 Task: Buy 3 Measuring Spoon Sets from Measuring Tools & Scales section under best seller category for shipping address: Lisa Hernandez, 299 Lake Floyd Circle, Hockessin, Delaware 19707, Cell Number 3022398079. Pay from credit card ending with 7965, CVV 549
Action: Mouse moved to (185, 86)
Screenshot: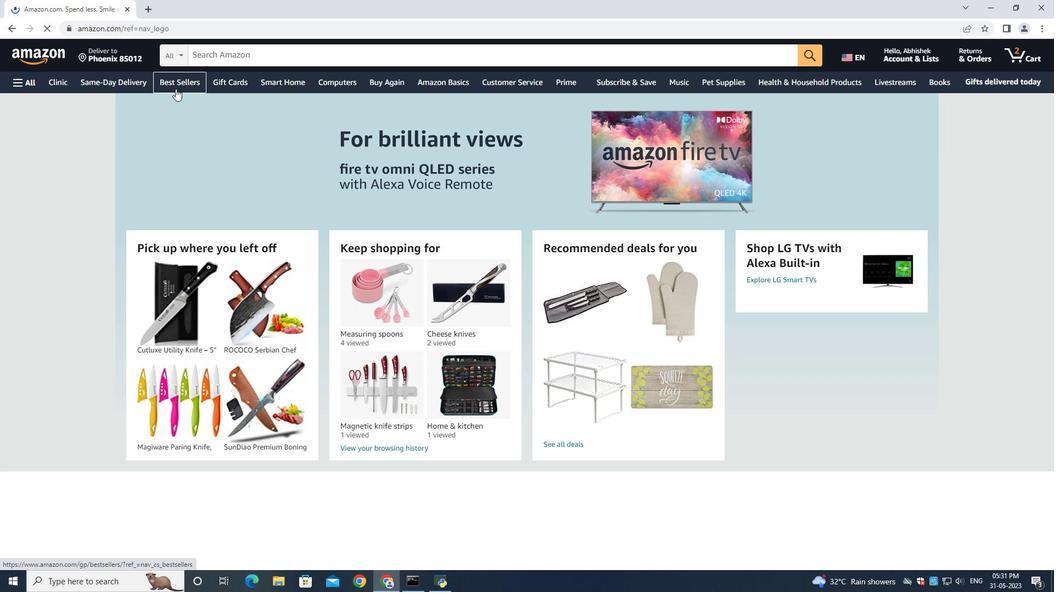 
Action: Mouse pressed left at (185, 86)
Screenshot: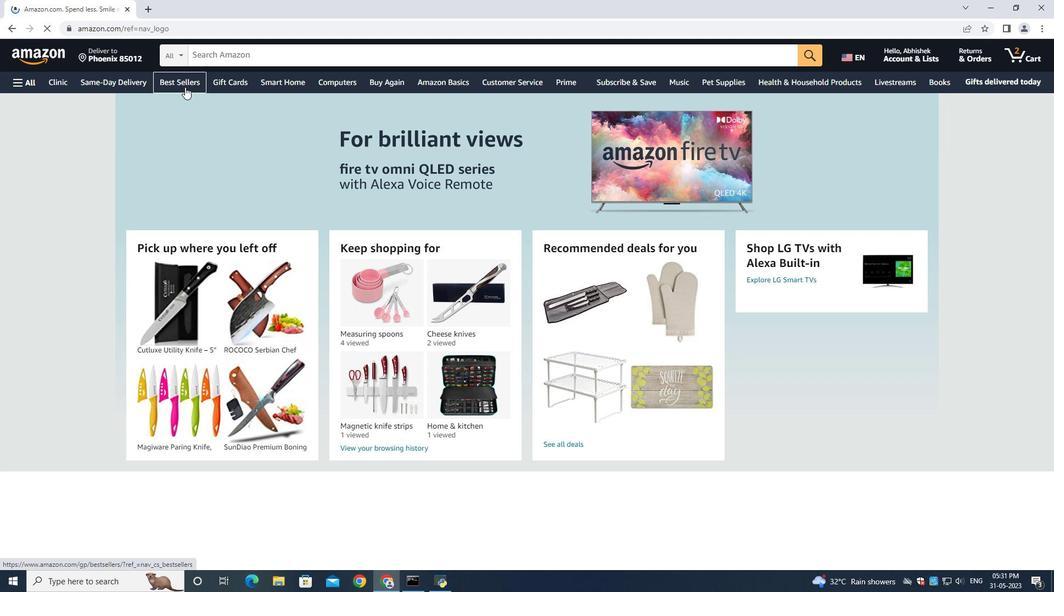 
Action: Mouse moved to (191, 75)
Screenshot: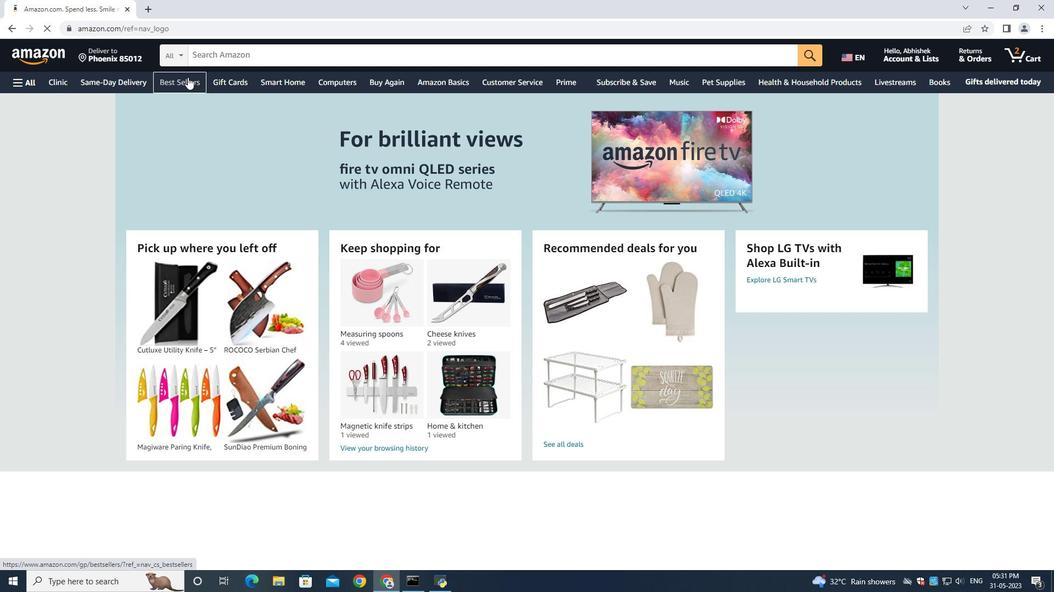 
Action: Mouse pressed left at (191, 75)
Screenshot: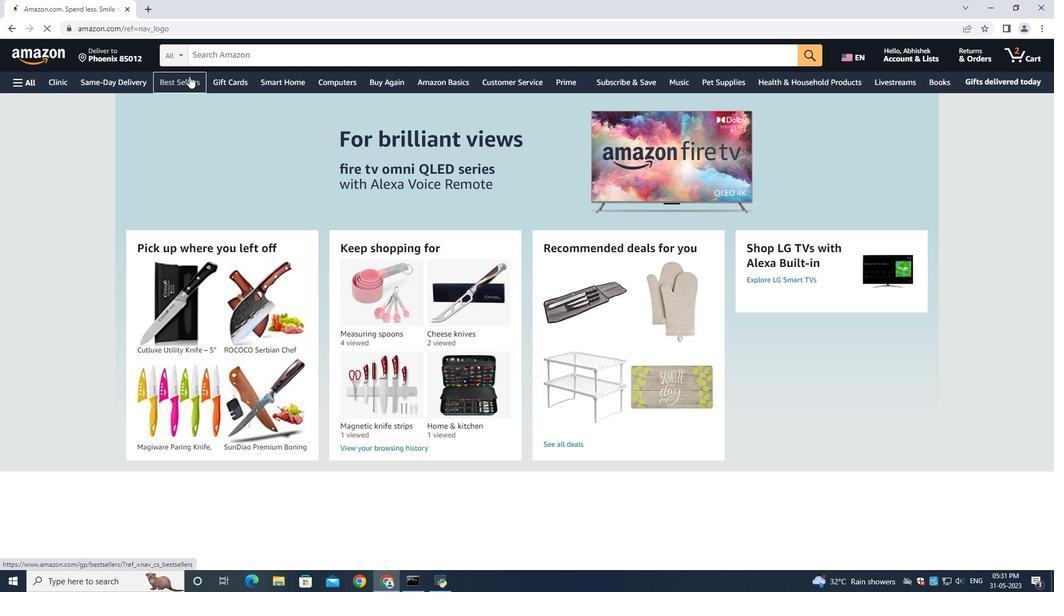 
Action: Mouse moved to (250, 57)
Screenshot: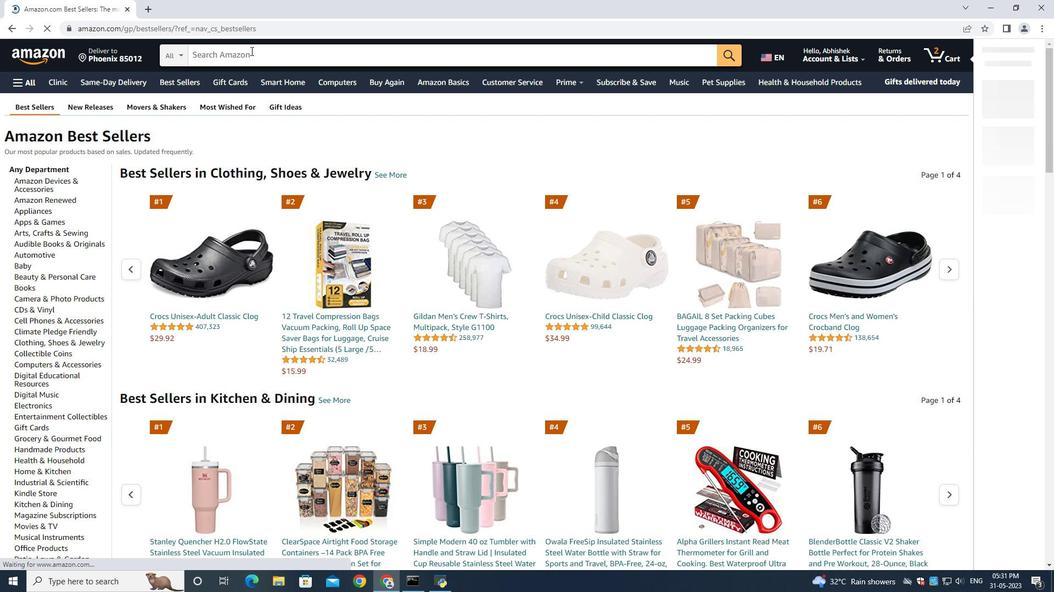 
Action: Mouse pressed left at (250, 57)
Screenshot: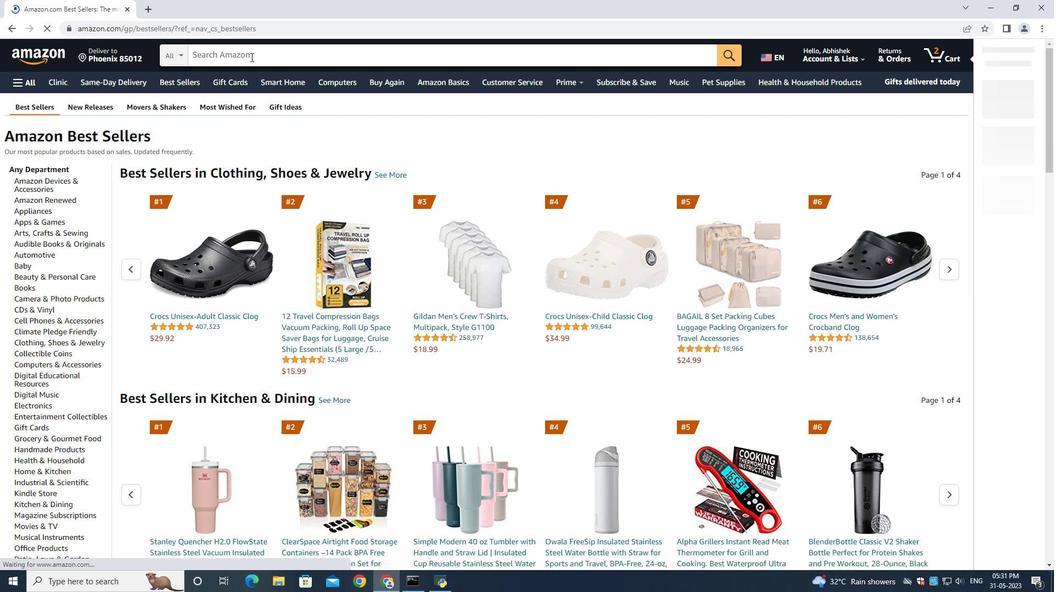 
Action: Key pressed <Key.shift>Measuring<Key.space><Key.shift>Spoon<Key.space>sets<Key.enter>
Screenshot: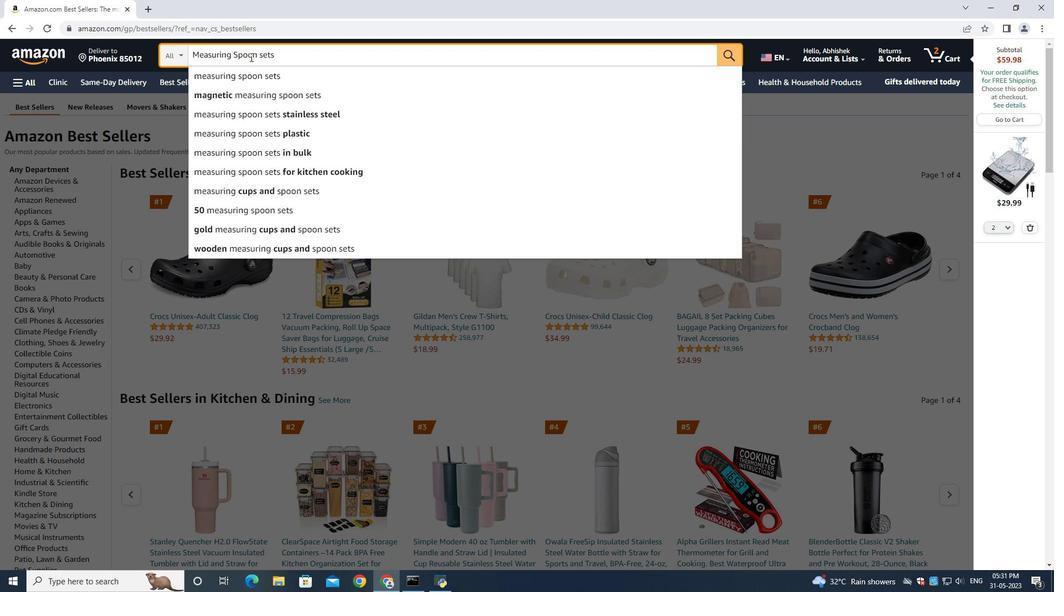 
Action: Mouse moved to (1029, 226)
Screenshot: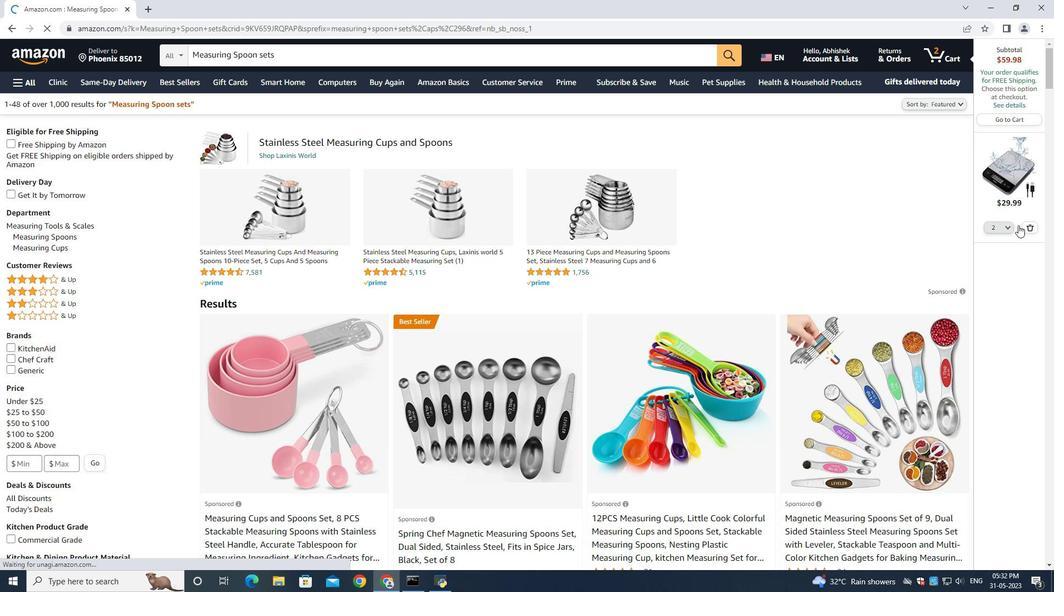 
Action: Mouse pressed left at (1029, 226)
Screenshot: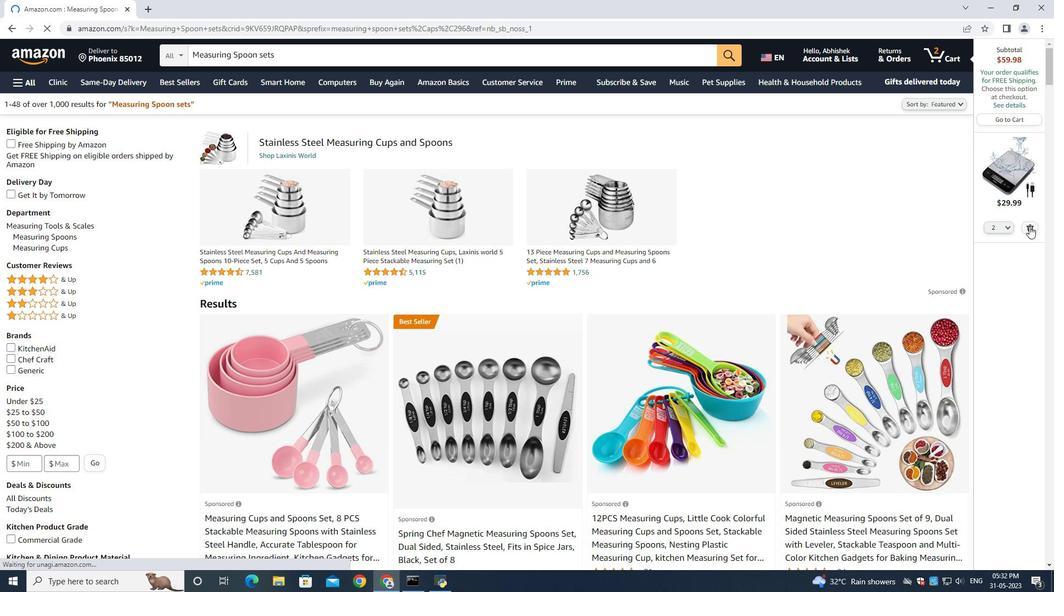 
Action: Mouse moved to (924, 330)
Screenshot: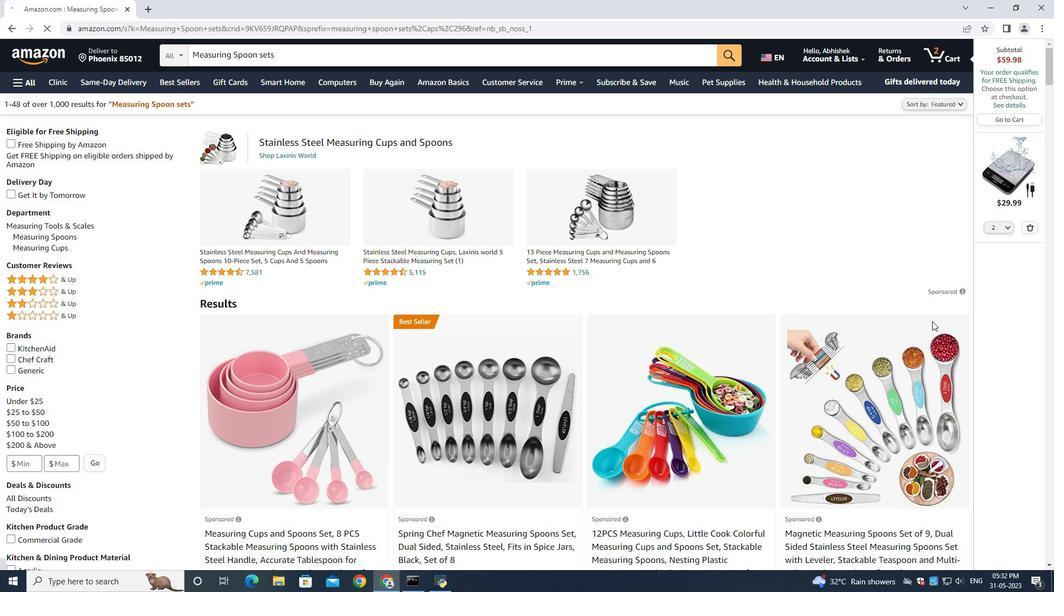 
Action: Mouse scrolled (924, 329) with delta (0, 0)
Screenshot: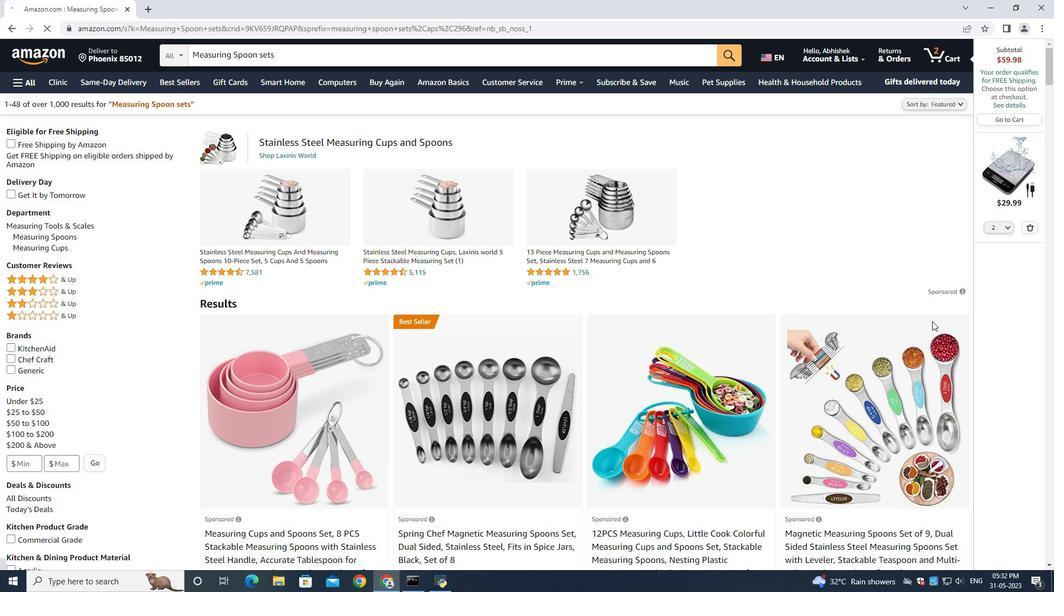 
Action: Mouse scrolled (924, 329) with delta (0, 0)
Screenshot: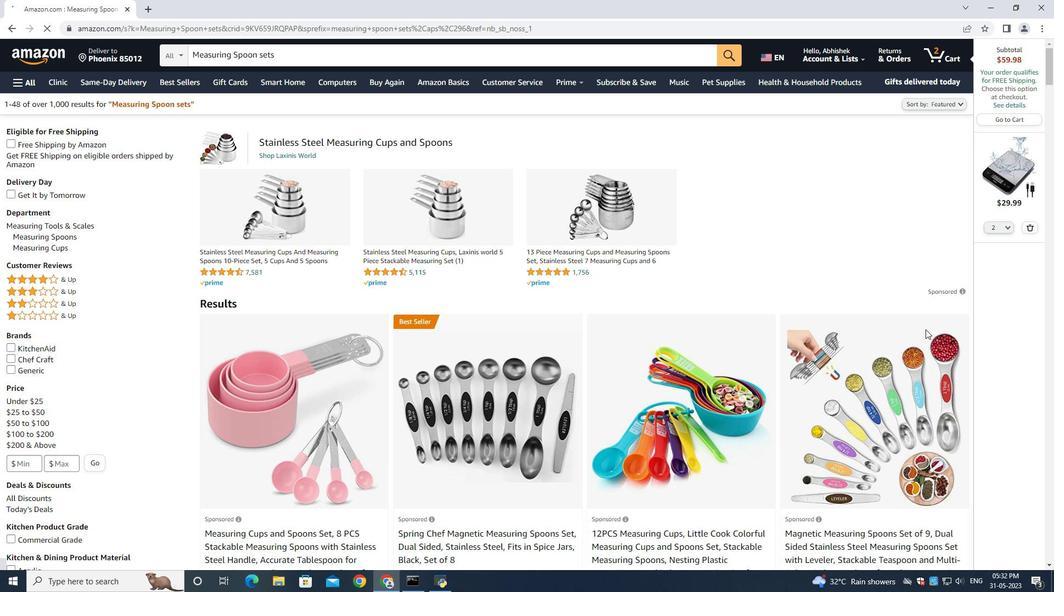 
Action: Mouse moved to (924, 331)
Screenshot: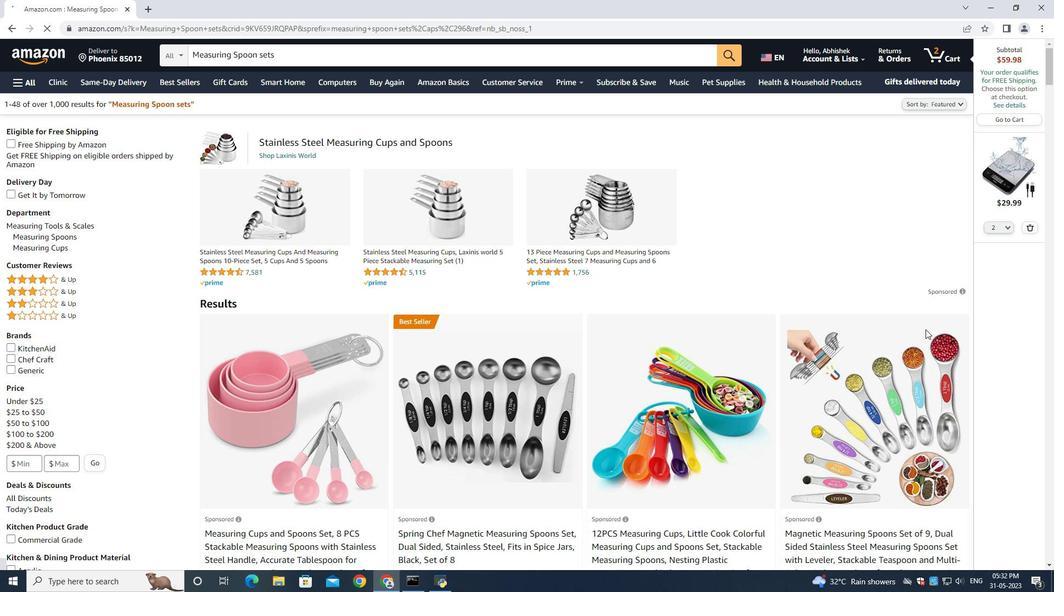 
Action: Mouse scrolled (924, 330) with delta (0, 0)
Screenshot: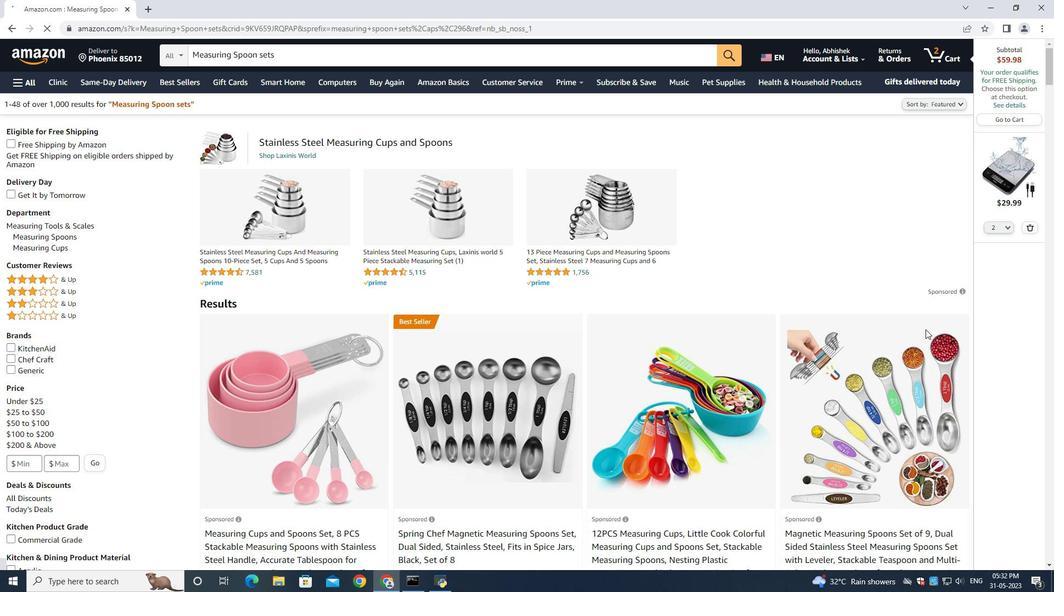 
Action: Mouse scrolled (924, 330) with delta (0, 0)
Screenshot: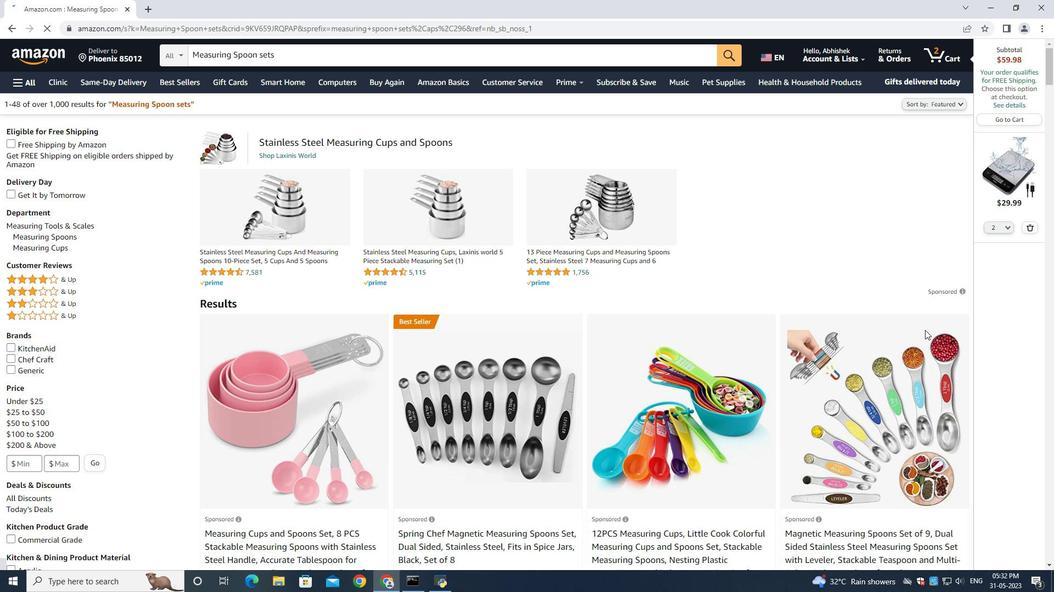 
Action: Mouse moved to (1028, 230)
Screenshot: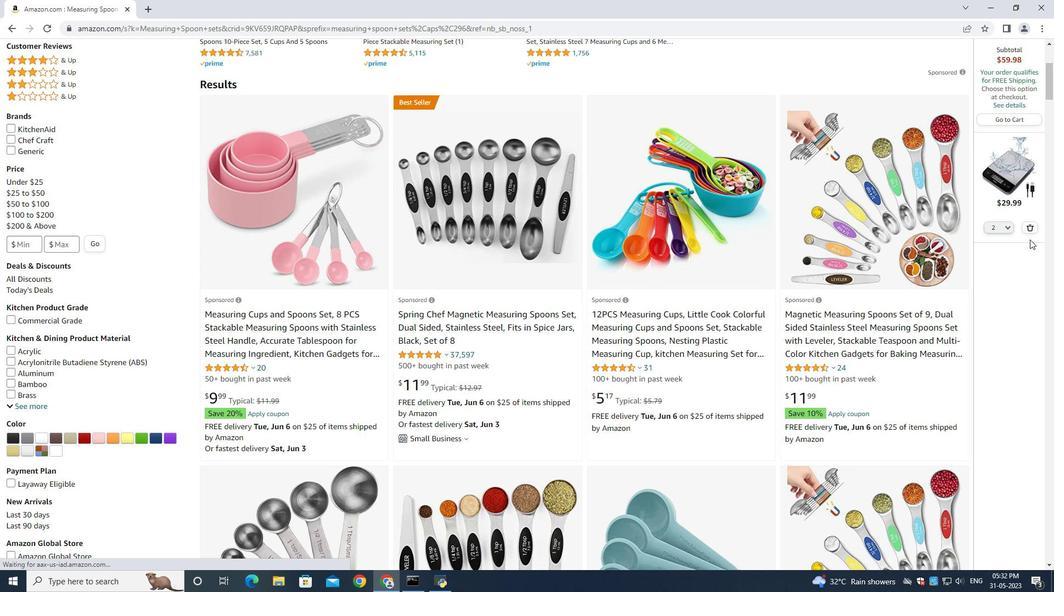 
Action: Mouse pressed left at (1028, 230)
Screenshot: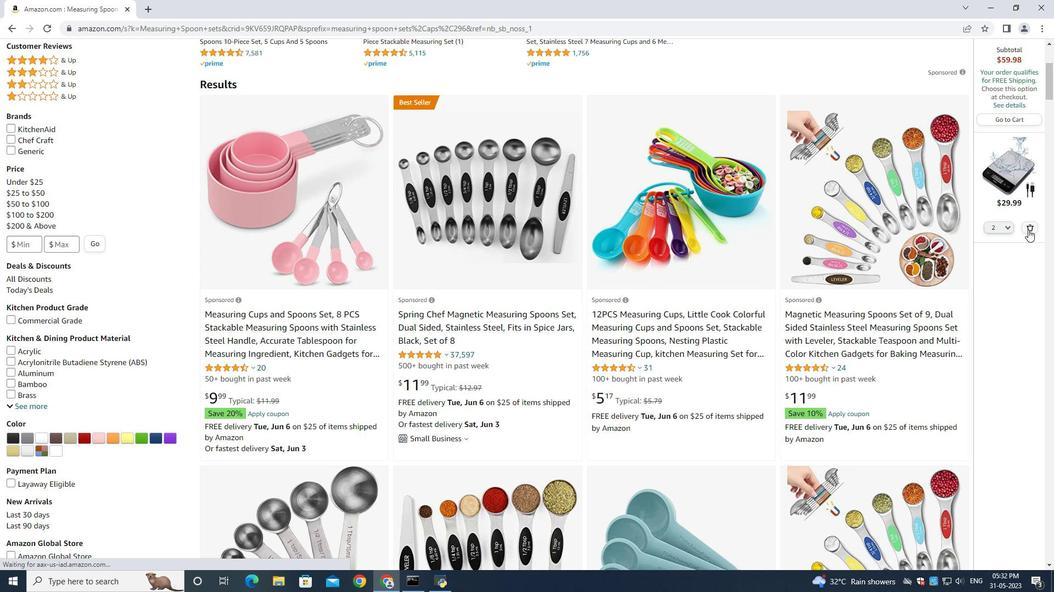 
Action: Mouse moved to (707, 306)
Screenshot: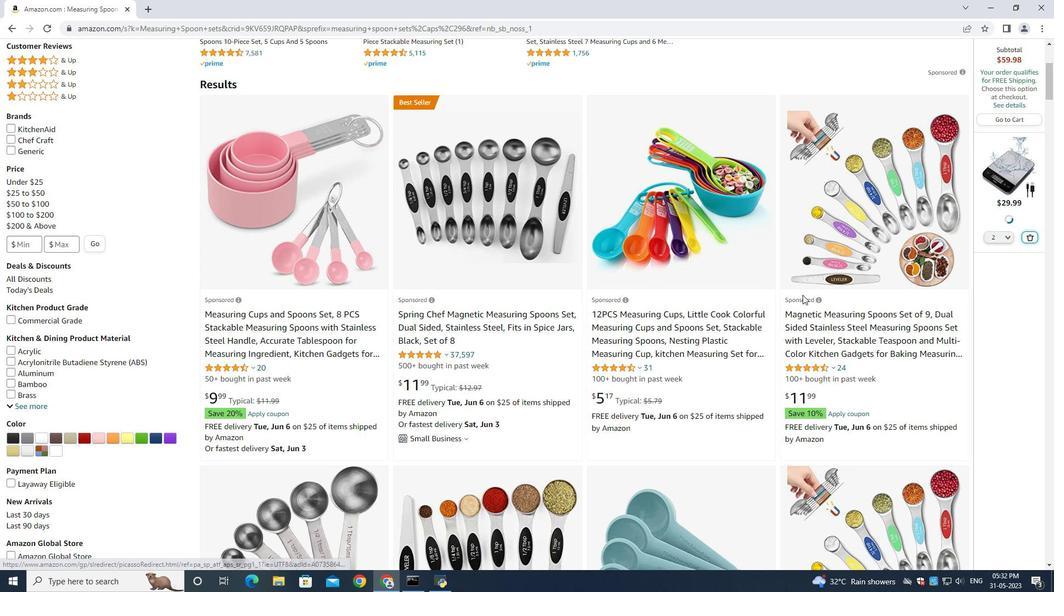 
Action: Mouse scrolled (707, 305) with delta (0, 0)
Screenshot: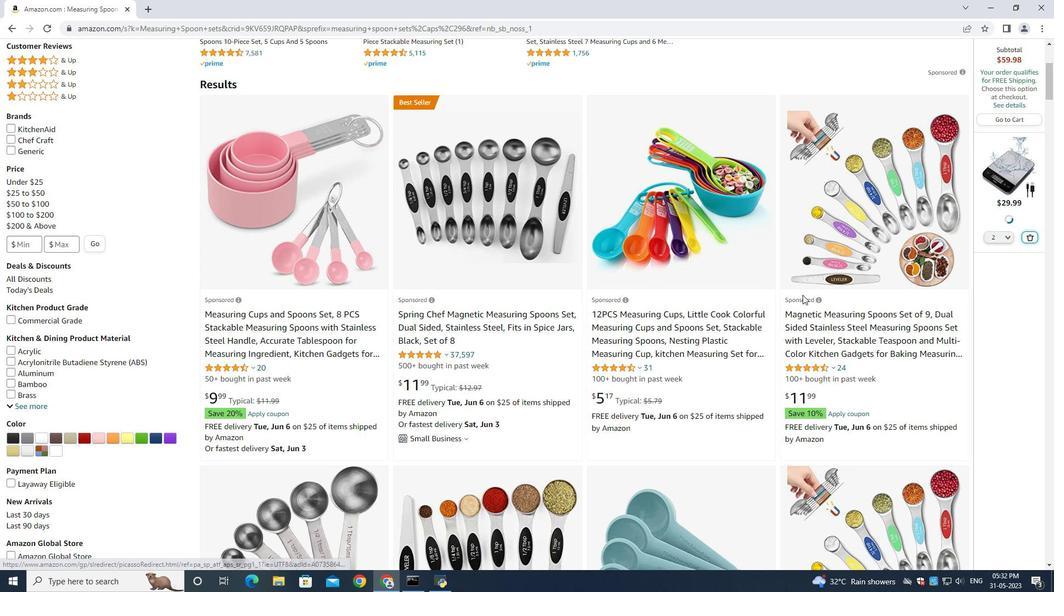 
Action: Mouse moved to (707, 306)
Screenshot: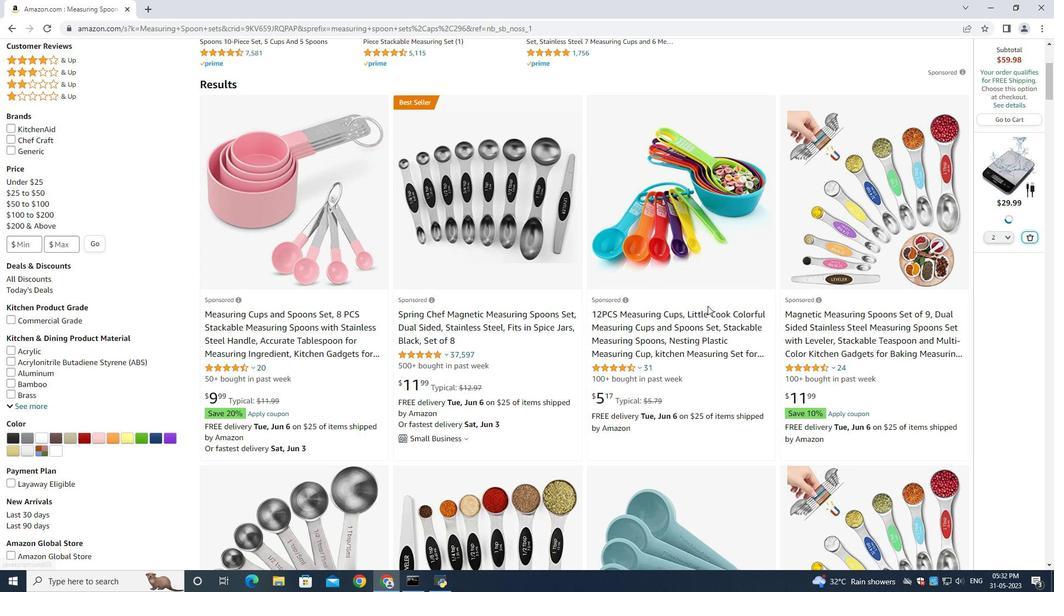 
Action: Mouse scrolled (707, 305) with delta (0, 0)
Screenshot: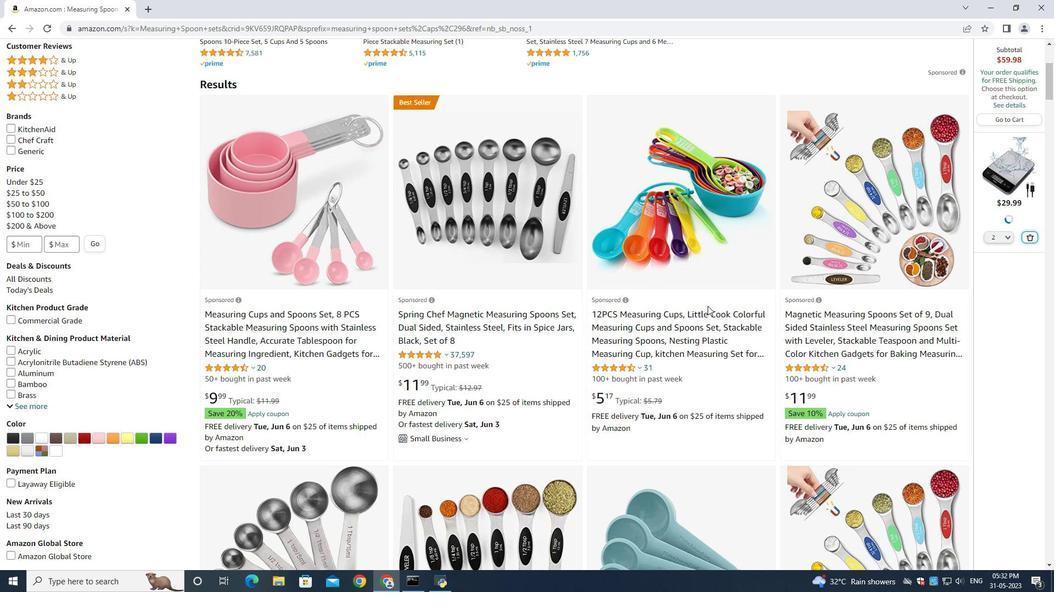 
Action: Mouse moved to (707, 303)
Screenshot: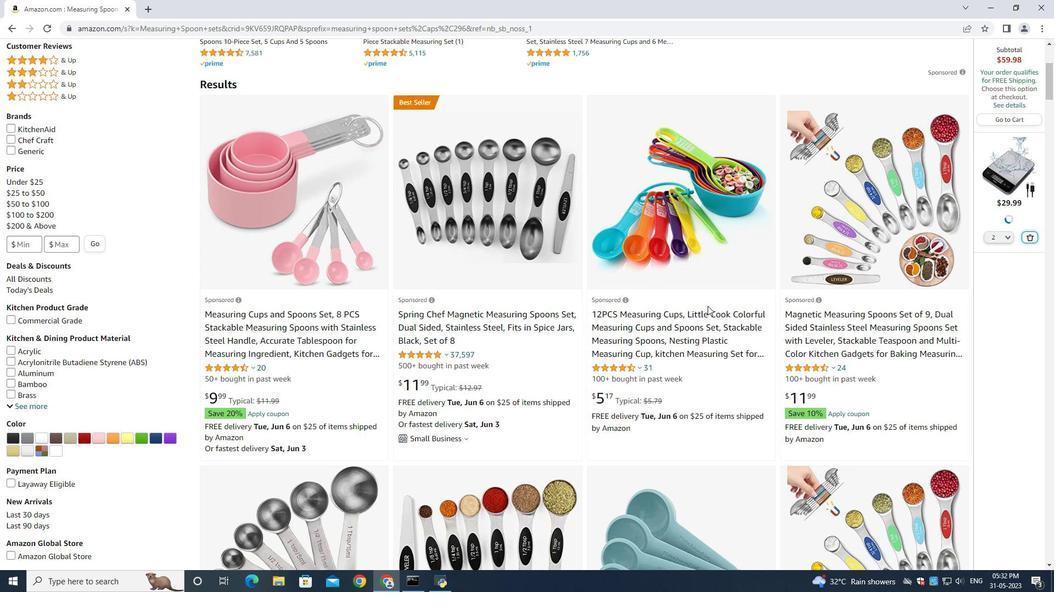 
Action: Mouse scrolled (707, 305) with delta (0, 0)
Screenshot: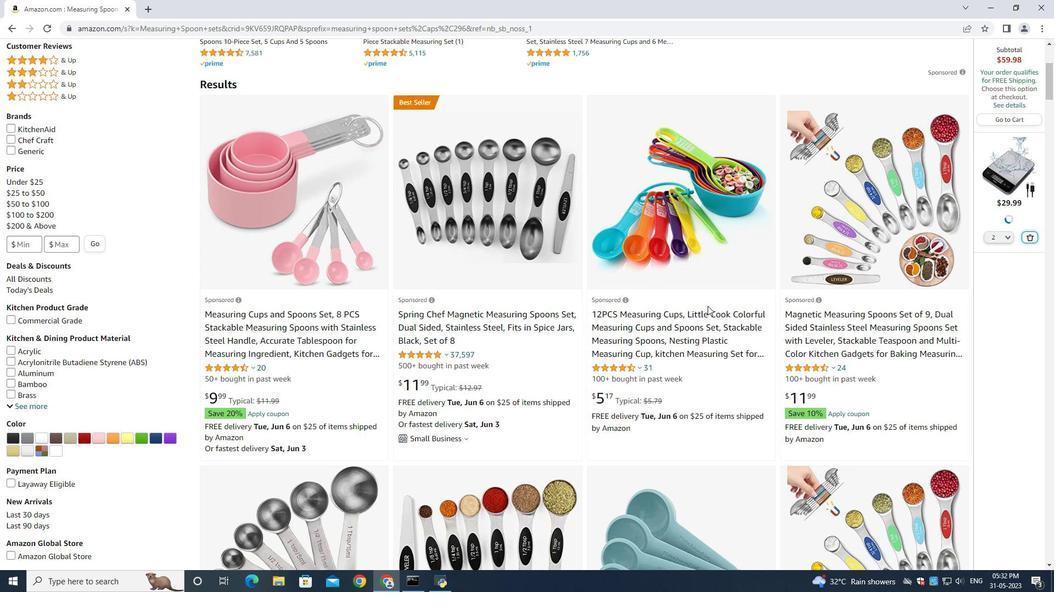 
Action: Mouse scrolled (707, 305) with delta (0, 0)
Screenshot: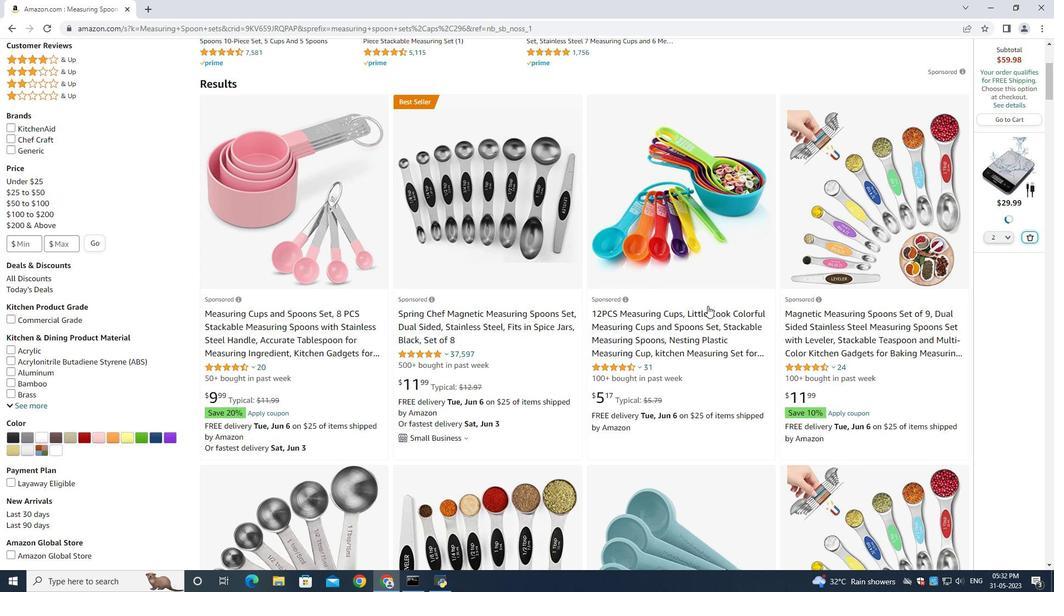 
Action: Mouse moved to (707, 303)
Screenshot: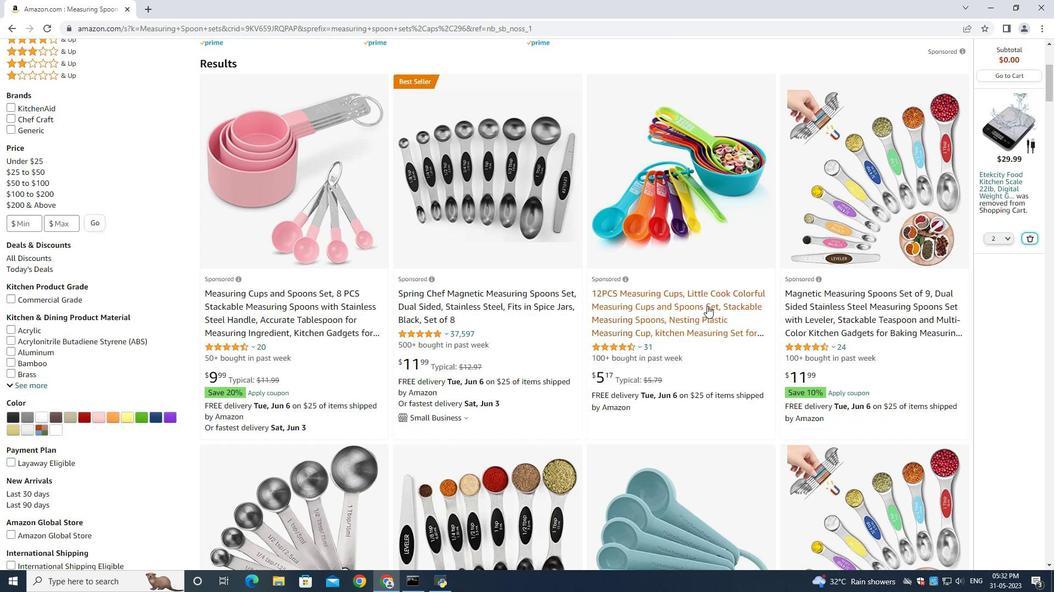 
Action: Mouse scrolled (707, 303) with delta (0, 0)
Screenshot: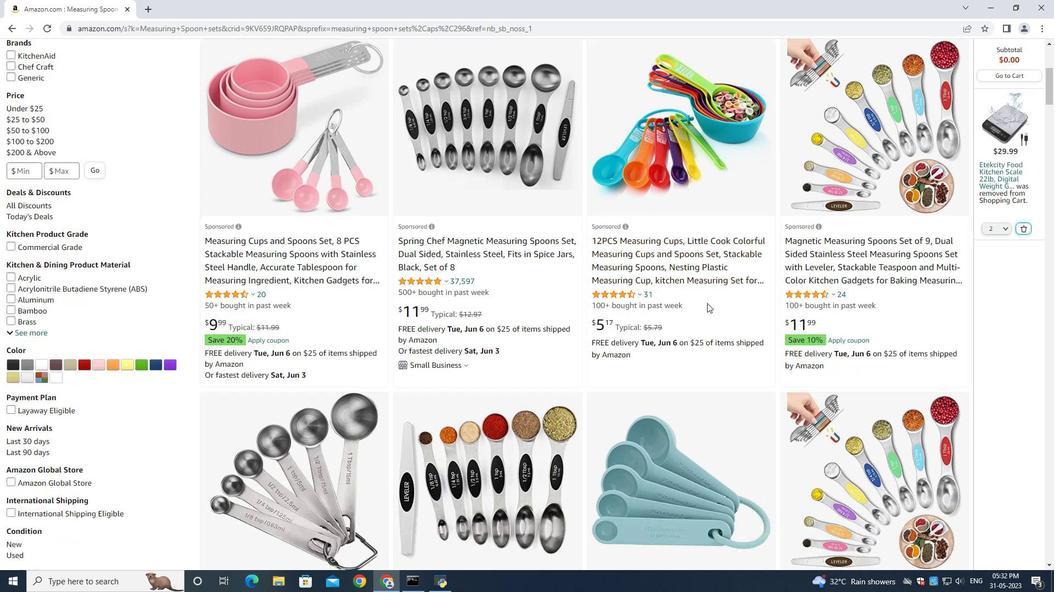 
Action: Mouse scrolled (707, 303) with delta (0, 0)
Screenshot: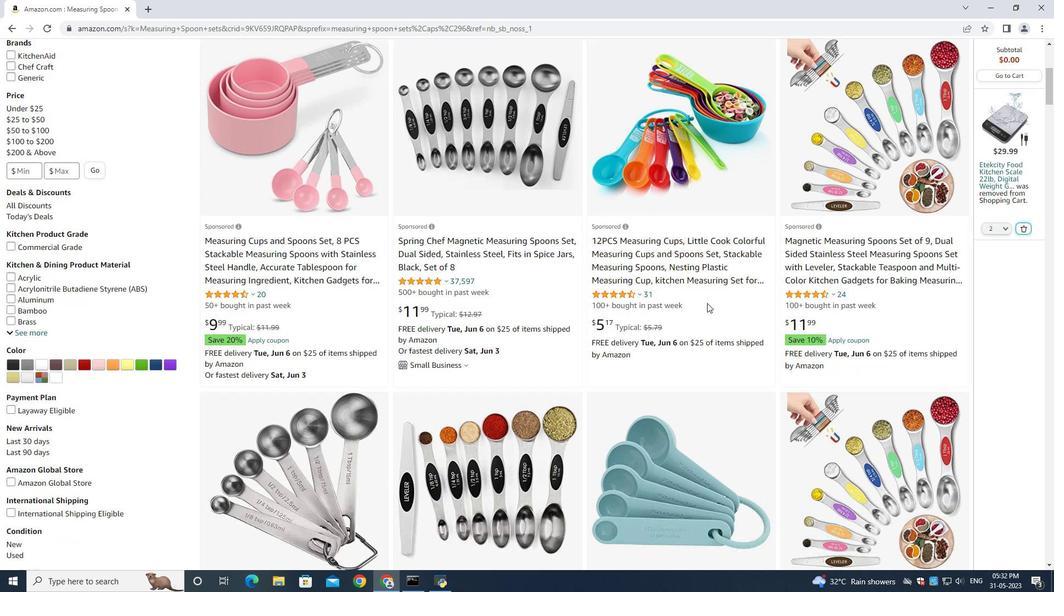 
Action: Mouse scrolled (707, 303) with delta (0, 0)
Screenshot: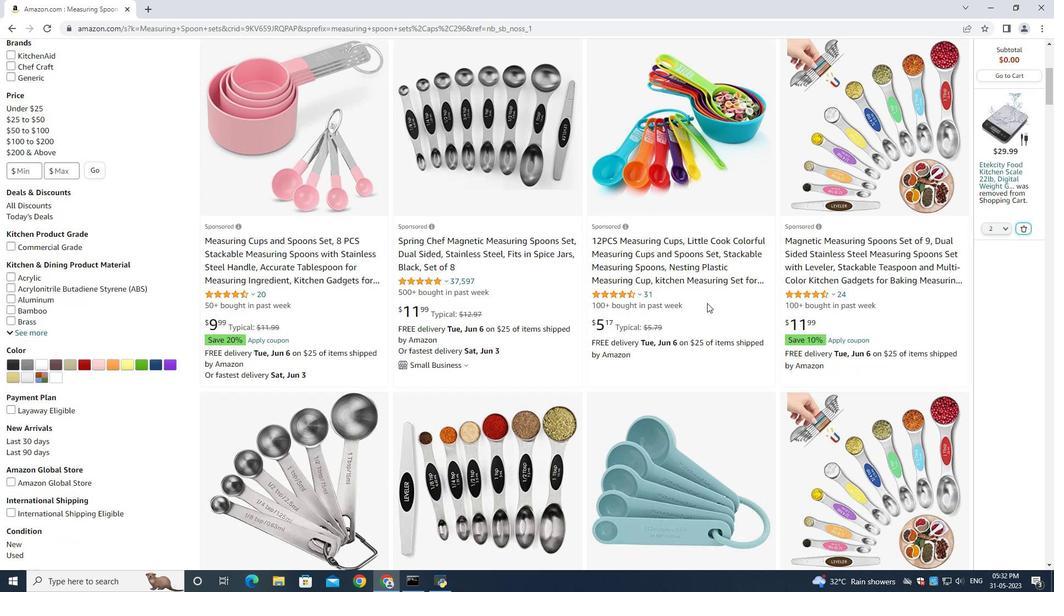 
Action: Mouse moved to (668, 273)
Screenshot: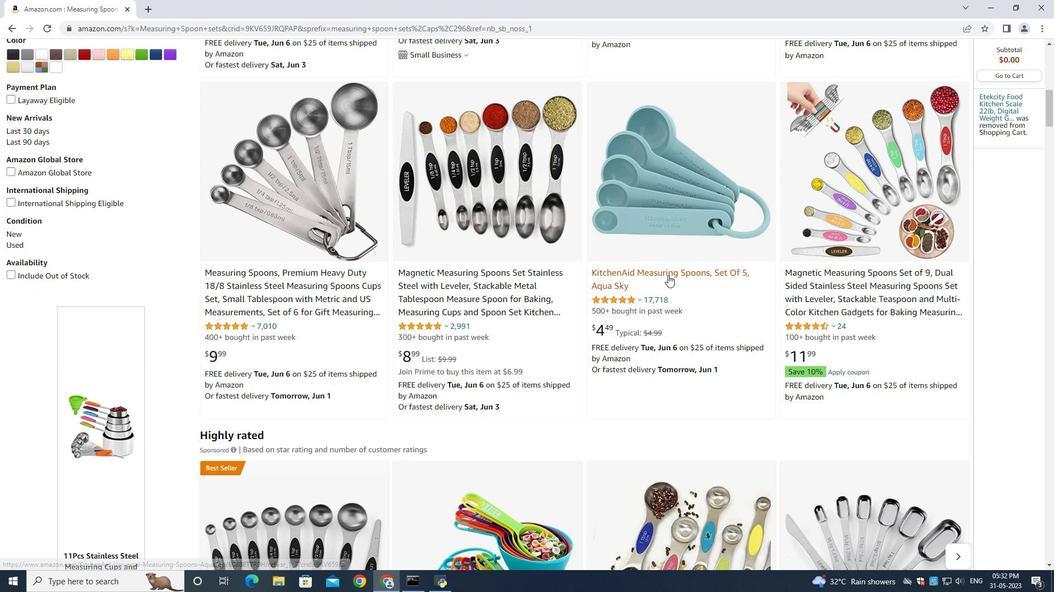 
Action: Mouse pressed left at (668, 273)
Screenshot: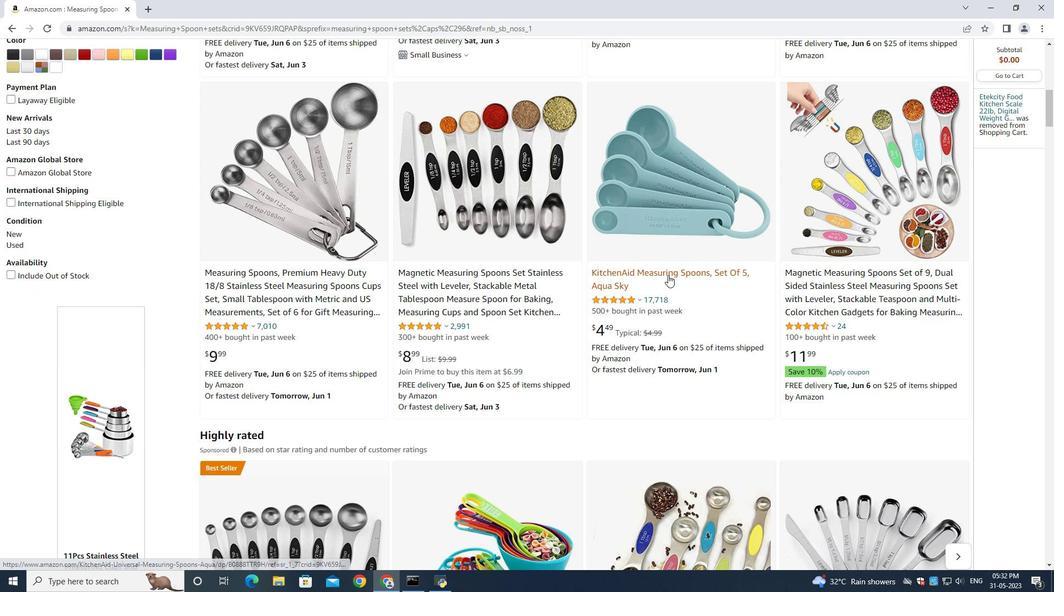 
Action: Mouse moved to (6, 27)
Screenshot: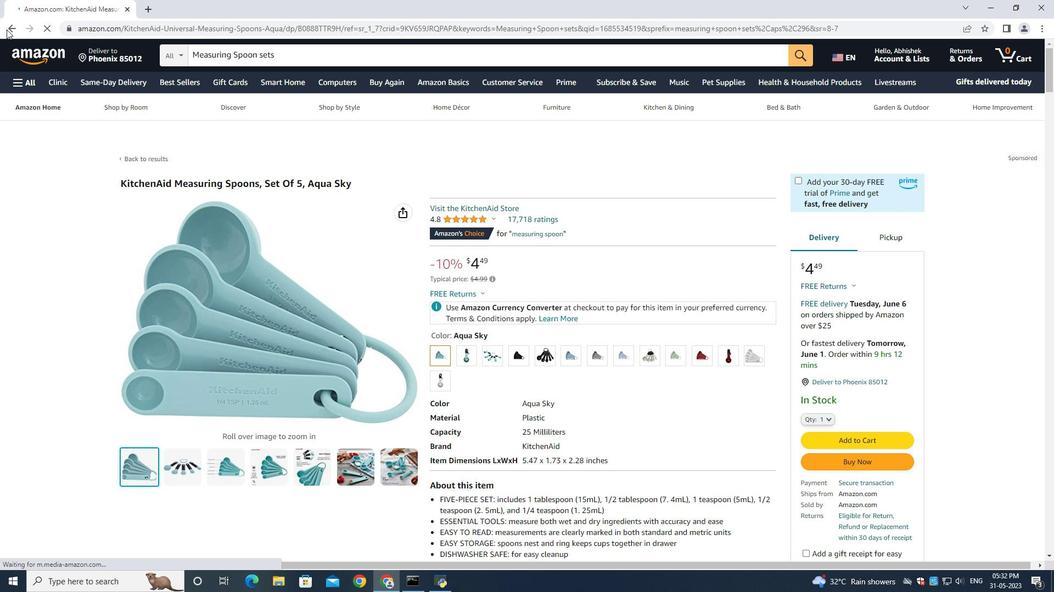 
Action: Mouse pressed left at (6, 27)
Screenshot: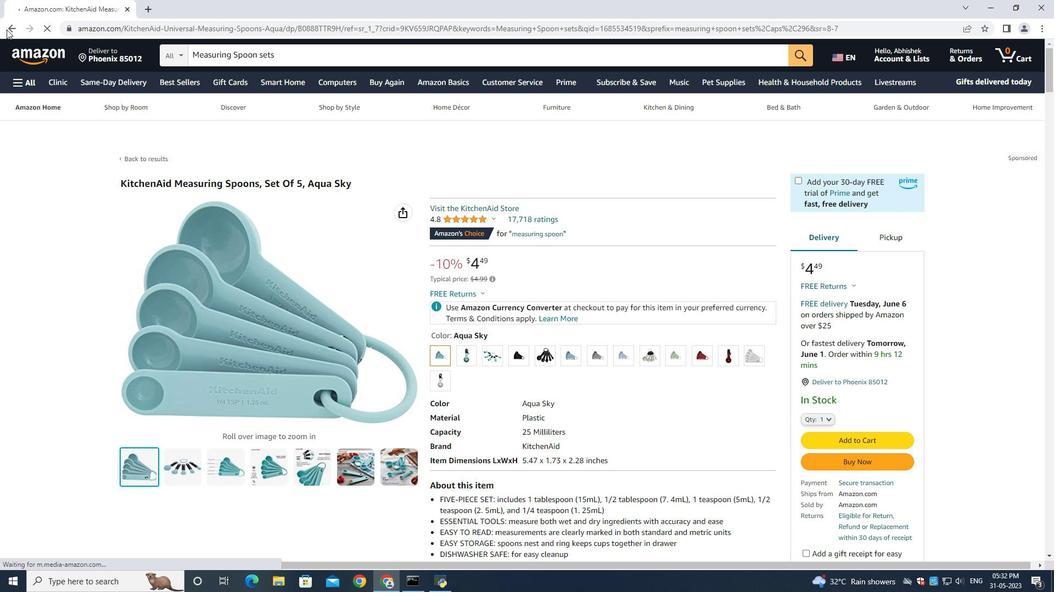 
Action: Mouse moved to (180, 198)
Screenshot: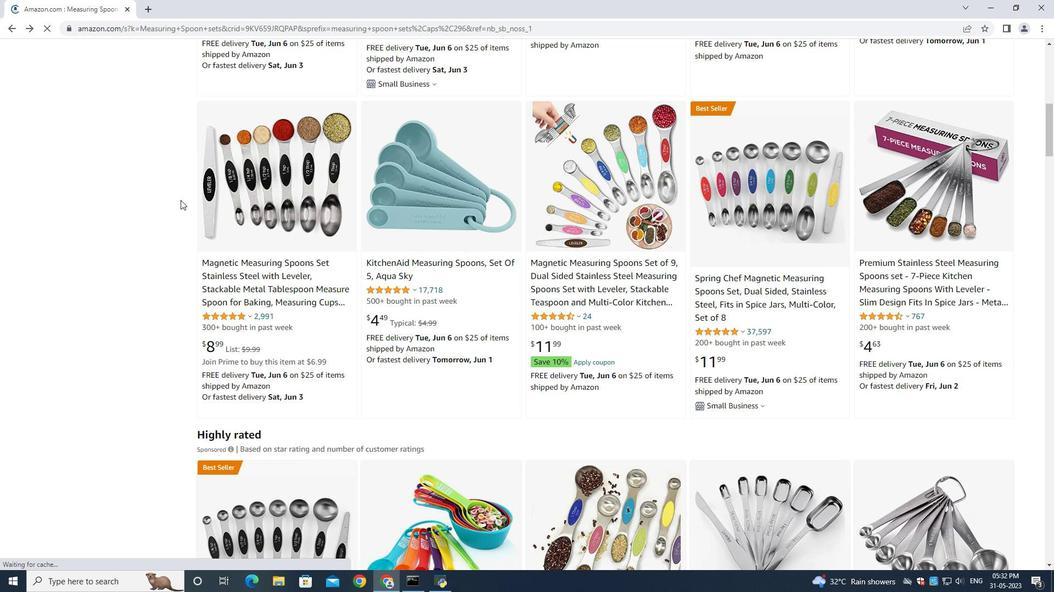 
Action: Mouse scrolled (180, 199) with delta (0, 0)
Screenshot: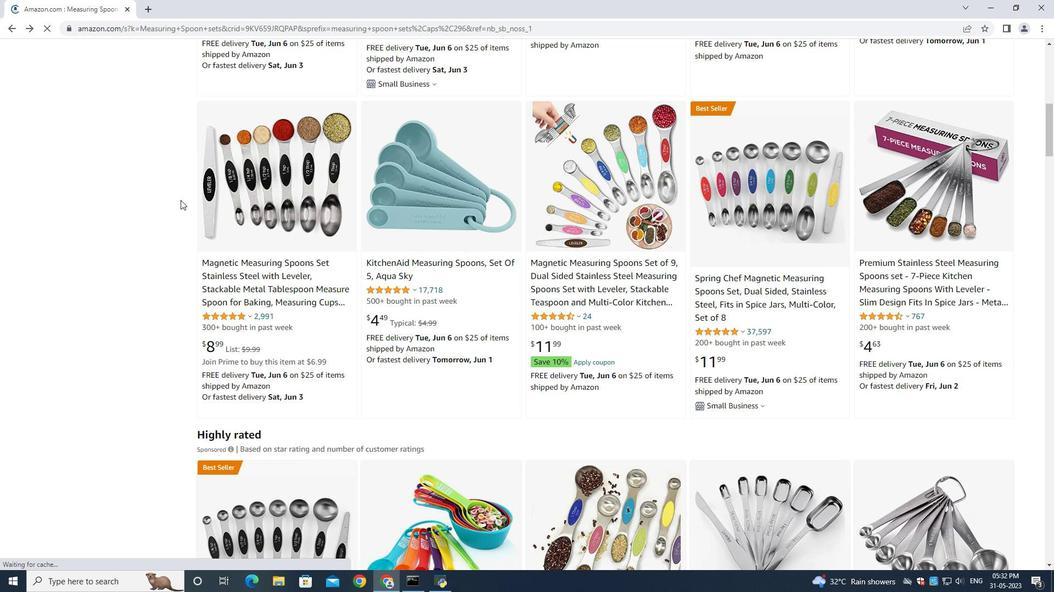 
Action: Mouse scrolled (180, 199) with delta (0, 0)
Screenshot: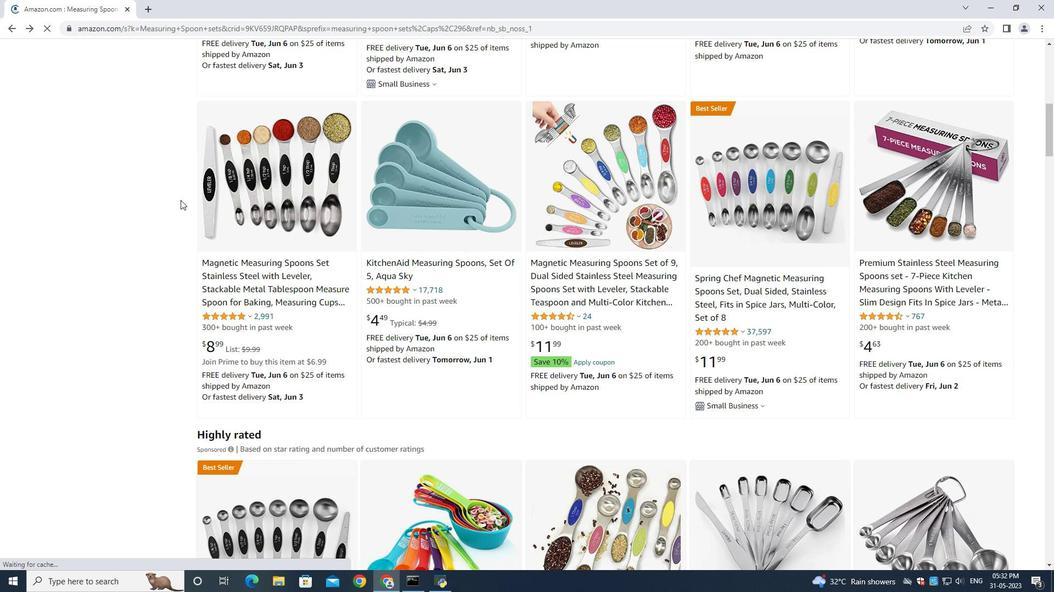 
Action: Mouse scrolled (180, 199) with delta (0, 0)
Screenshot: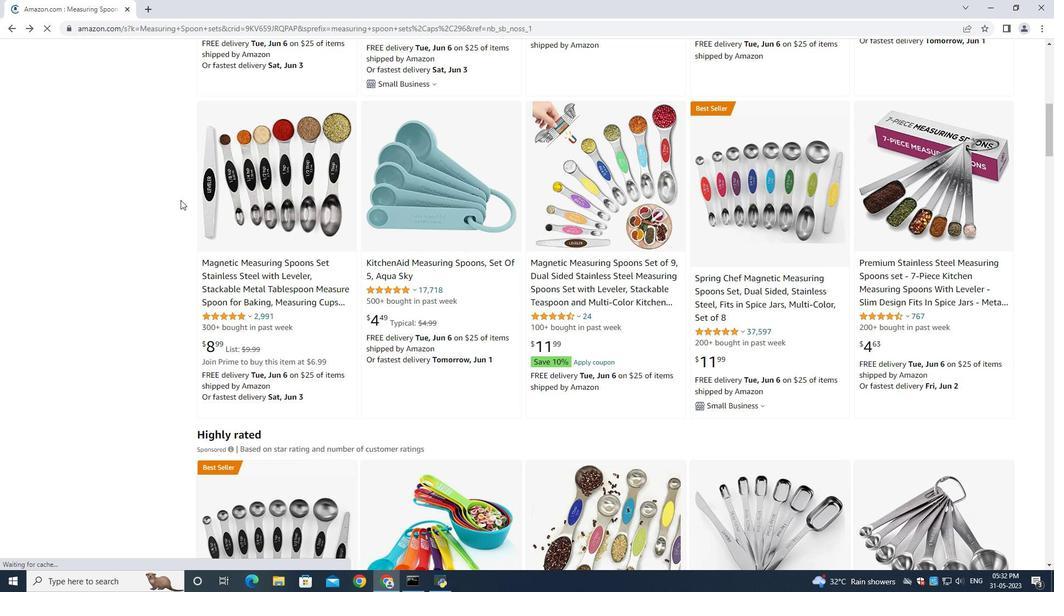 
Action: Mouse scrolled (180, 199) with delta (0, 0)
Screenshot: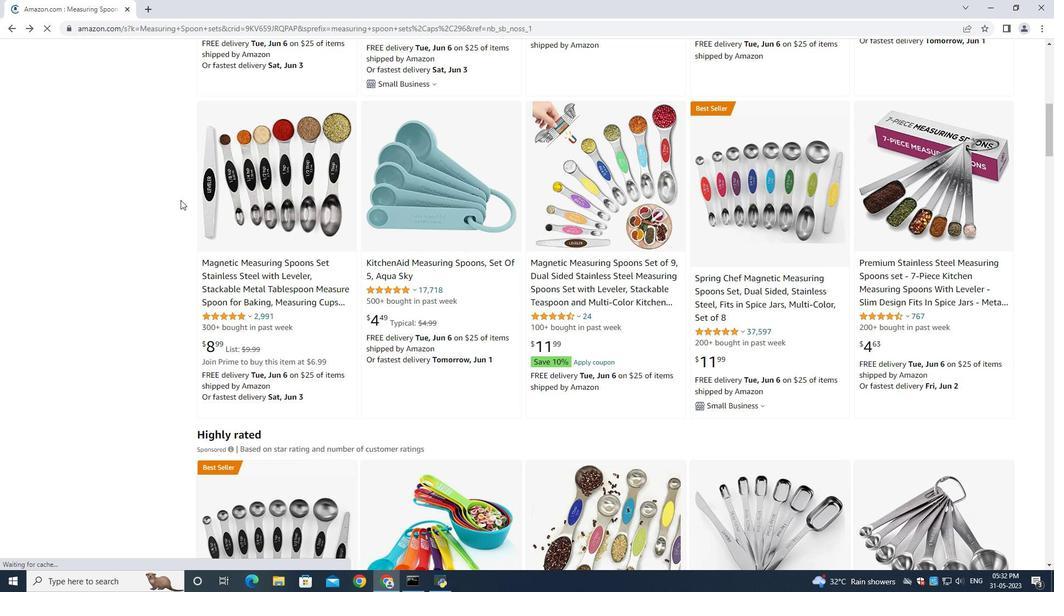 
Action: Mouse scrolled (180, 199) with delta (0, 0)
Screenshot: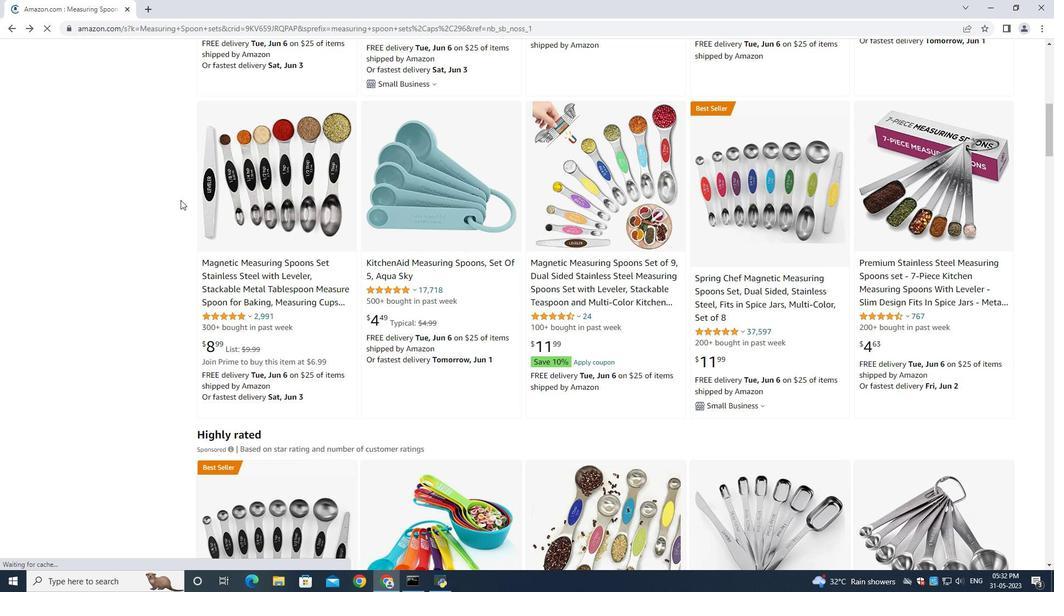 
Action: Mouse scrolled (180, 199) with delta (0, 0)
Screenshot: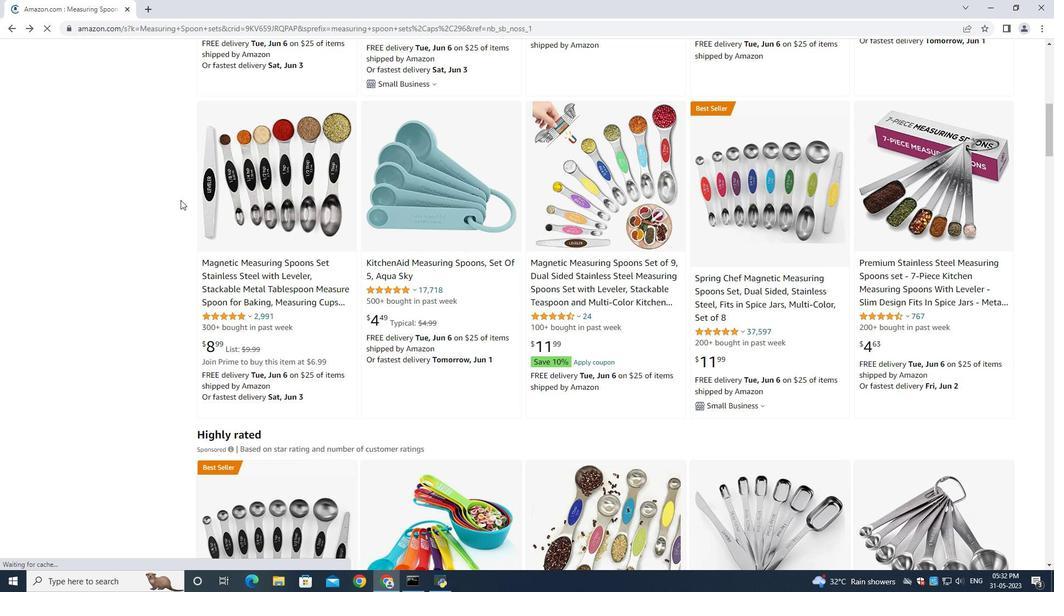 
Action: Mouse scrolled (180, 199) with delta (0, 0)
Screenshot: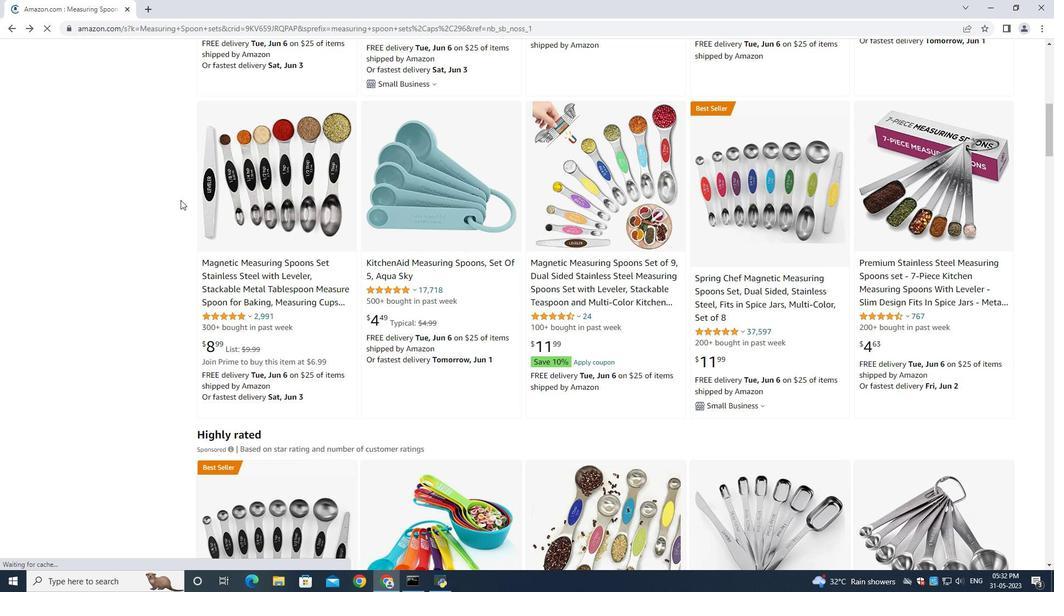 
Action: Mouse scrolled (180, 199) with delta (0, 0)
Screenshot: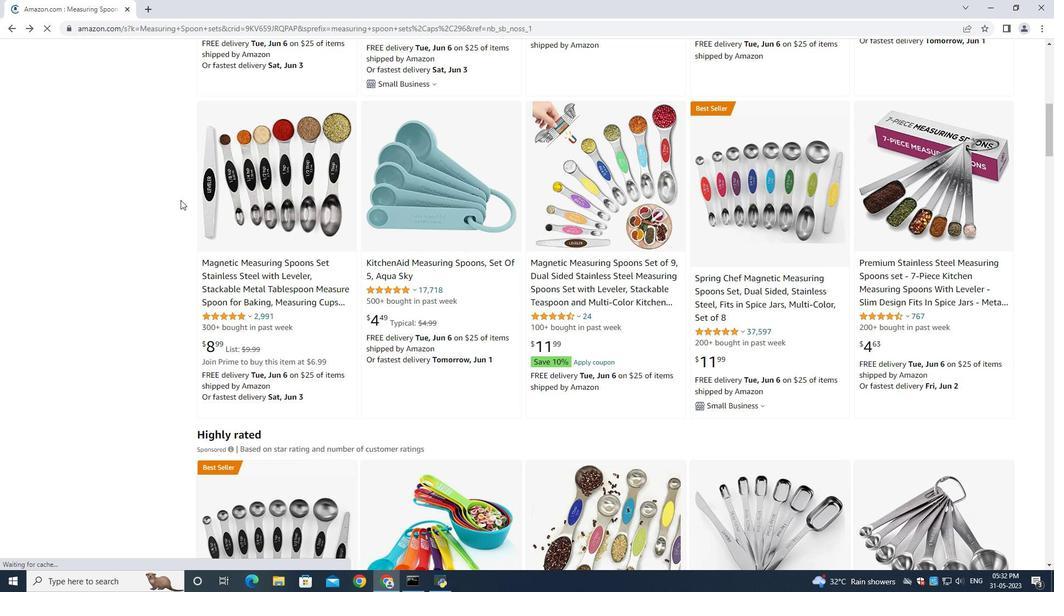 
Action: Mouse moved to (82, 104)
Screenshot: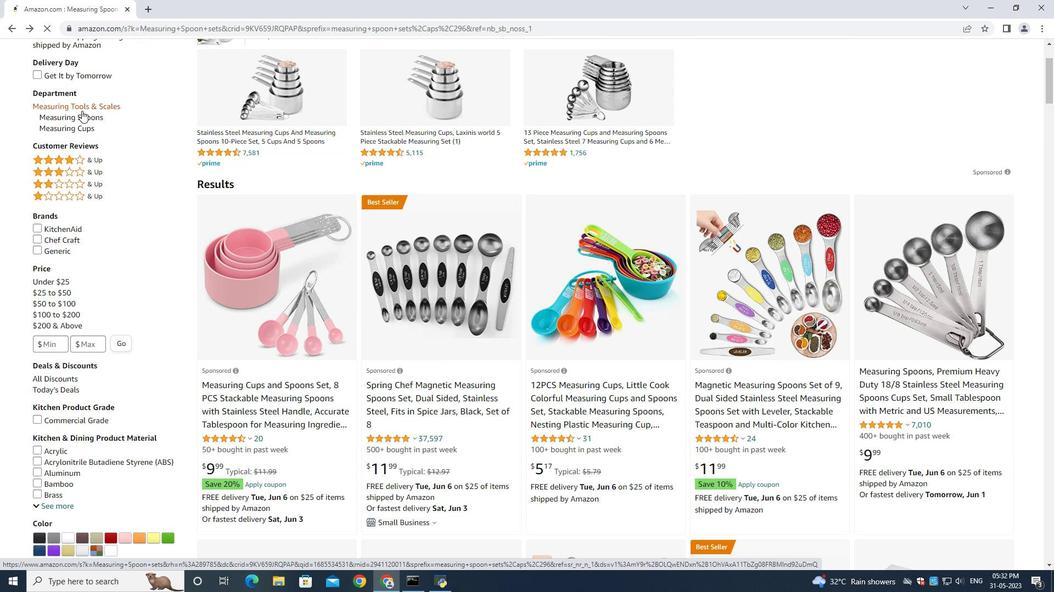 
Action: Mouse pressed left at (82, 104)
Screenshot: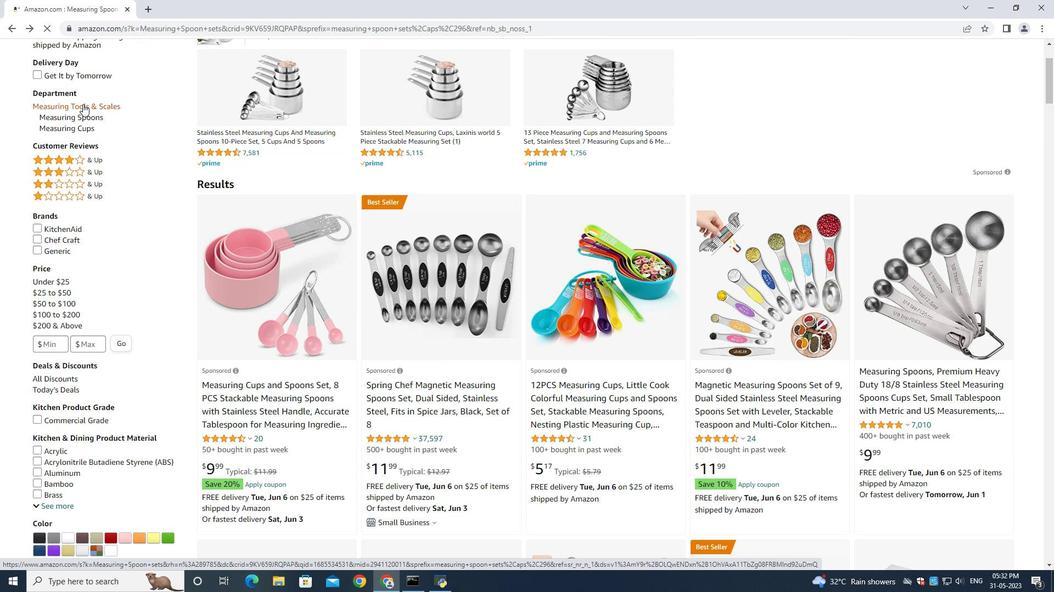 
Action: Mouse moved to (555, 259)
Screenshot: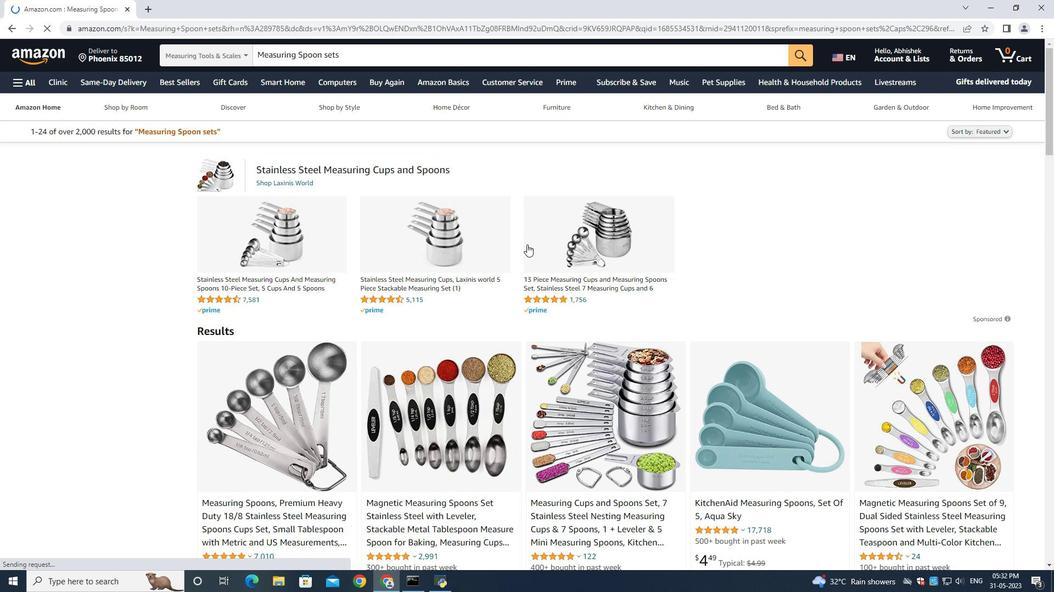 
Action: Mouse scrolled (555, 258) with delta (0, 0)
Screenshot: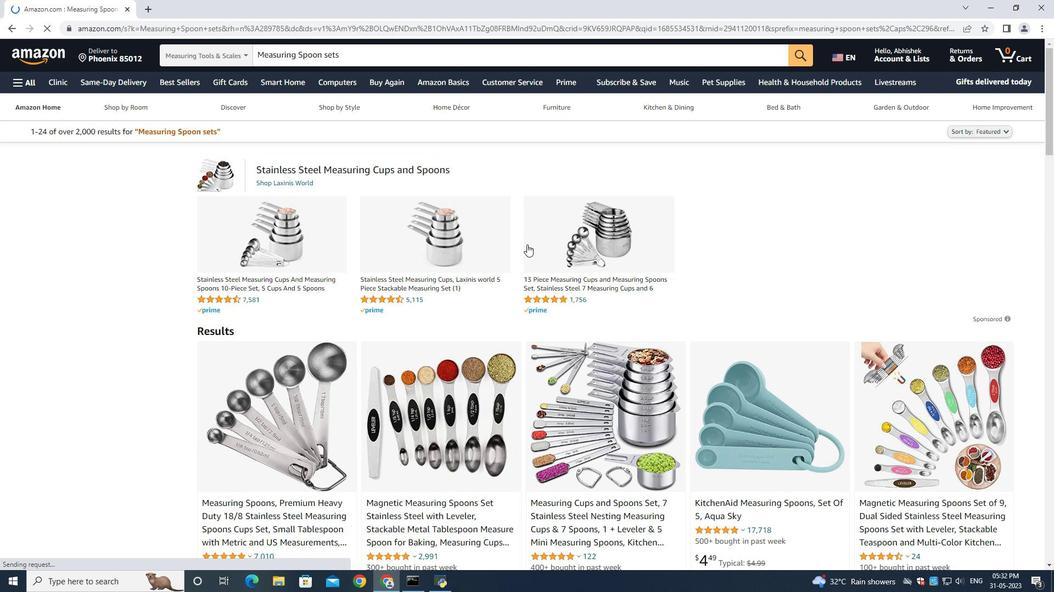 
Action: Mouse moved to (555, 260)
Screenshot: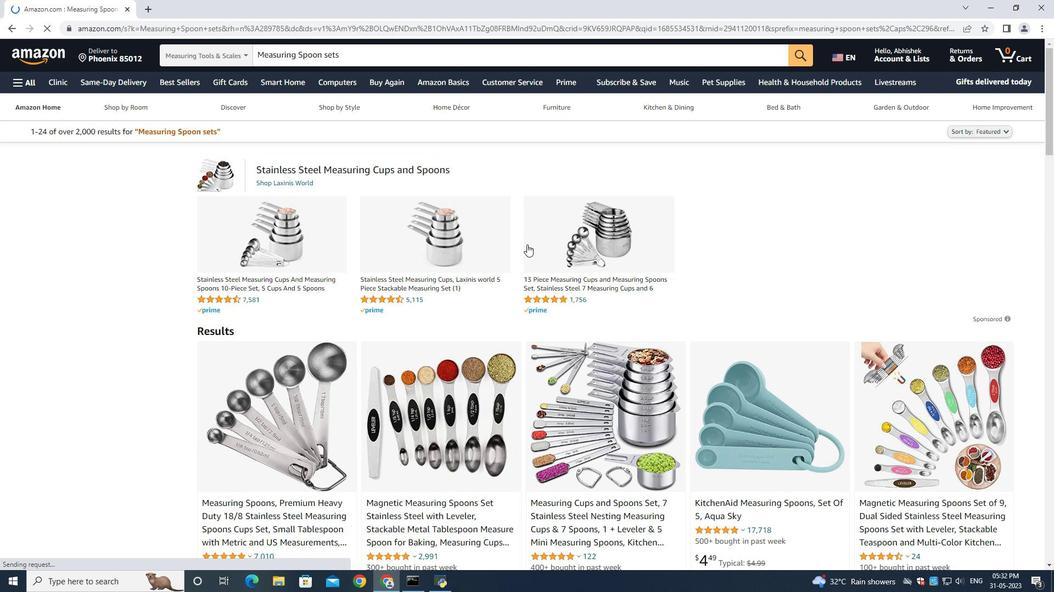 
Action: Mouse scrolled (555, 259) with delta (0, 0)
Screenshot: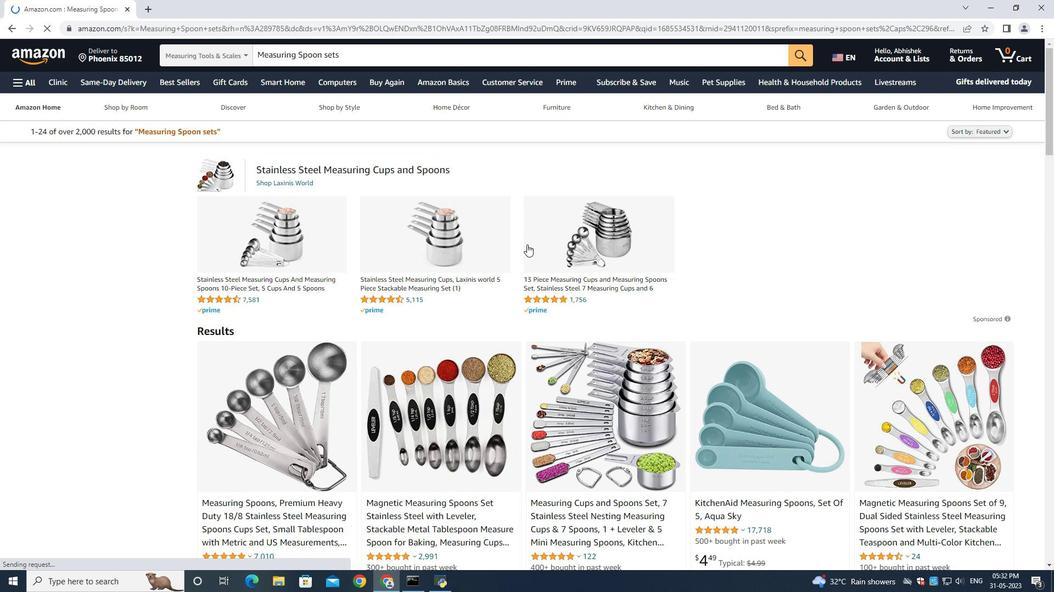 
Action: Mouse scrolled (555, 259) with delta (0, 0)
Screenshot: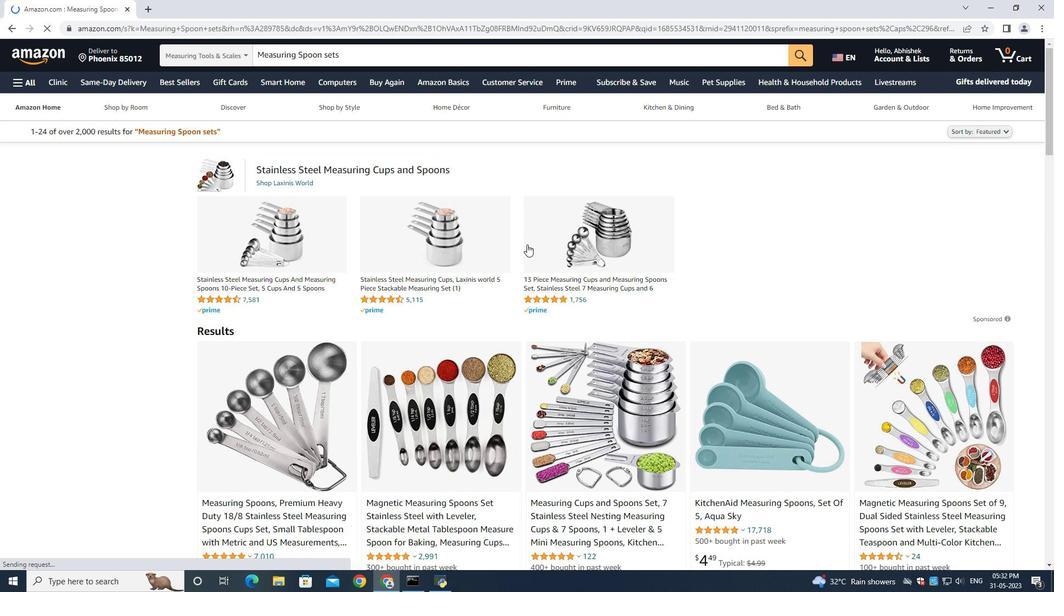 
Action: Mouse moved to (555, 260)
Screenshot: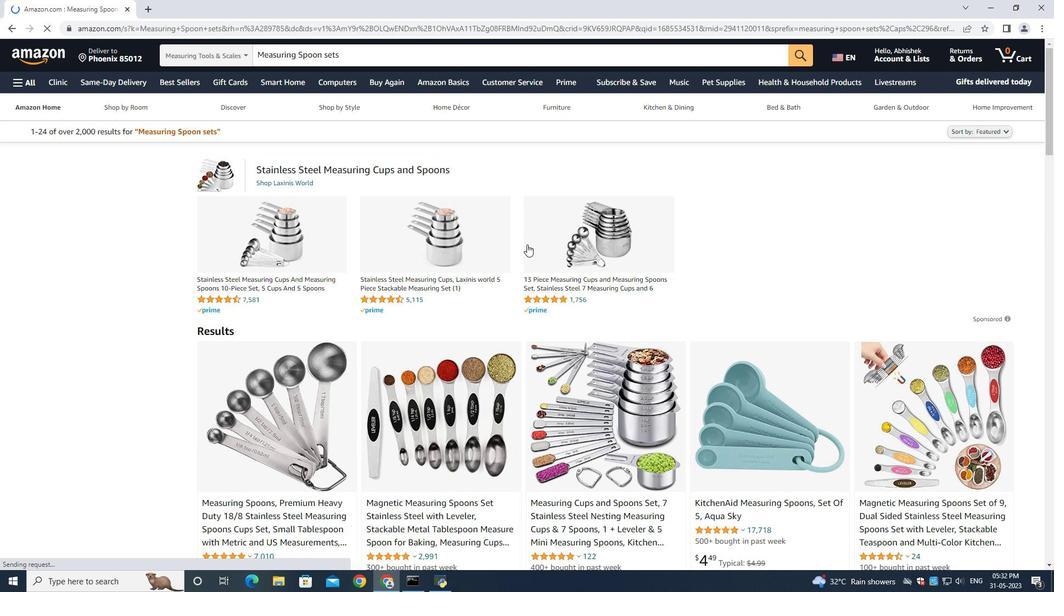 
Action: Mouse scrolled (555, 259) with delta (0, 0)
Screenshot: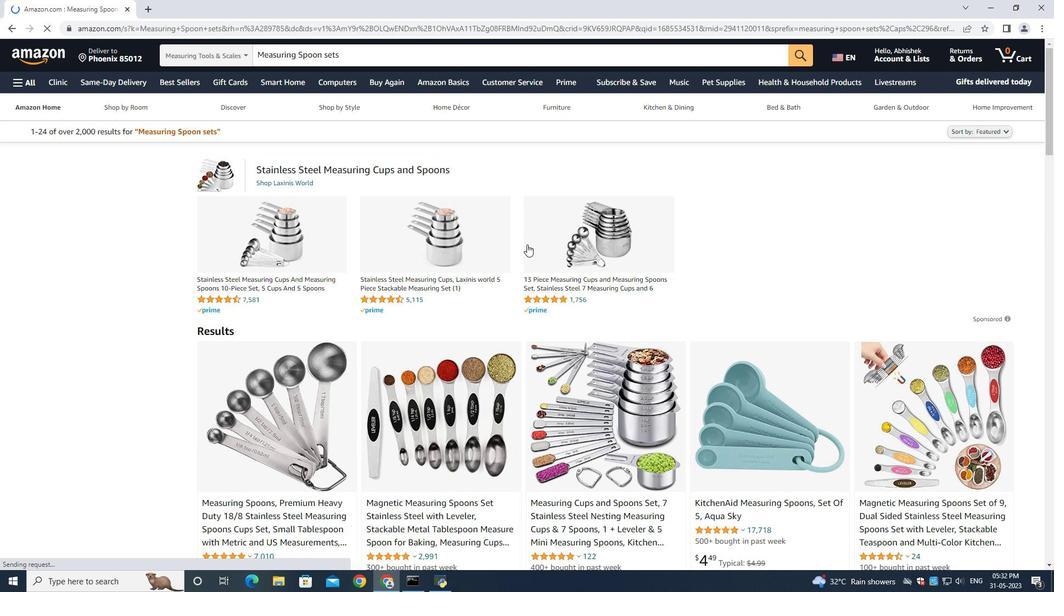 
Action: Mouse moved to (584, 300)
Screenshot: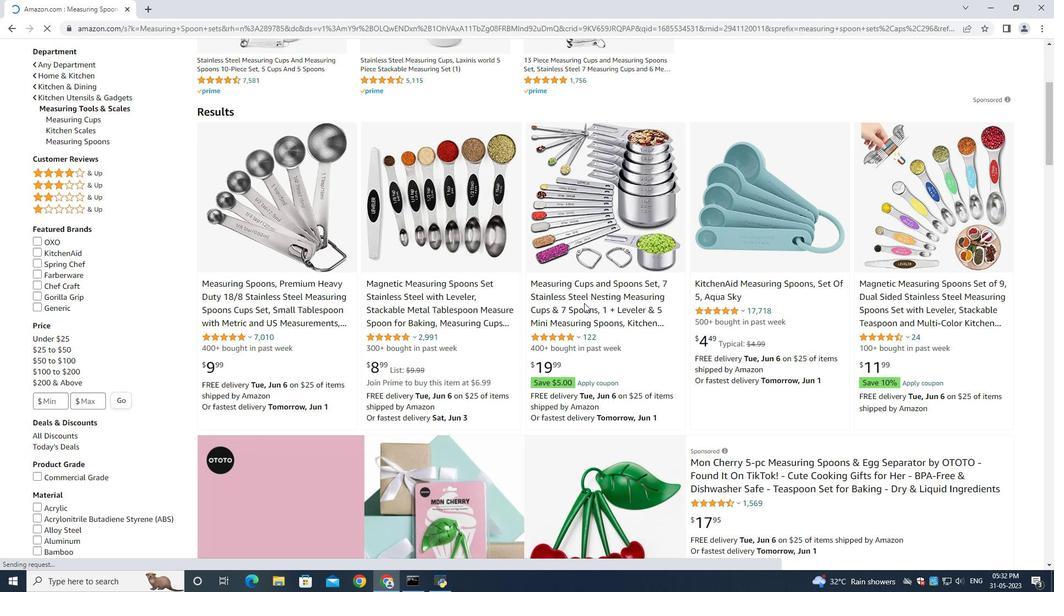 
Action: Mouse pressed left at (584, 300)
Screenshot: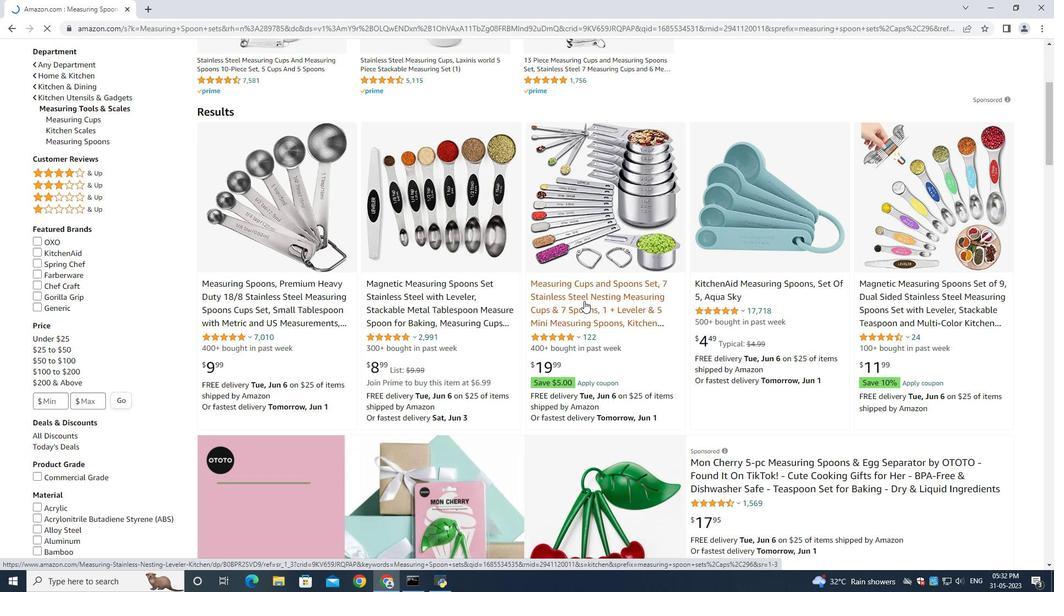 
Action: Mouse moved to (825, 418)
Screenshot: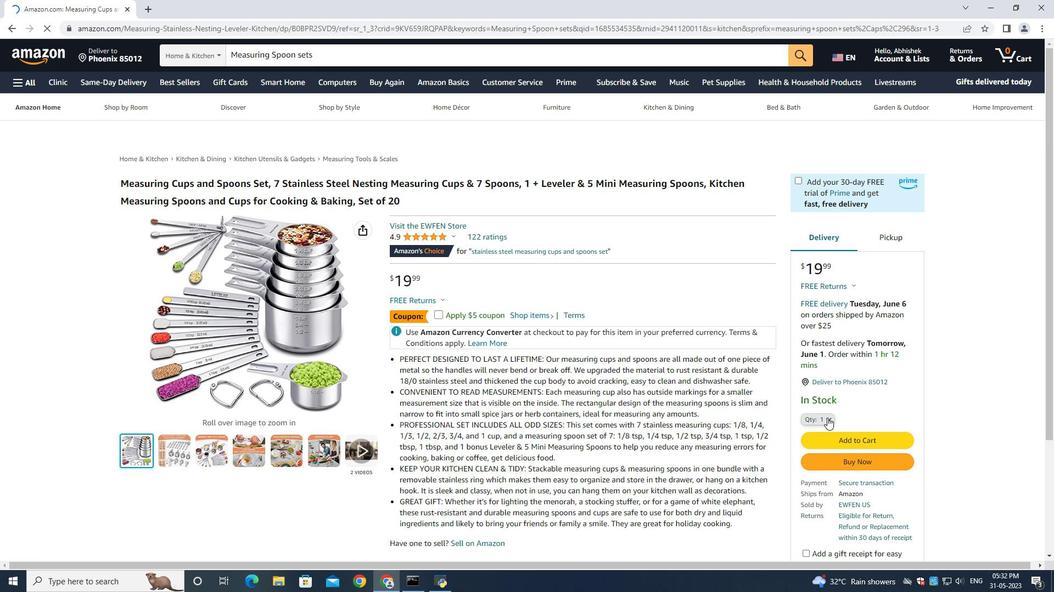 
Action: Mouse pressed left at (825, 418)
Screenshot: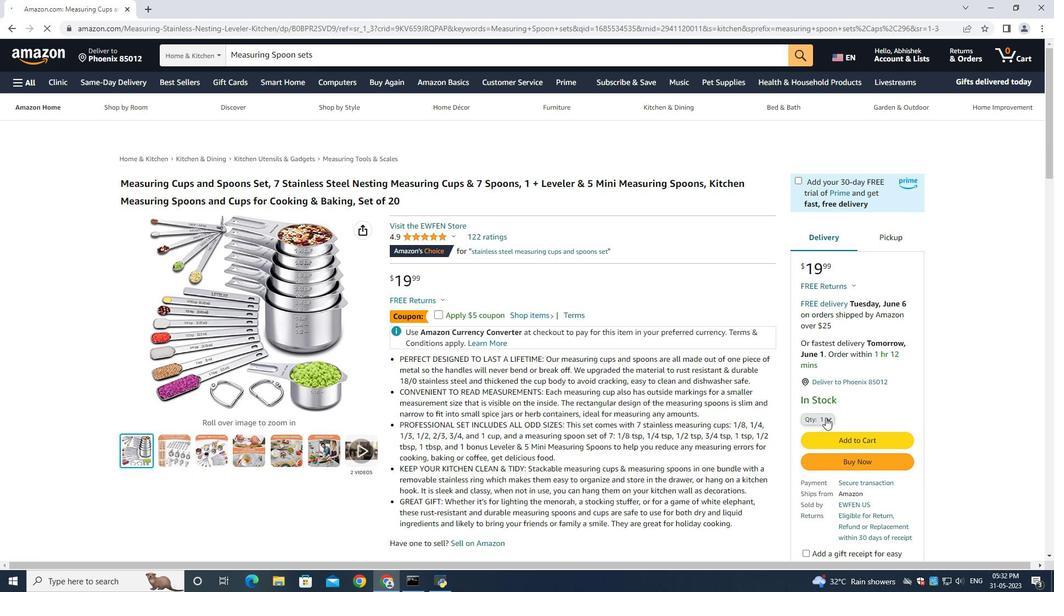 
Action: Mouse moved to (814, 91)
Screenshot: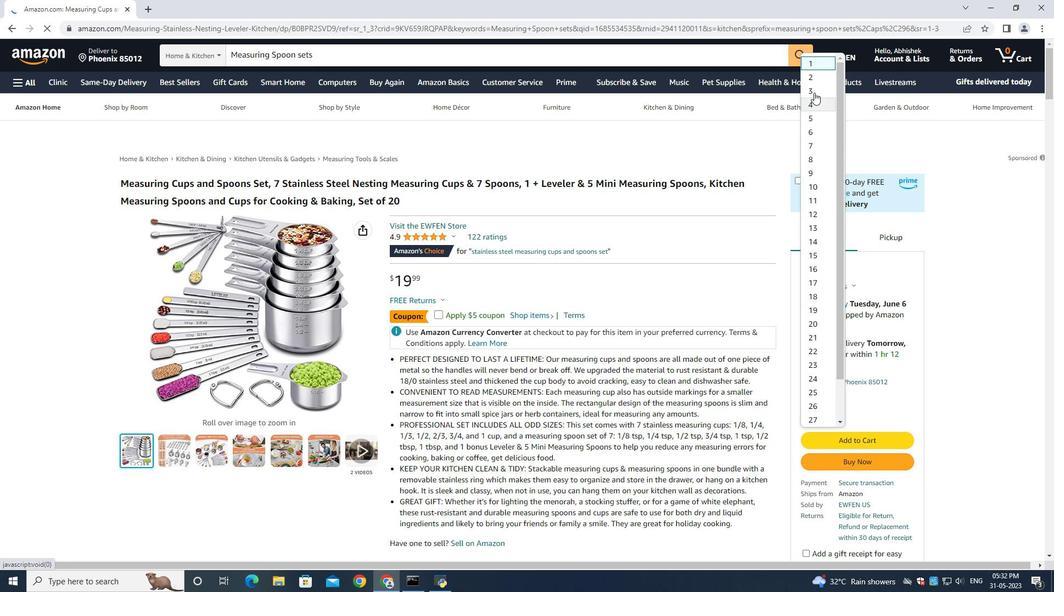 
Action: Mouse pressed left at (814, 91)
Screenshot: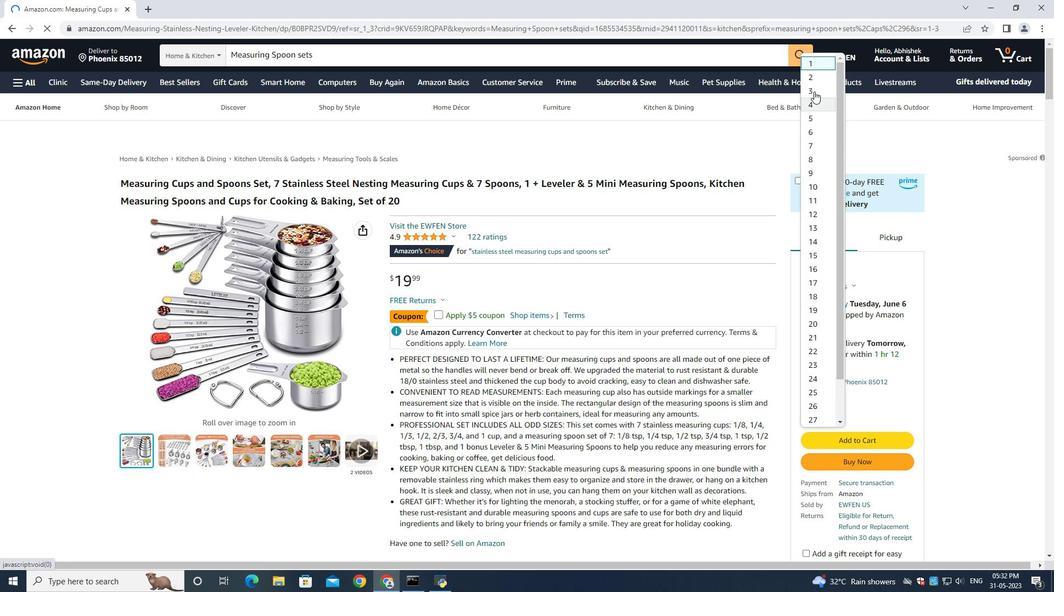 
Action: Mouse moved to (854, 443)
Screenshot: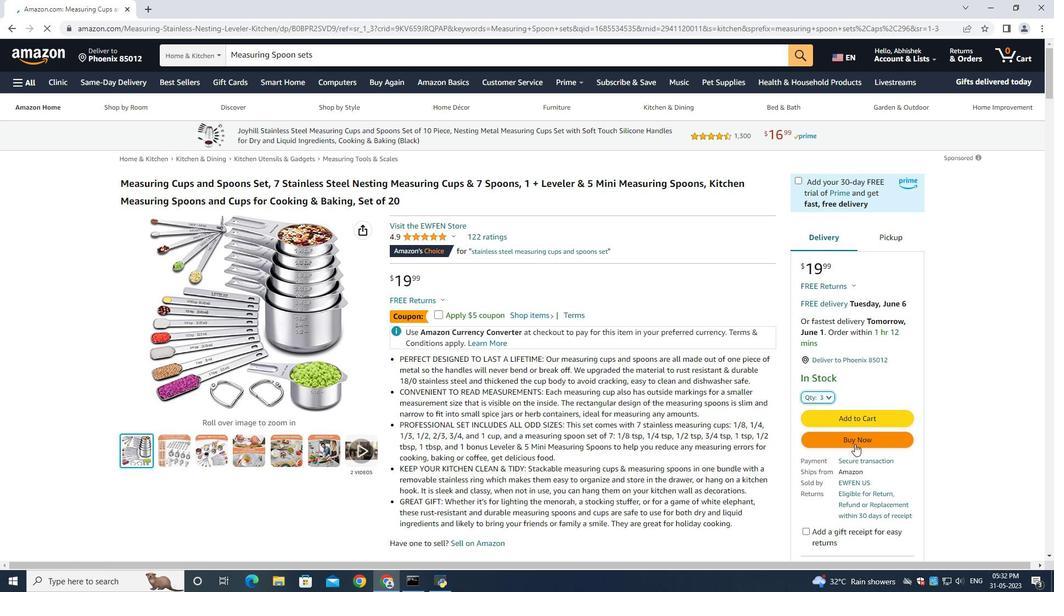 
Action: Mouse pressed left at (854, 443)
Screenshot: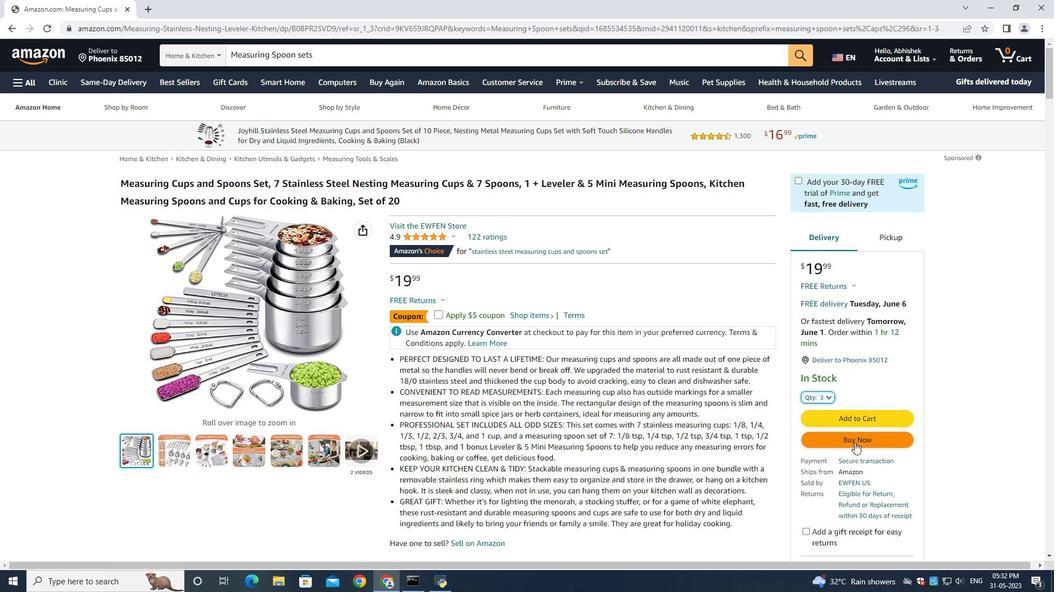 
Action: Mouse moved to (851, 441)
Screenshot: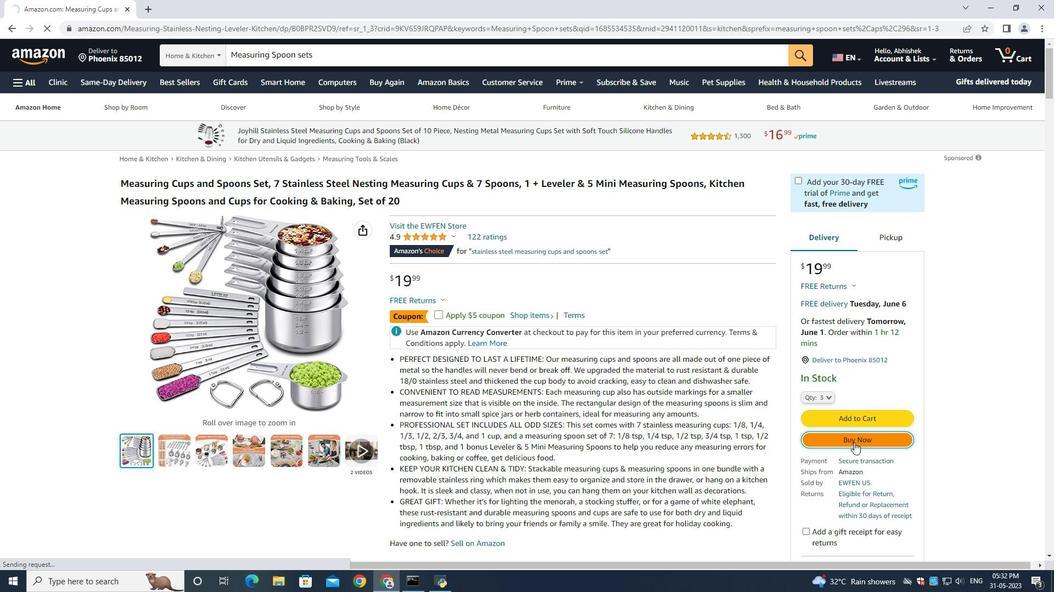 
Action: Mouse pressed left at (851, 441)
Screenshot: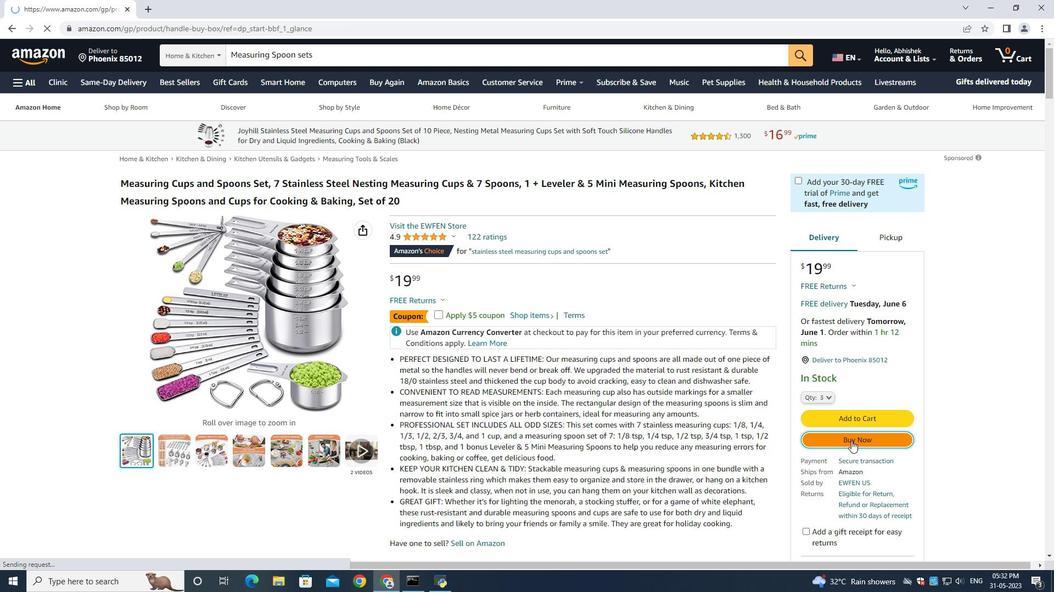 
Action: Mouse moved to (423, 198)
Screenshot: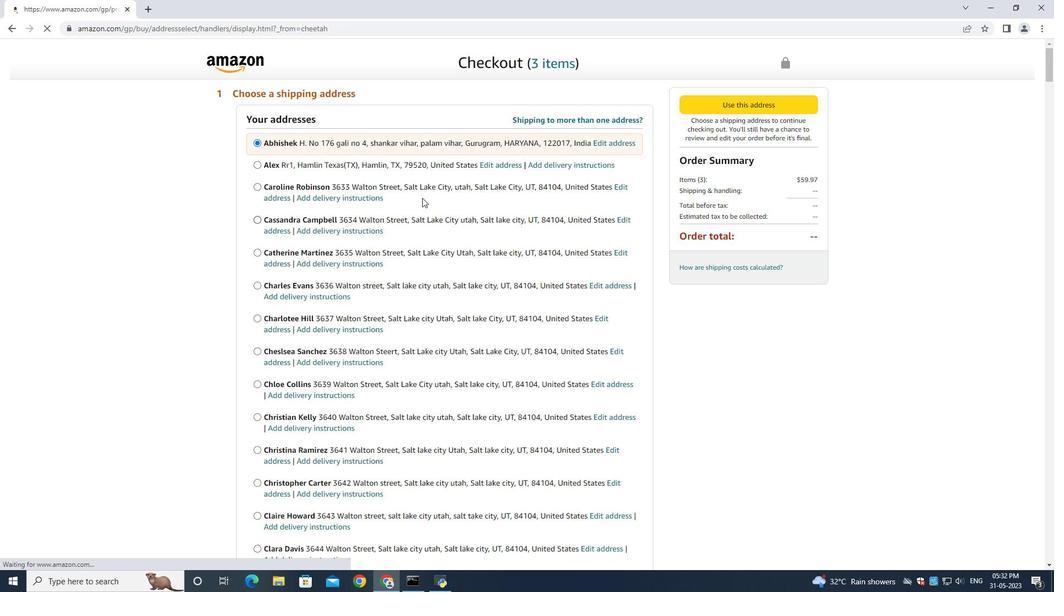 
Action: Mouse scrolled (423, 197) with delta (0, 0)
Screenshot: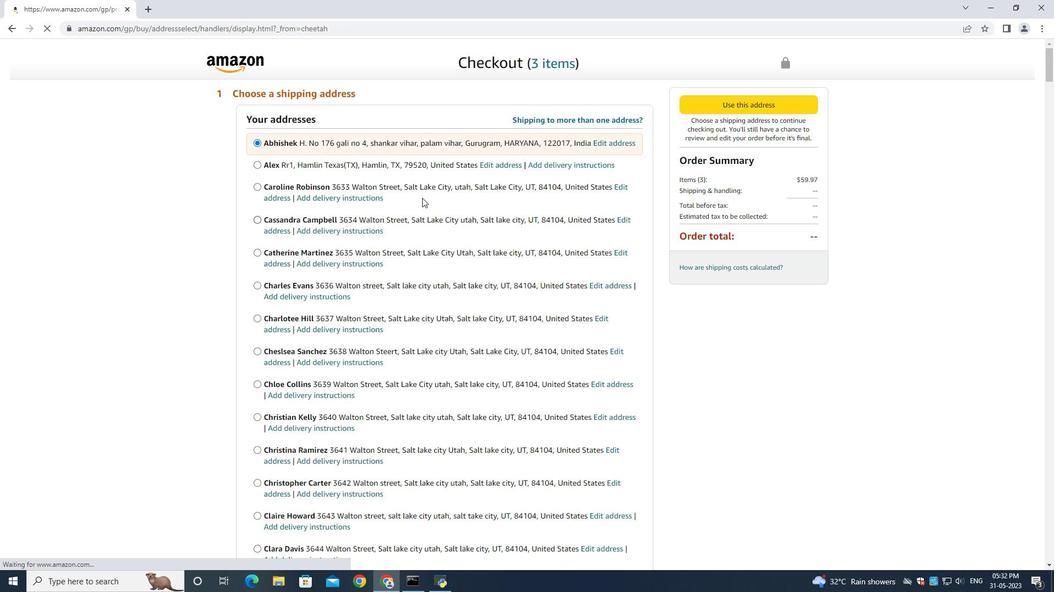 
Action: Mouse moved to (424, 199)
Screenshot: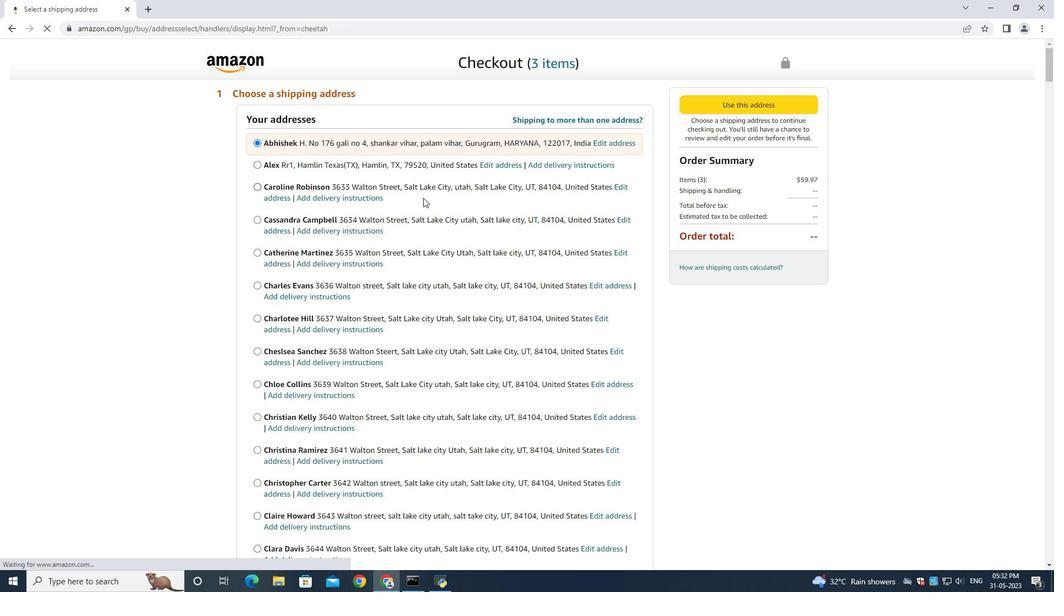 
Action: Mouse scrolled (424, 198) with delta (0, 0)
Screenshot: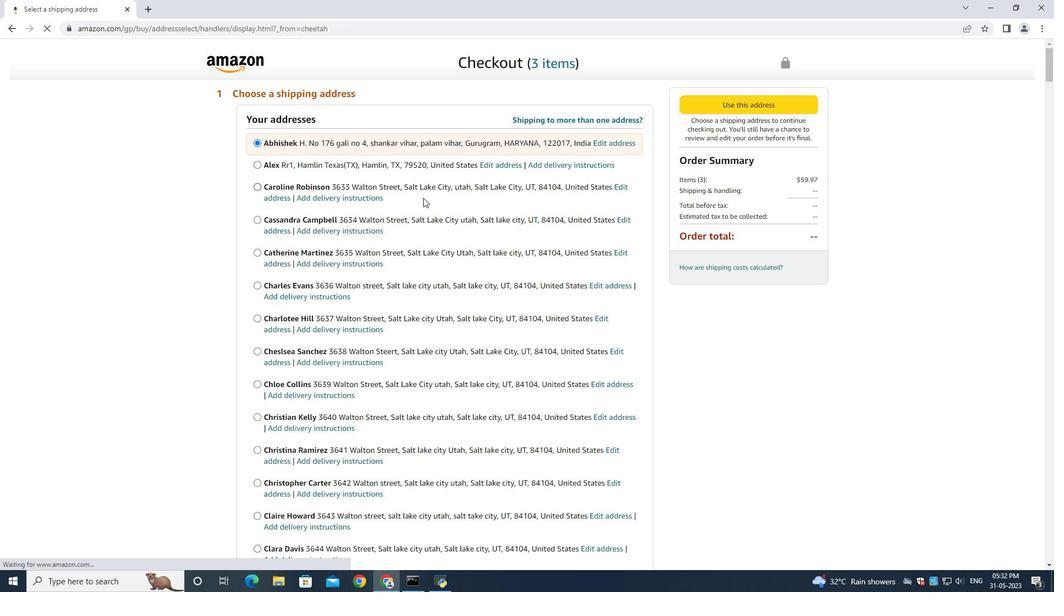 
Action: Mouse moved to (424, 199)
Screenshot: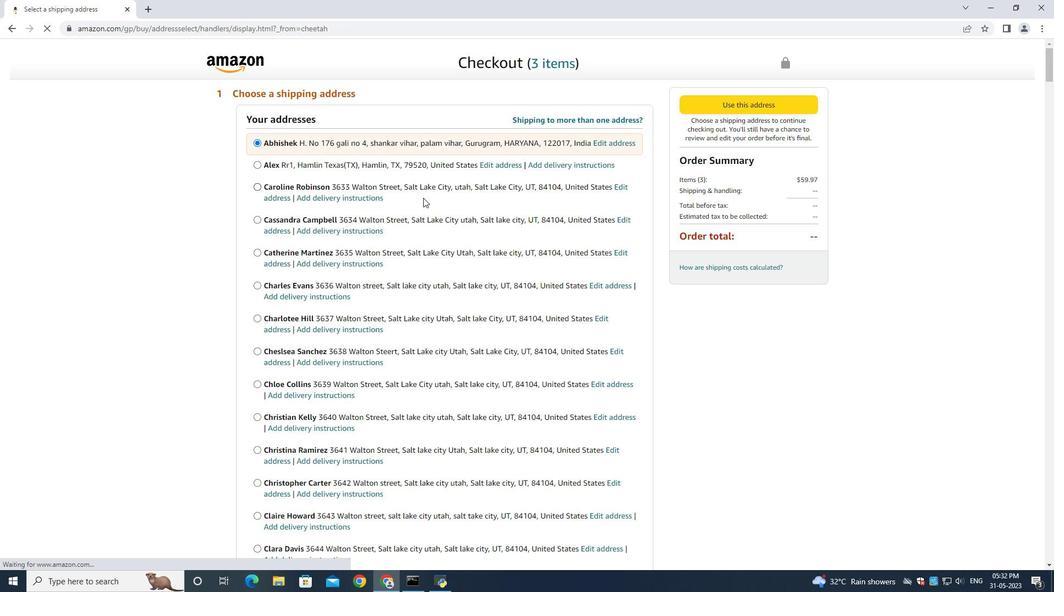 
Action: Mouse scrolled (424, 198) with delta (0, 0)
Screenshot: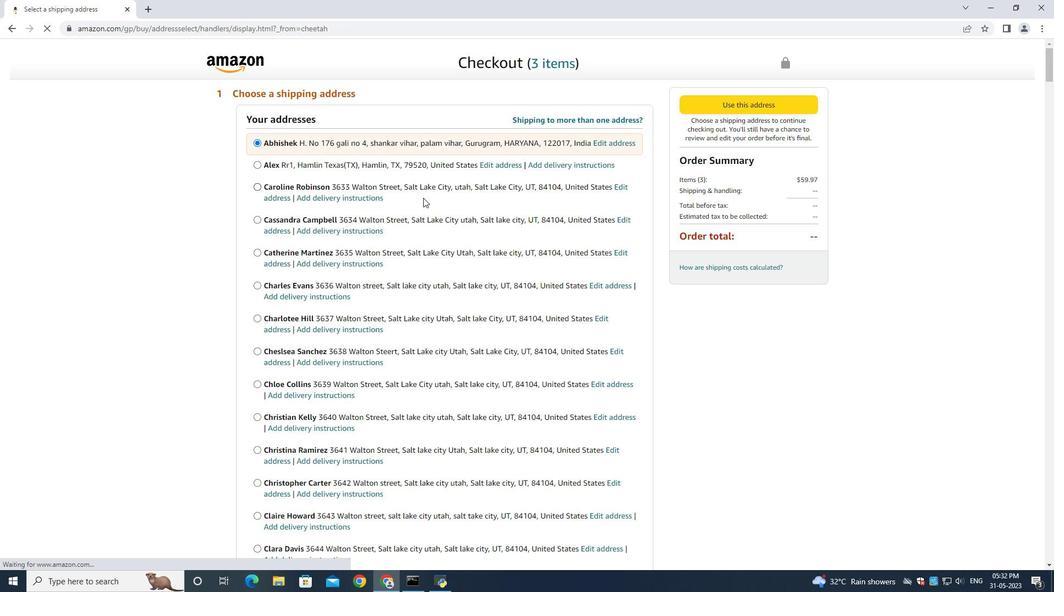 
Action: Mouse moved to (425, 199)
Screenshot: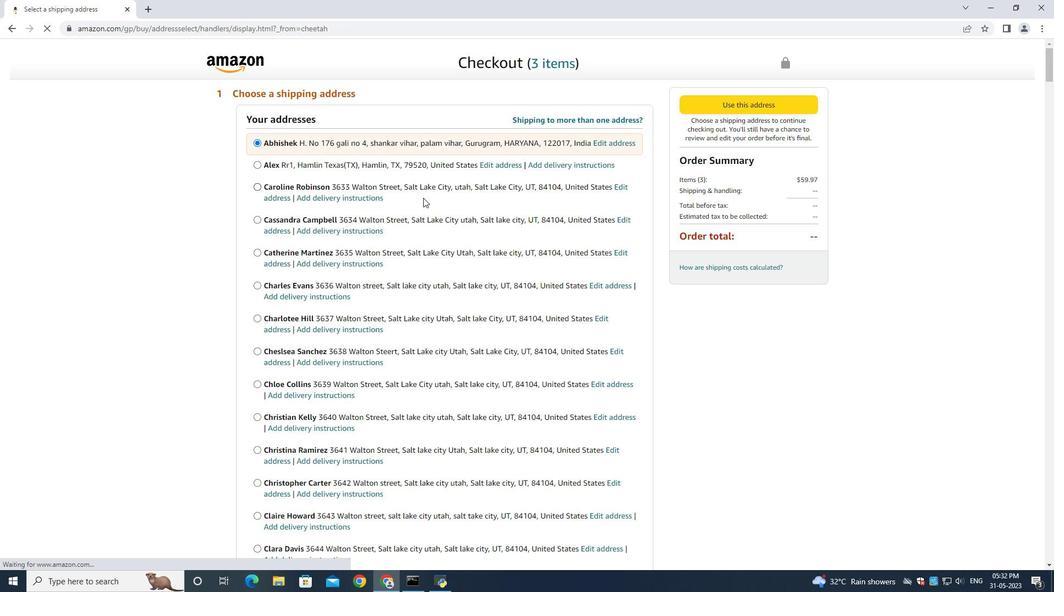 
Action: Mouse scrolled (424, 199) with delta (0, 0)
Screenshot: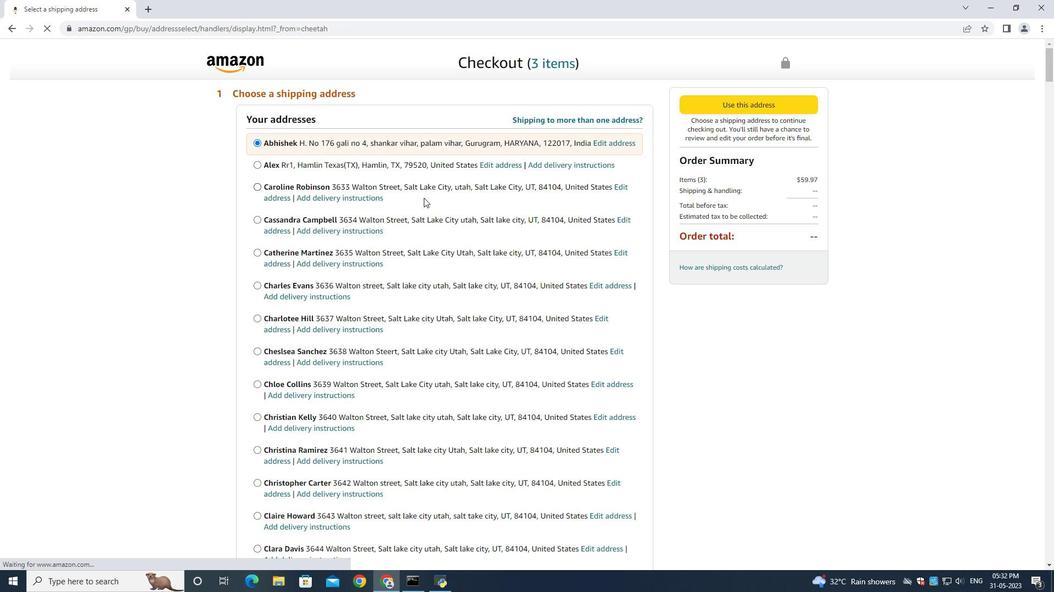 
Action: Mouse moved to (425, 200)
Screenshot: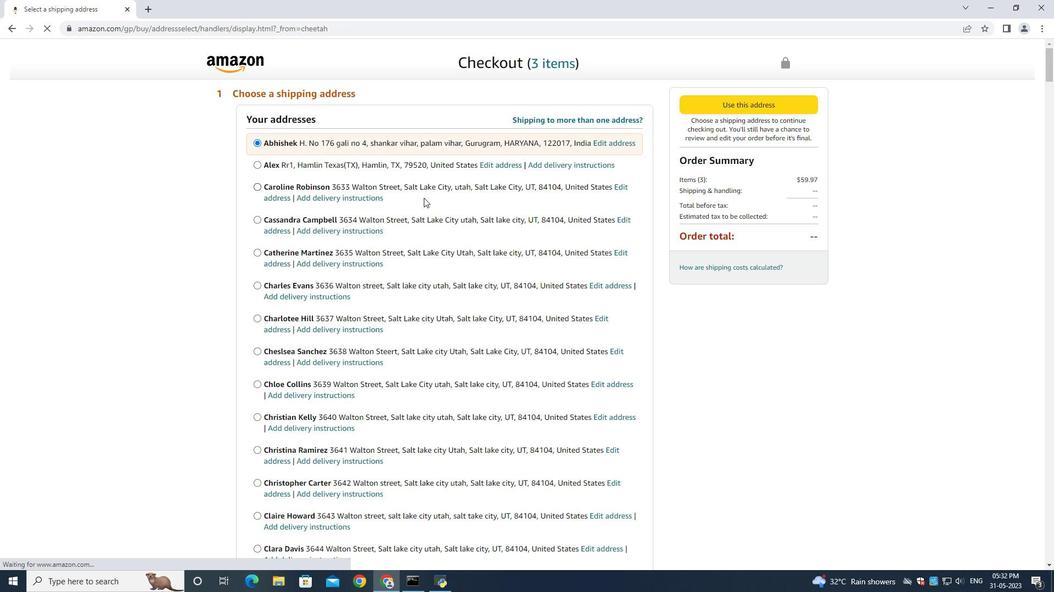 
Action: Mouse scrolled (424, 199) with delta (0, 0)
Screenshot: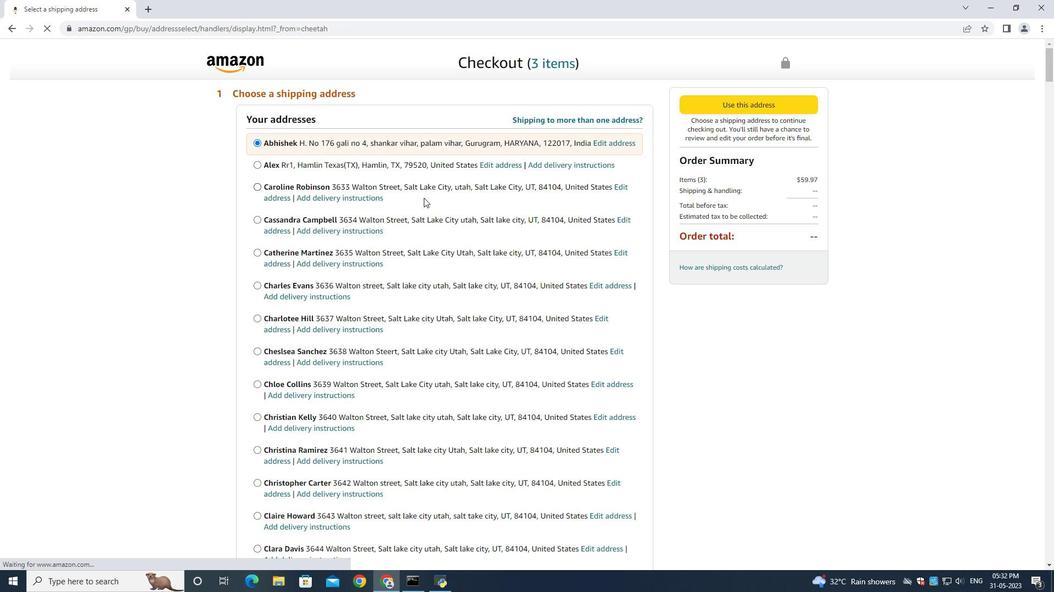 
Action: Mouse moved to (425, 200)
Screenshot: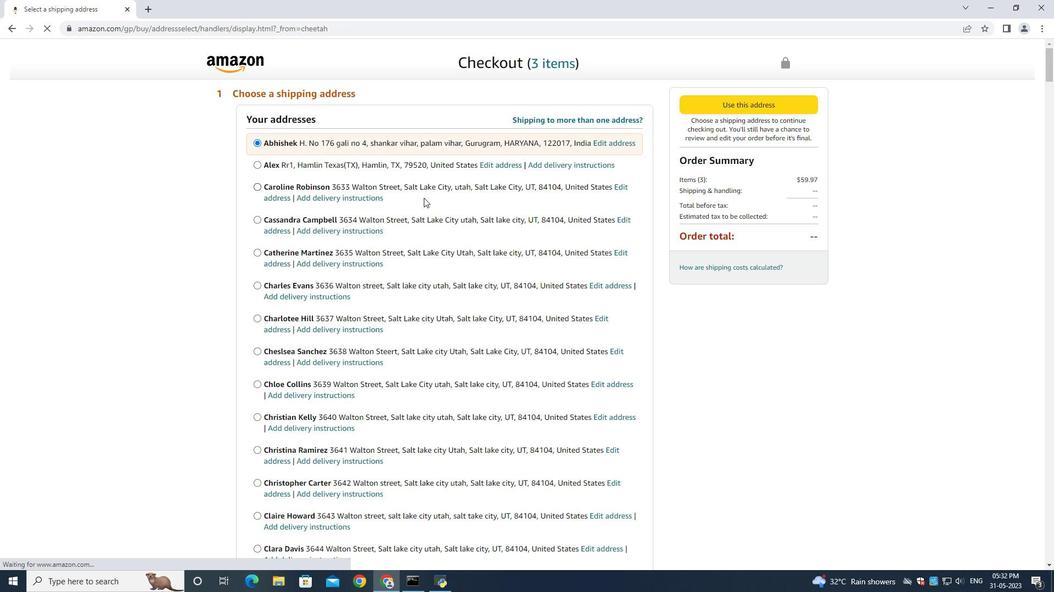 
Action: Mouse scrolled (424, 199) with delta (0, 0)
Screenshot: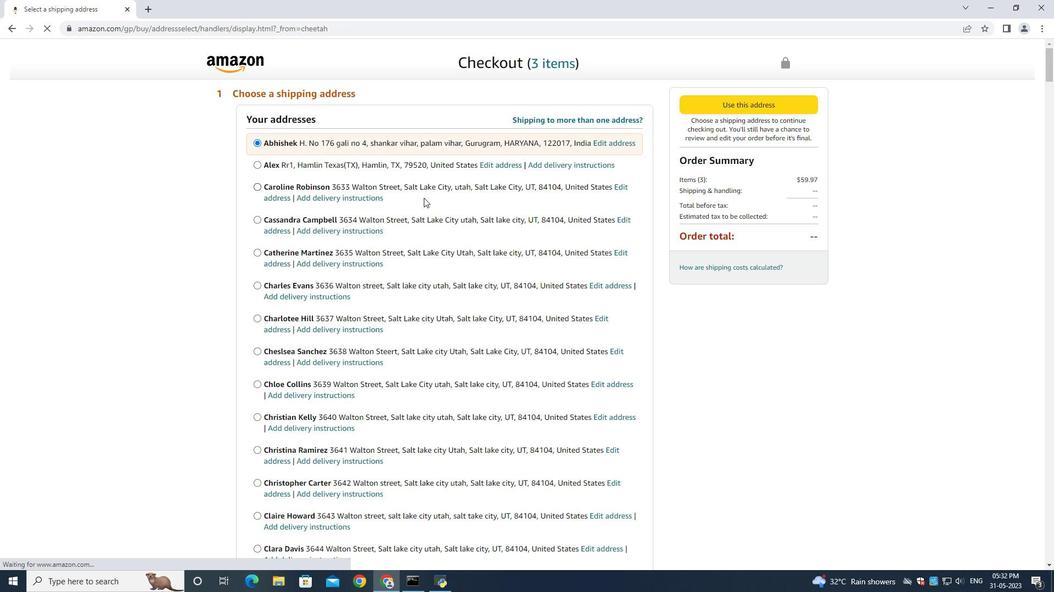 
Action: Mouse scrolled (425, 199) with delta (0, 0)
Screenshot: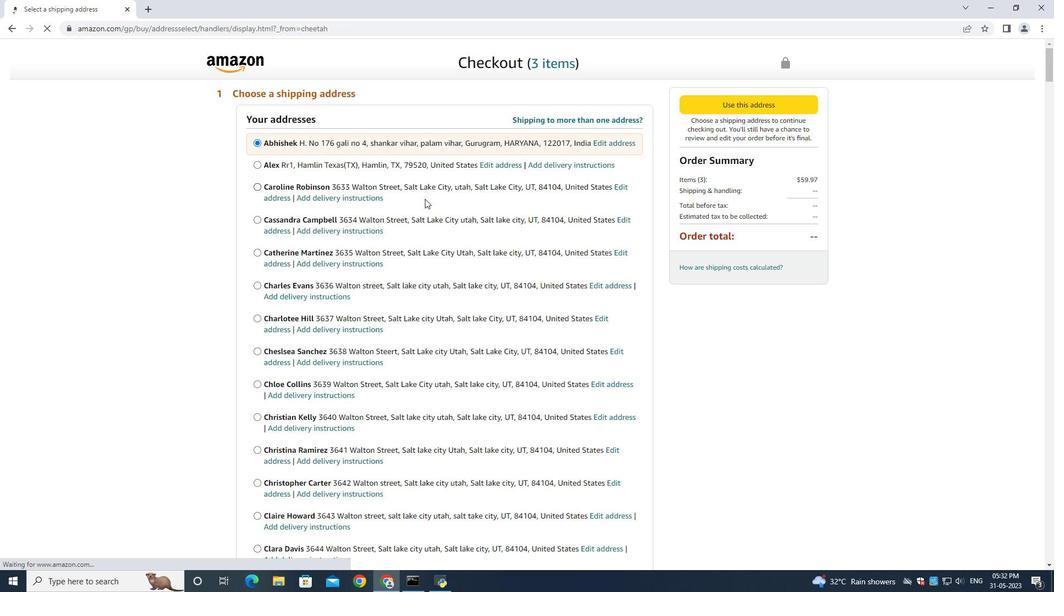 
Action: Mouse scrolled (425, 199) with delta (0, 0)
Screenshot: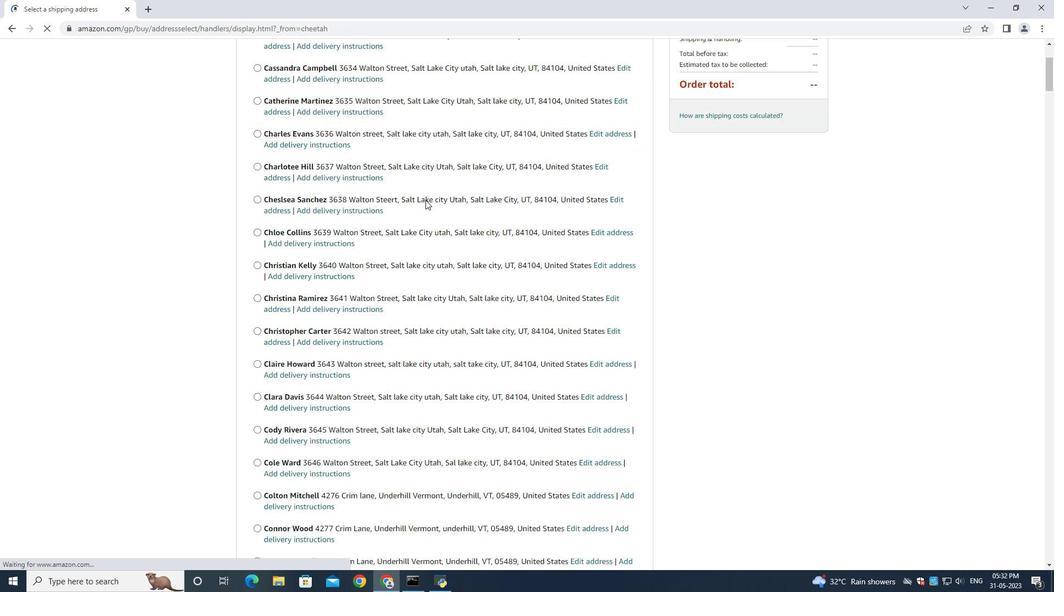
Action: Mouse moved to (425, 200)
Screenshot: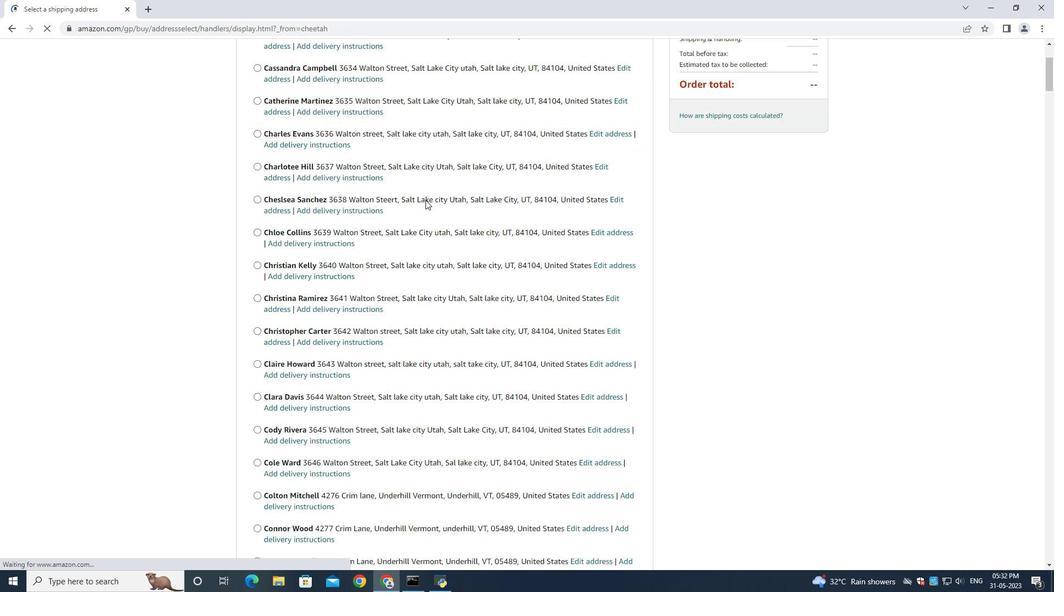 
Action: Mouse scrolled (425, 199) with delta (0, 0)
Screenshot: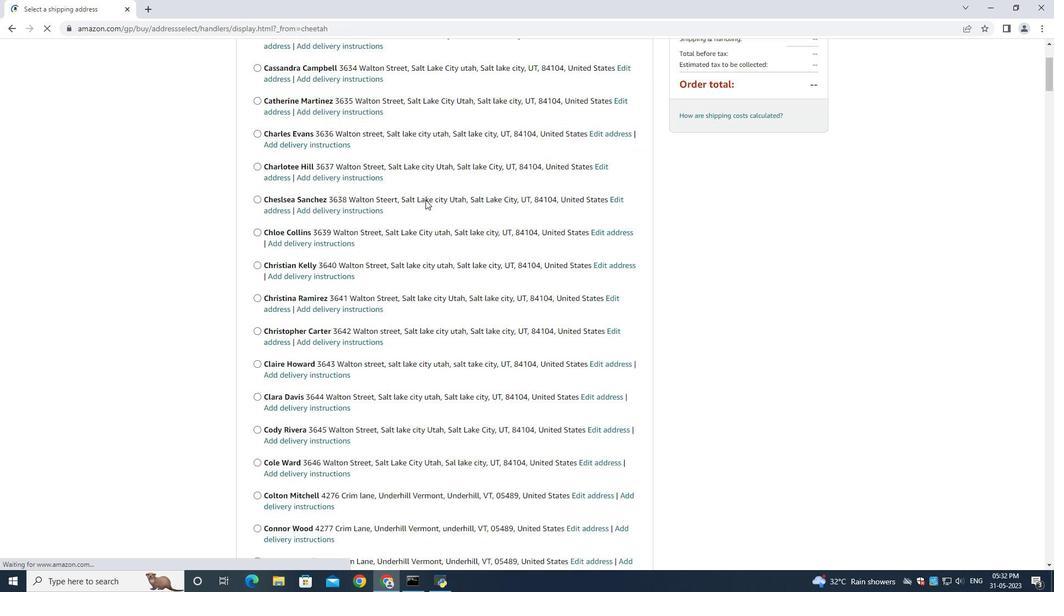 
Action: Mouse scrolled (425, 199) with delta (0, 0)
Screenshot: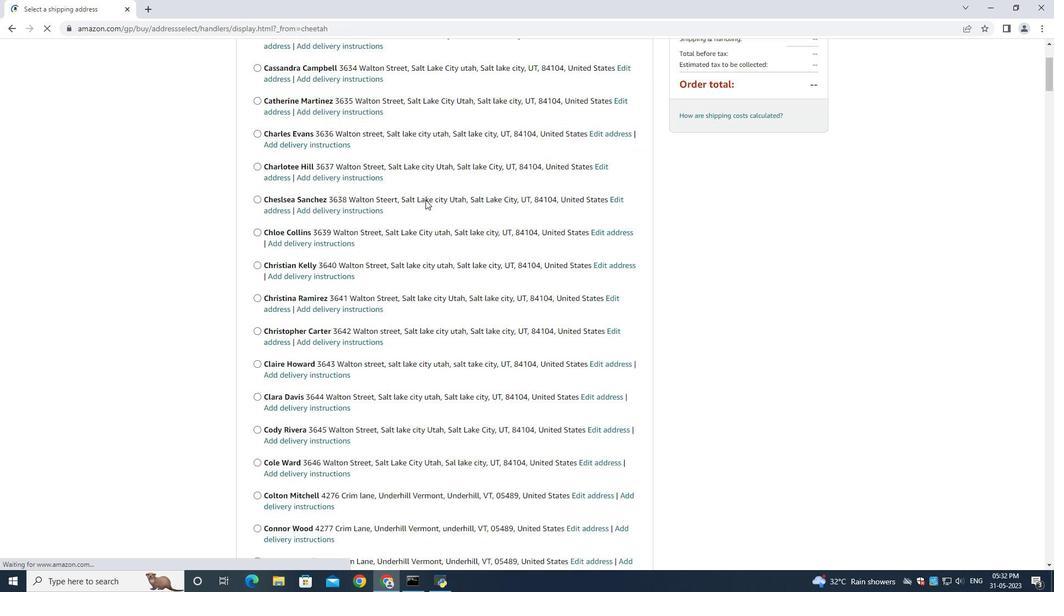
Action: Mouse scrolled (425, 199) with delta (0, 0)
Screenshot: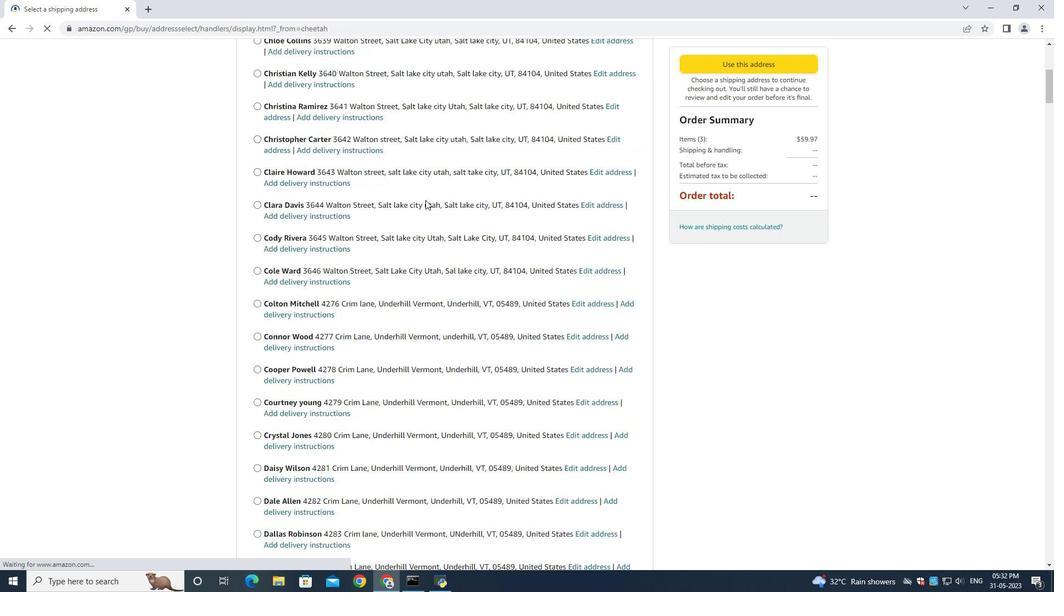 
Action: Mouse scrolled (425, 199) with delta (0, 0)
Screenshot: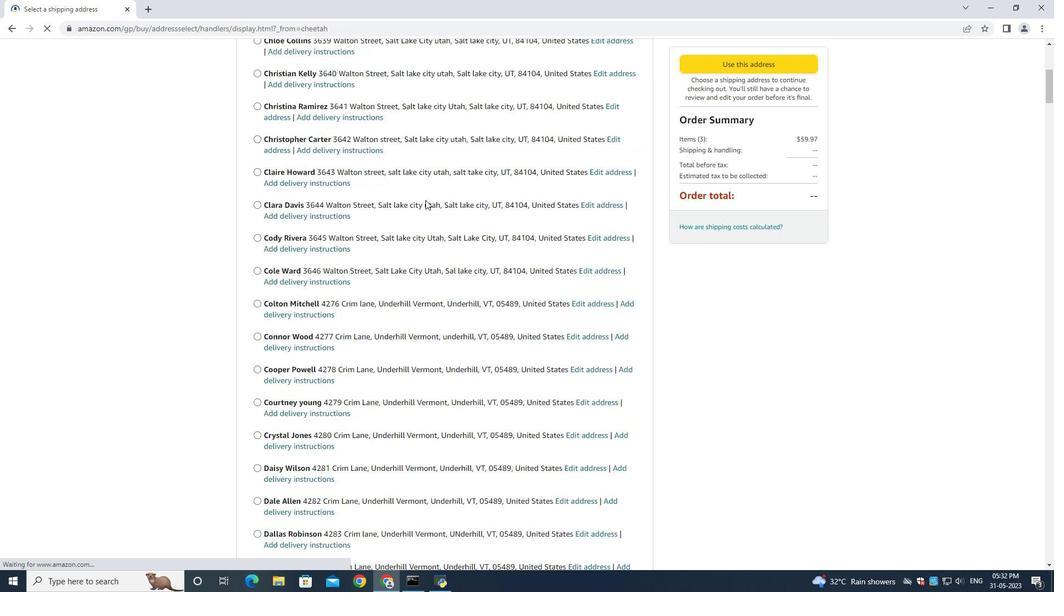 
Action: Mouse moved to (425, 200)
Screenshot: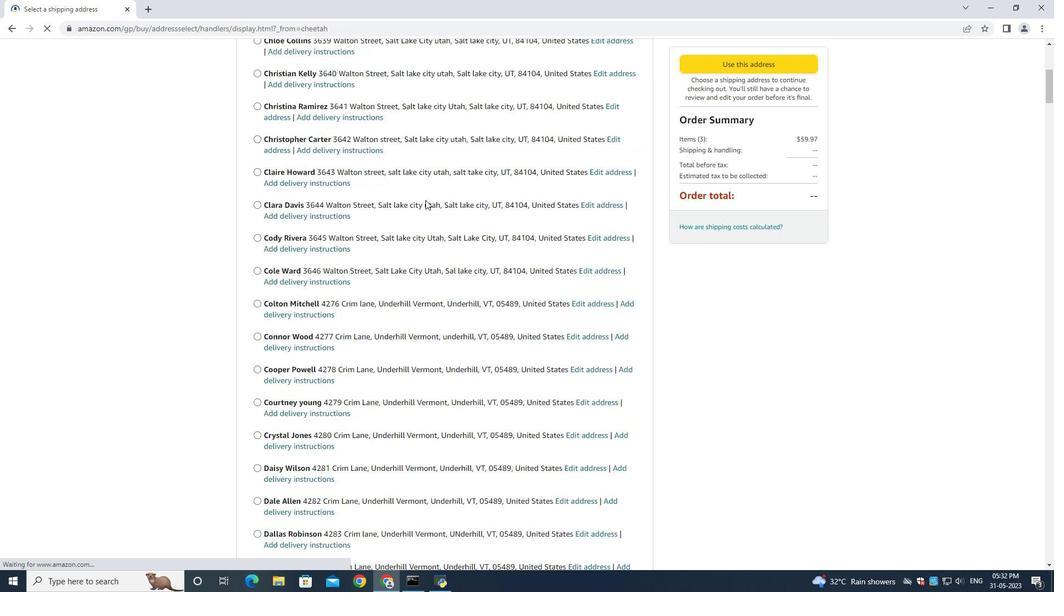
Action: Mouse scrolled (425, 199) with delta (0, 0)
Screenshot: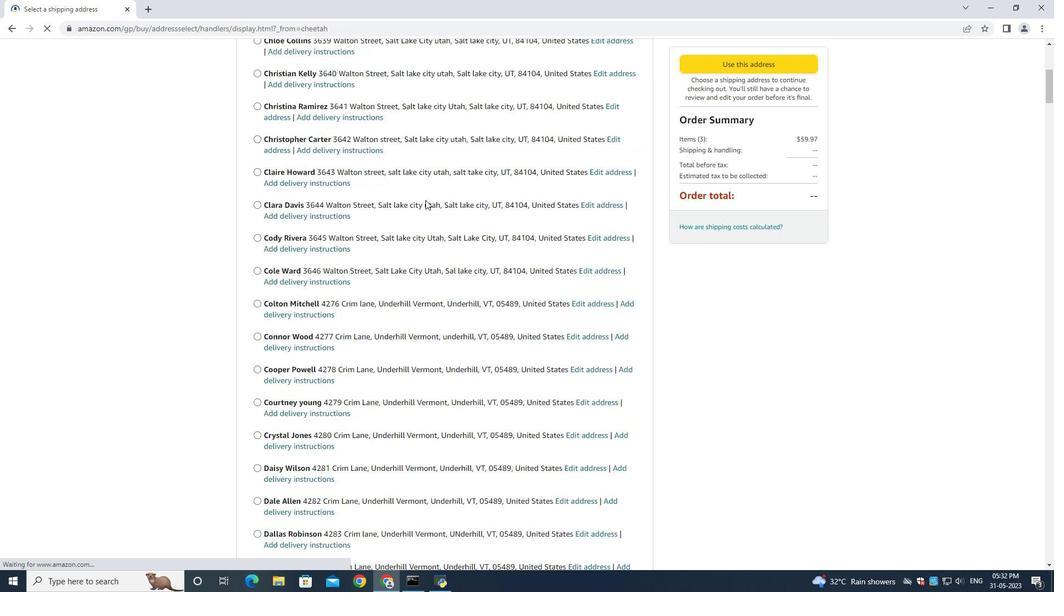 
Action: Mouse scrolled (425, 199) with delta (0, 0)
Screenshot: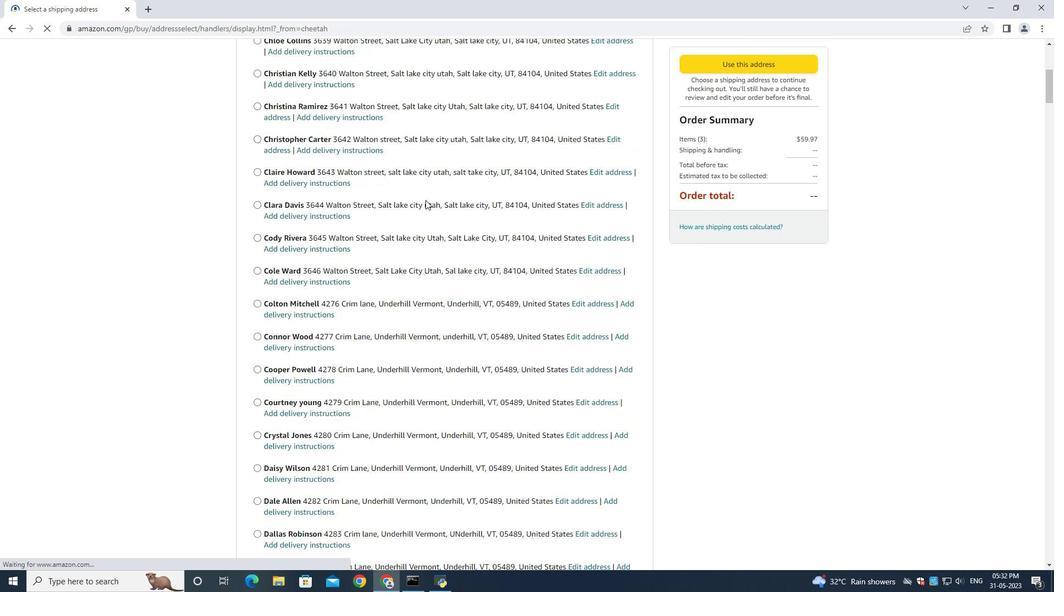 
Action: Mouse moved to (593, 259)
Screenshot: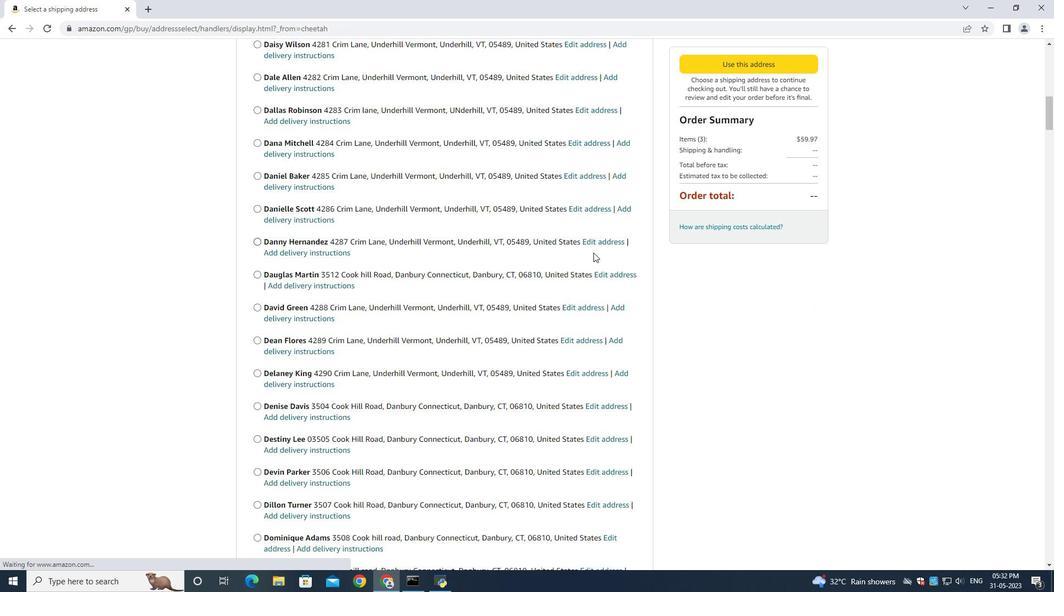 
Action: Key pressed <Key.page_down><Key.page_down><Key.page_down><Key.page_down><Key.page_down><Key.page_down><Key.page_down><Key.page_down><Key.page_down><Key.page_down><Key.page_down><Key.page_down><Key.page_down><Key.page_down><Key.page_down><Key.page_down><Key.page_down><Key.page_down><Key.page_down><Key.page_down><Key.page_down><Key.page_down><Key.page_down>
Screenshot: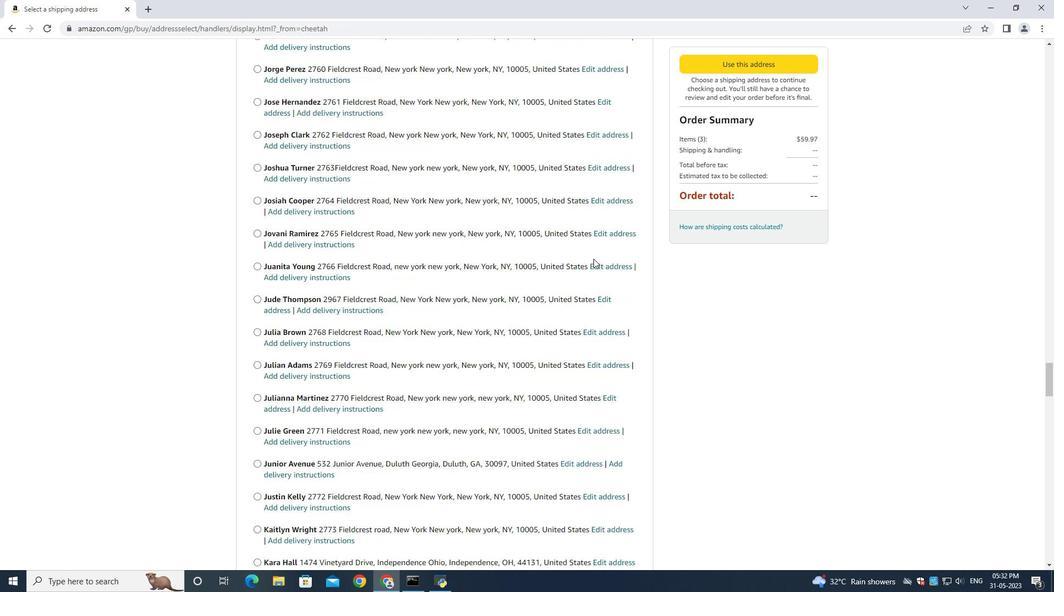 
Action: Mouse moved to (300, 258)
Screenshot: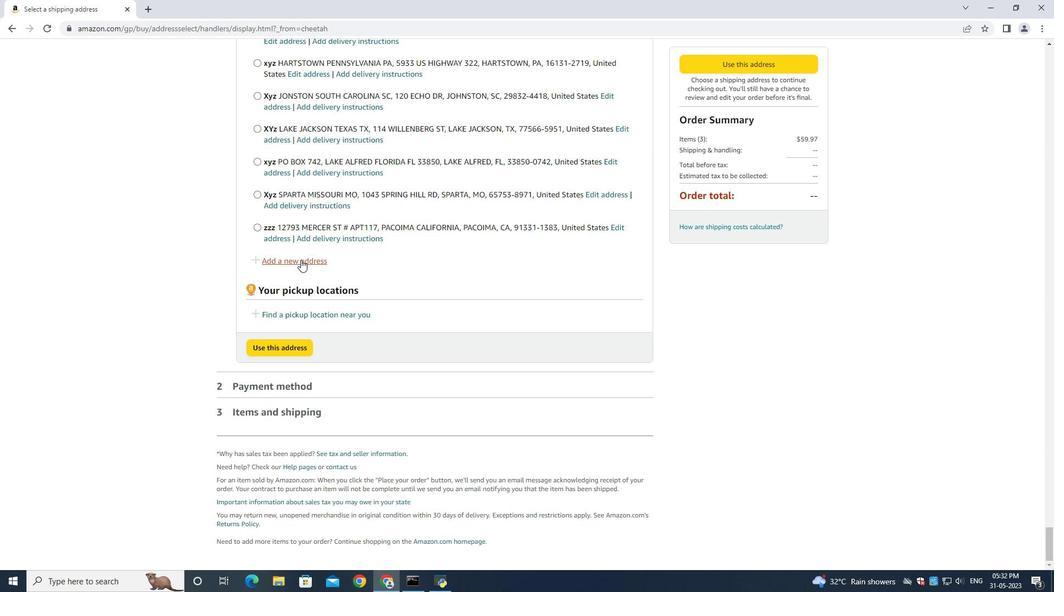 
Action: Mouse pressed left at (300, 258)
Screenshot: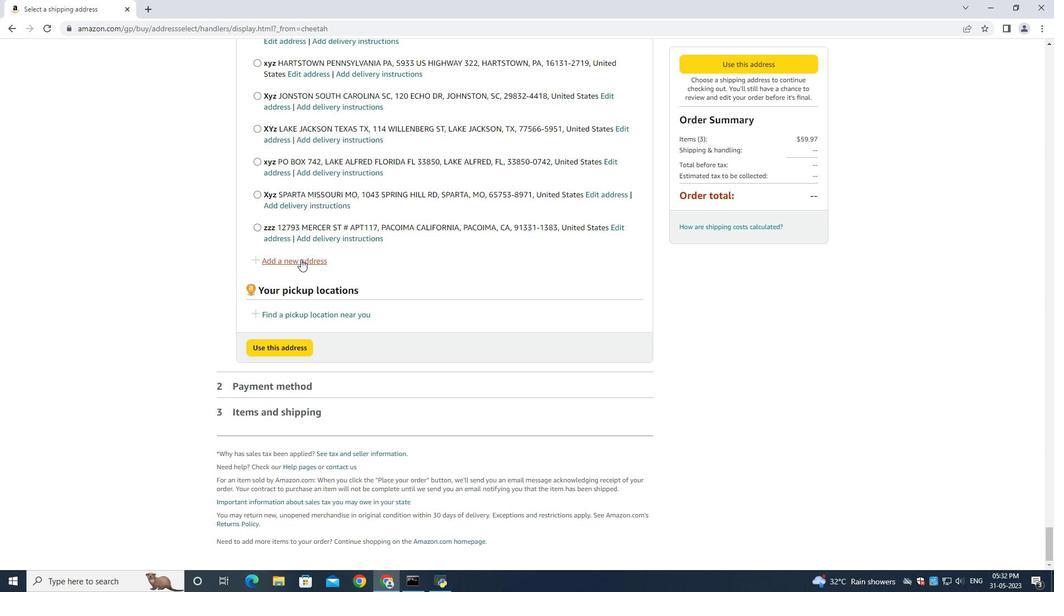 
Action: Mouse moved to (354, 259)
Screenshot: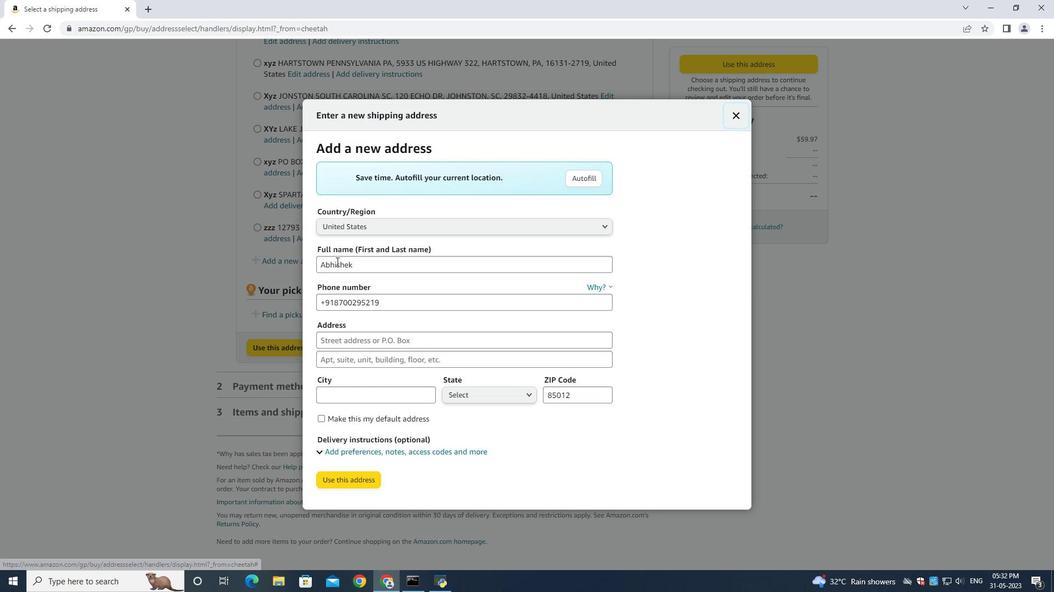
Action: Mouse pressed left at (354, 259)
Screenshot: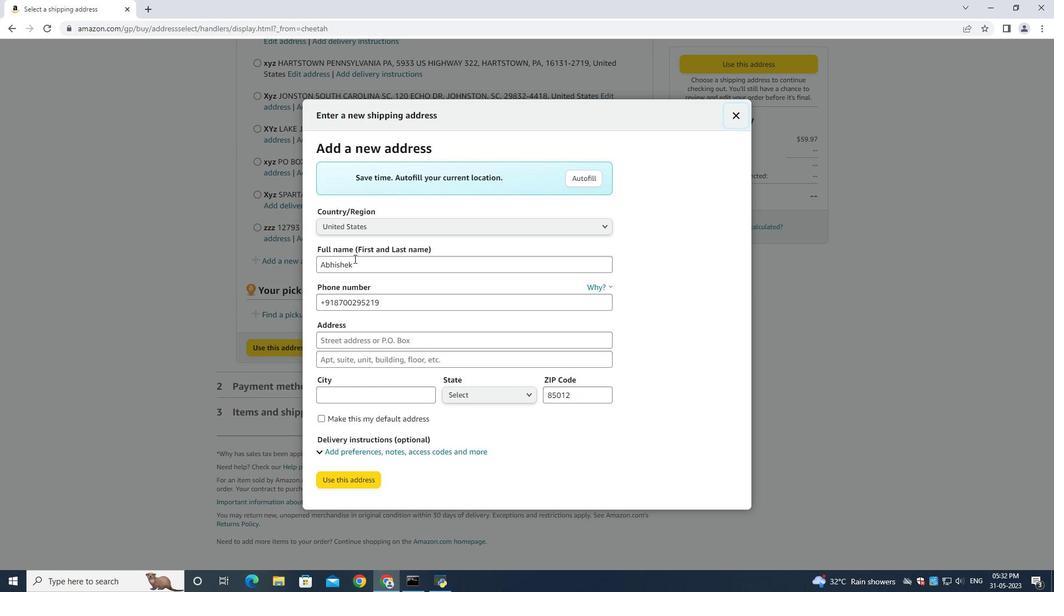 
Action: Mouse moved to (356, 240)
Screenshot: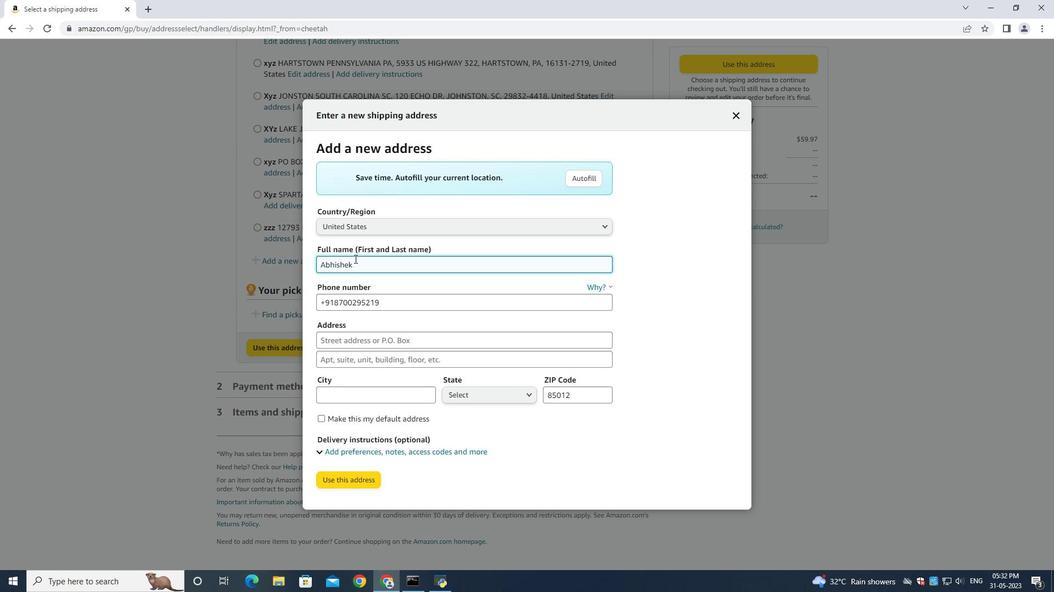 
Action: Key pressed ctrl+A<Key.backspace><Key.shift><Key.shift><Key.shift><Key.shift><Key.shift><Key.shift><Key.shift><Key.shift><Key.shift><Key.shift><Key.shift><Key.shift><Key.shift><Key.shift><Key.shift><Key.shift><Key.shift><Key.shift><Key.shift><Key.shift><Key.shift><Key.shift><Key.shift><Key.shift><Key.shift><Key.shift><Key.shift><Key.shift><Key.shift><Key.shift><Key.shift><Key.shift><Key.shift><Key.shift><Key.shift><Key.shift>Lisa<Key.space><Key.shift><Key.shift><Key.shift><Key.shift><Key.shift><Key.shift><Key.shift><Key.shift><Key.shift><Key.shift><Key.shift><Key.shift><Key.shift><Key.shift><Key.shift><Key.shift><Key.shift><Key.shift><Key.shift>Hernandez<Key.space><Key.tab><Key.tab><Key.backspace>302239800<Key.backspace>79<Key.tab>299<Key.space><Key.shift>Lake<Key.space><Key.shift><Key.shift><Key.shift><Key.shift><Key.shift><Key.shift><Key.shift><Key.shift><Key.shift><Key.shift><Key.shift><Key.shift><Key.shift><Key.shift><Key.shift><Key.shift><Key.shift><Key.shift><Key.shift><Key.shift><Key.shift><Key.shift><Key.shift><Key.shift><Key.shift><Key.shift>Floyd<Key.space><Key.tab><Key.shift><Key.shift><Key.shift><Key.shift><Key.shift><Key.shift><Key.shift><Key.shift><Key.shift><Key.shift><Key.shift><Key.shift><Key.shift><Key.shift><Key.shift><Key.shift><Key.shift><Key.shift><Key.shift><Key.shift><Key.shift><Key.shift><Key.shift><Key.shift><Key.shift><Key.shift><Key.shift><Key.shift><Key.shift><Key.shift><Key.shift><Key.shift><Key.shift><Key.shift><Key.shift><Key.shift><Key.shift><Key.shift><Key.shift><Key.shift><Key.shift><Key.shift><Key.shift><Key.shift><Key.shift><Key.shift><Key.shift><Key.shift><Key.shift><Key.shift><Key.shift><Key.shift><Key.shift><Key.shift><Key.shift><Key.shift><Key.shift><Key.shift><Key.shift><Key.shift><Key.shift><Key.shift><Key.shift><Key.shift><Key.shift><Key.shift>Circle<Key.space><Key.shift><Key.shift><Key.shift><Key.shift><Key.shift><Key.shift><Key.shift><Key.shift><Key.shift><Key.shift><Key.shift><Key.shift><Key.shift><Key.shift><Key.shift><Key.shift><Key.shift><Key.shift><Key.shift><Key.shift><Key.shift><Key.shift><Key.shift><Key.shift><Key.shift><Key.shift><Key.shift><Key.shift><Key.shift><Key.shift><Key.shift><Key.shift><Key.shift><Key.shift><Key.shift><Key.shift><Key.shift><Key.shift><Key.shift><Key.shift><Key.shift><Key.shift>ctrl+Actrl+C<Key.backspace>
Screenshot: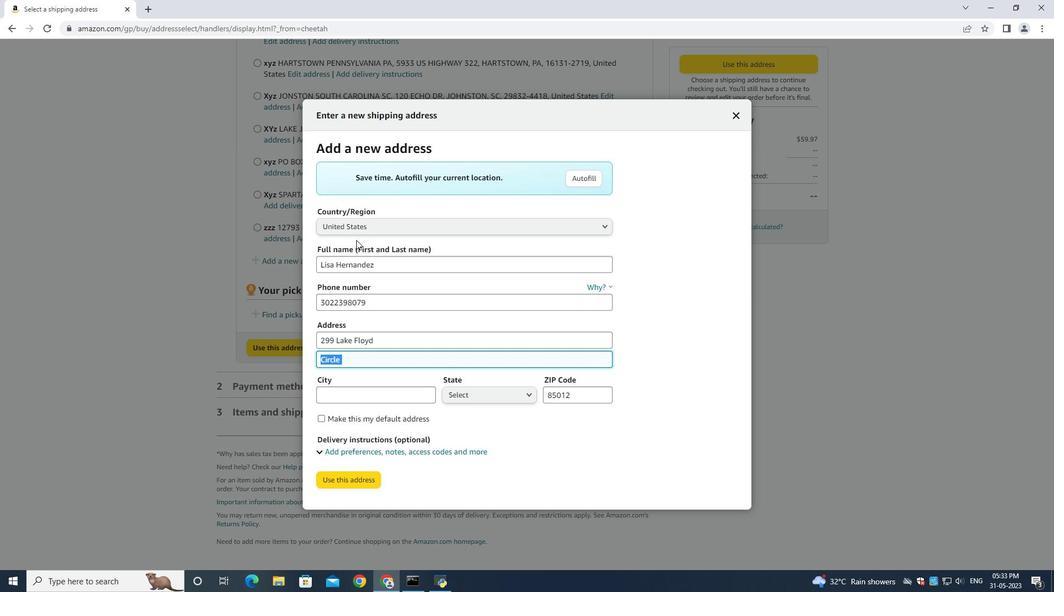 
Action: Mouse moved to (387, 336)
Screenshot: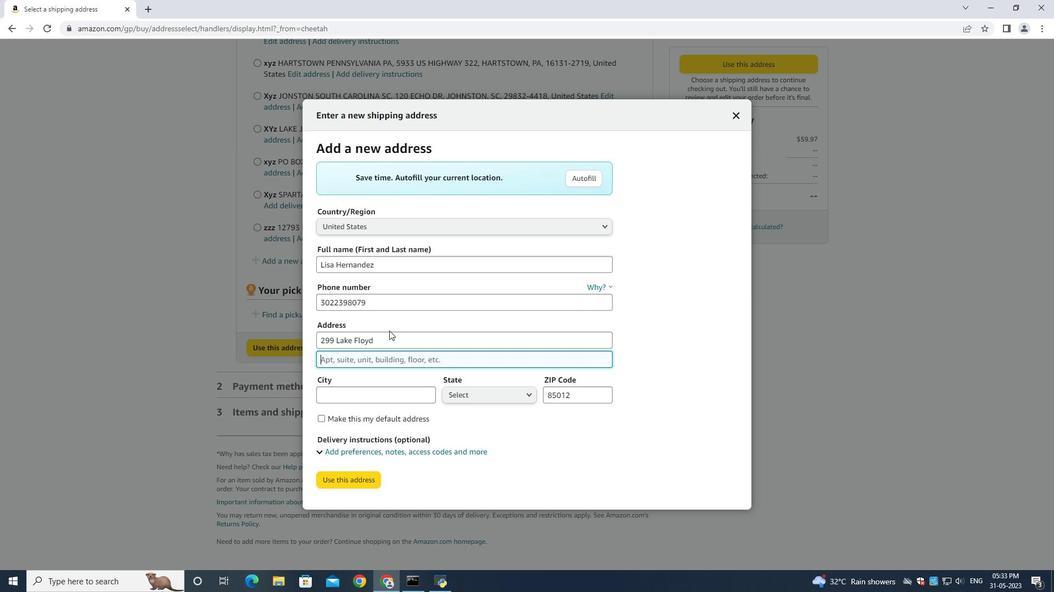 
Action: Mouse pressed left at (387, 336)
Screenshot: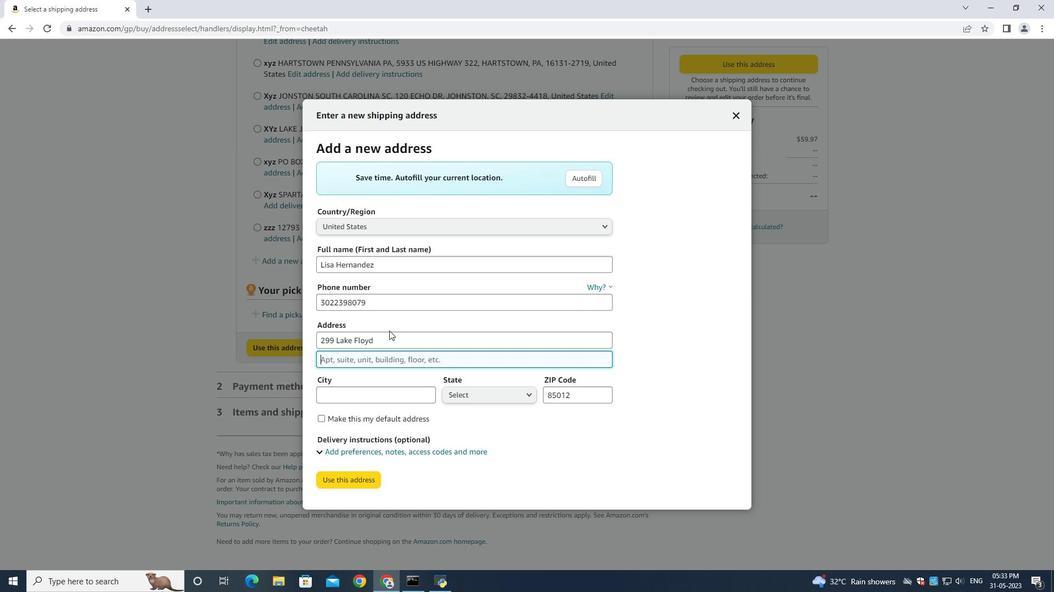 
Action: Mouse moved to (387, 337)
Screenshot: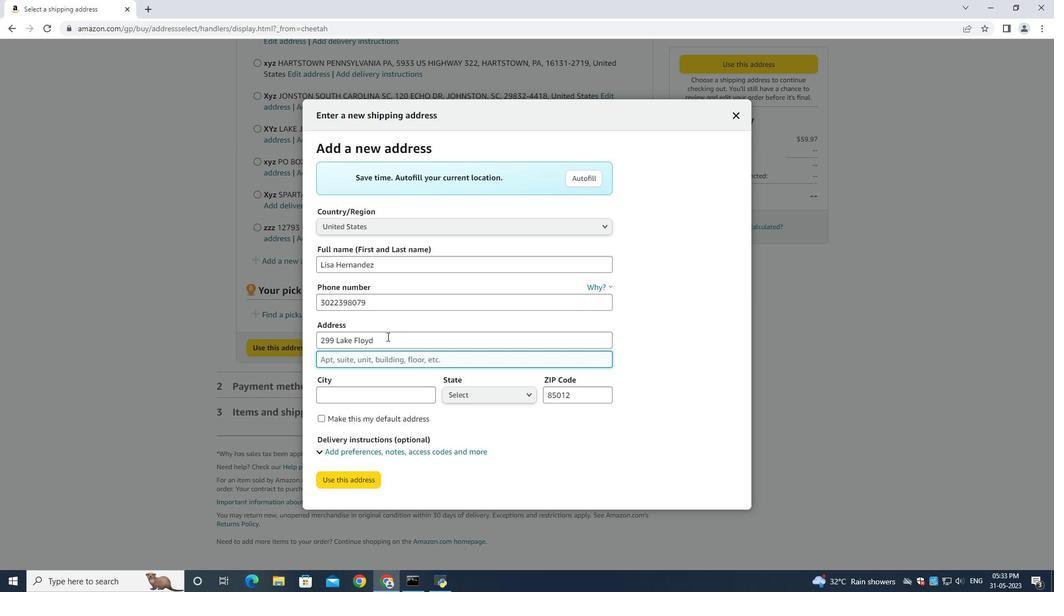 
Action: Key pressed ctrl+V
Screenshot: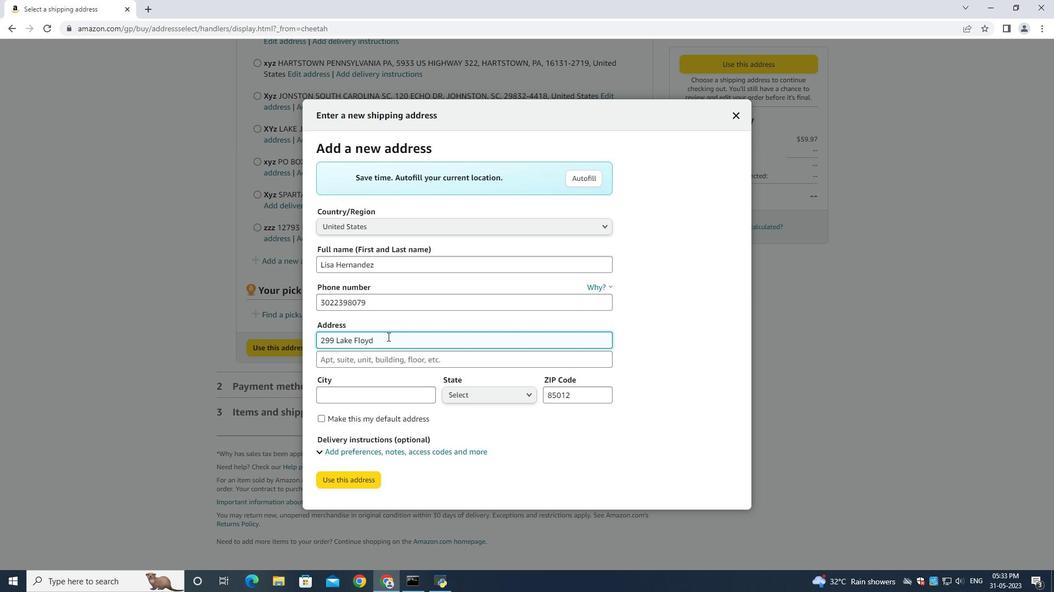 
Action: Mouse moved to (375, 360)
Screenshot: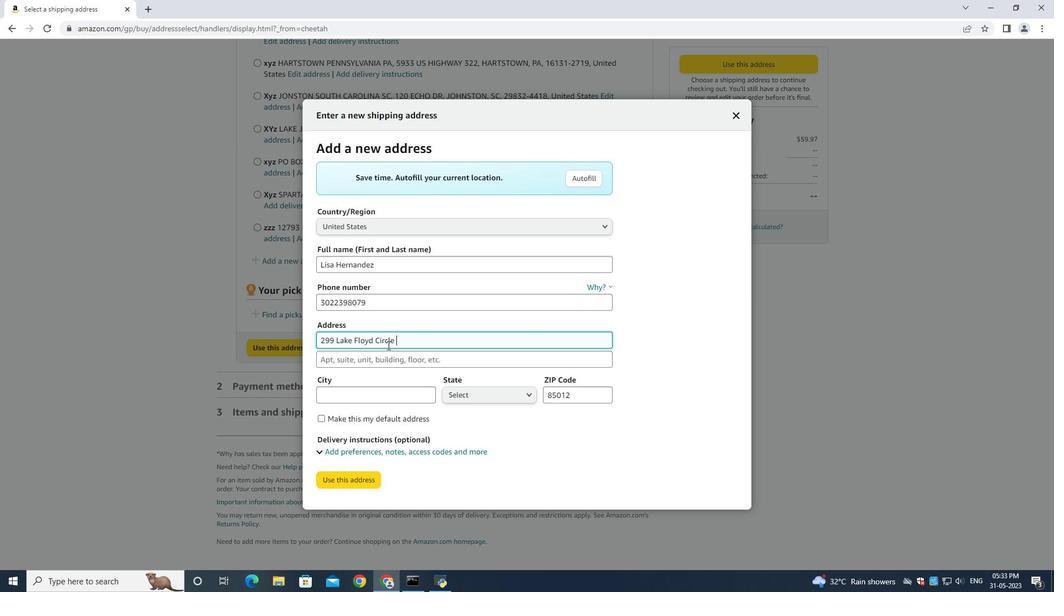 
Action: Mouse pressed left at (375, 360)
Screenshot: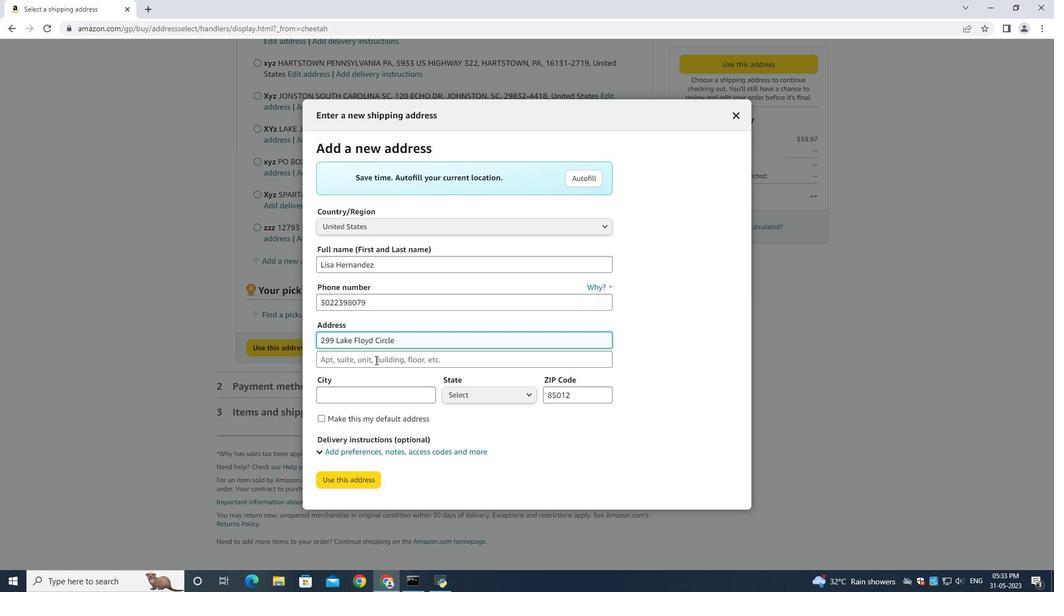 
Action: Key pressed <Key.shift><Key.shift><Key.shift><Key.shift><Key.shift><Key.shift><Key.shift><Key.shift><Key.shift><Key.shift><Key.shift><Key.shift><Key.shift><Key.shift><Key.shift><Key.shift><Key.shift><Key.shift><Key.shift><Key.shift><Key.shift><Key.shift><Key.shift><Key.shift><Key.shift><Key.shift><Key.shift><Key.shift><Key.shift><Key.shift><Key.shift><Key.shift><Key.shift><Key.shift><Key.shift><Key.shift><Key.shift><Key.shift><Key.shift><Key.shift><Key.shift><Key.shift><Key.shift><Key.shift><Key.shift><Key.shift><Key.shift>Hockessin<Key.space><Key.shift><Key.shift><Key.shift><Key.shift><Key.shift><Key.shift><Key.shift><Key.shift><Key.shift><Key.shift><Key.shift><Key.shift><Key.shift><Key.shift><Key.shift><Key.shift><Key.shift><Key.shift><Key.shift><Key.shift><Key.shift><Key.shift><Key.shift>Delaware
Screenshot: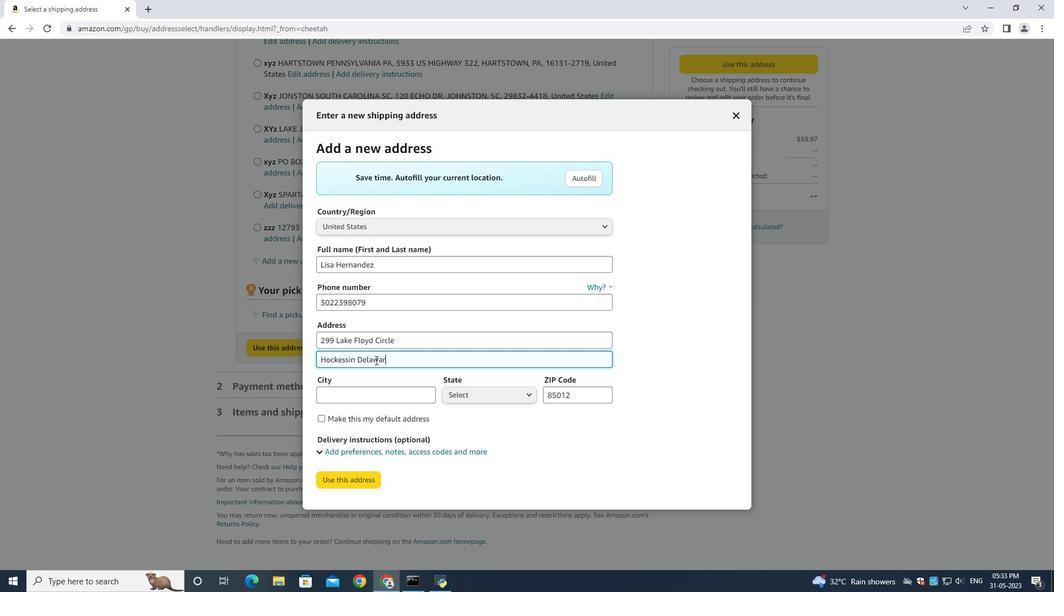
Action: Mouse moved to (373, 389)
Screenshot: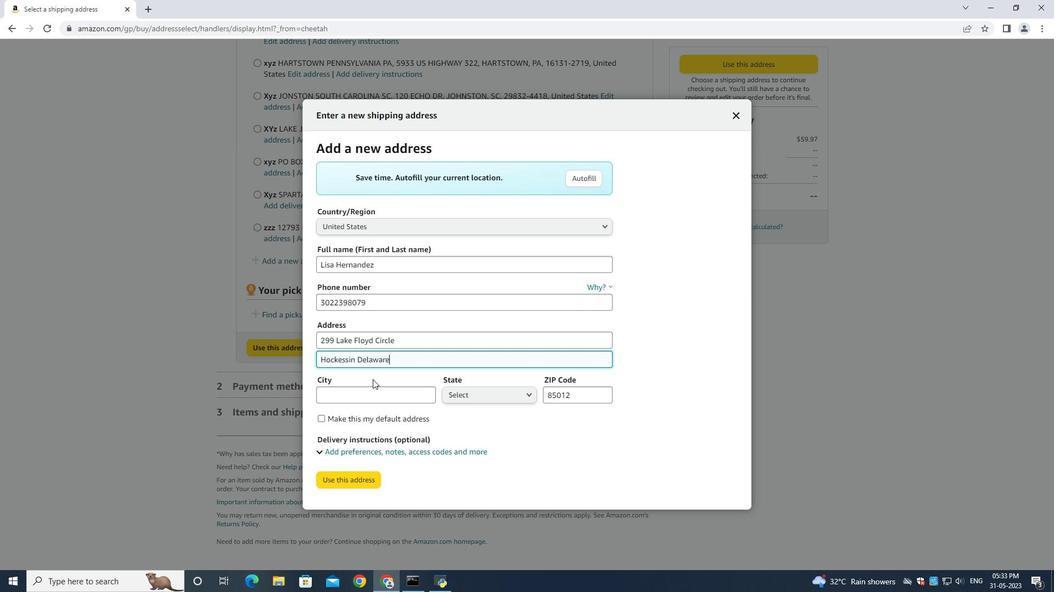 
Action: Mouse pressed left at (373, 389)
Screenshot: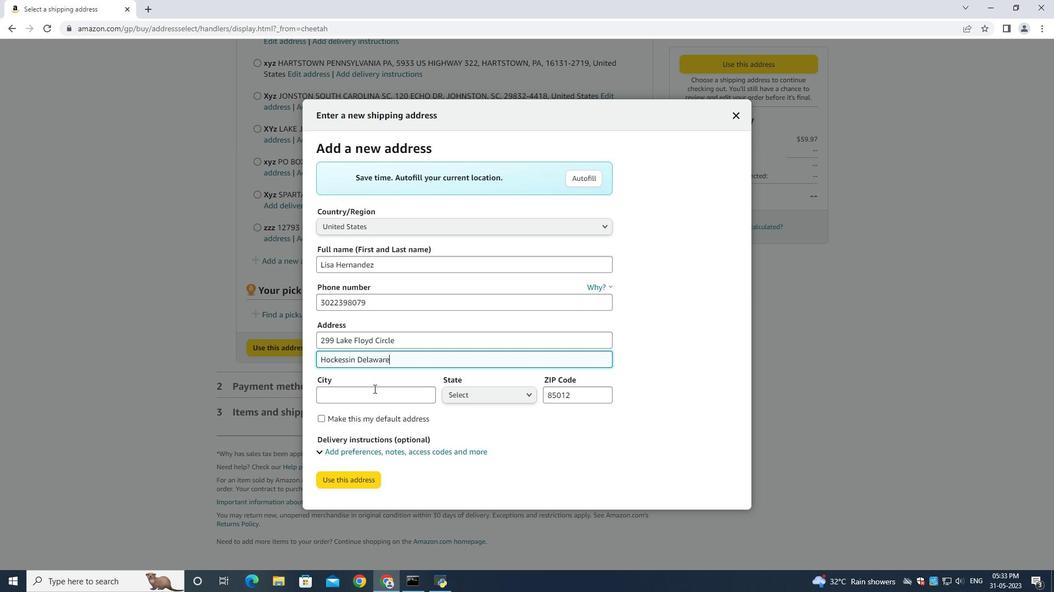 
Action: Mouse moved to (370, 391)
Screenshot: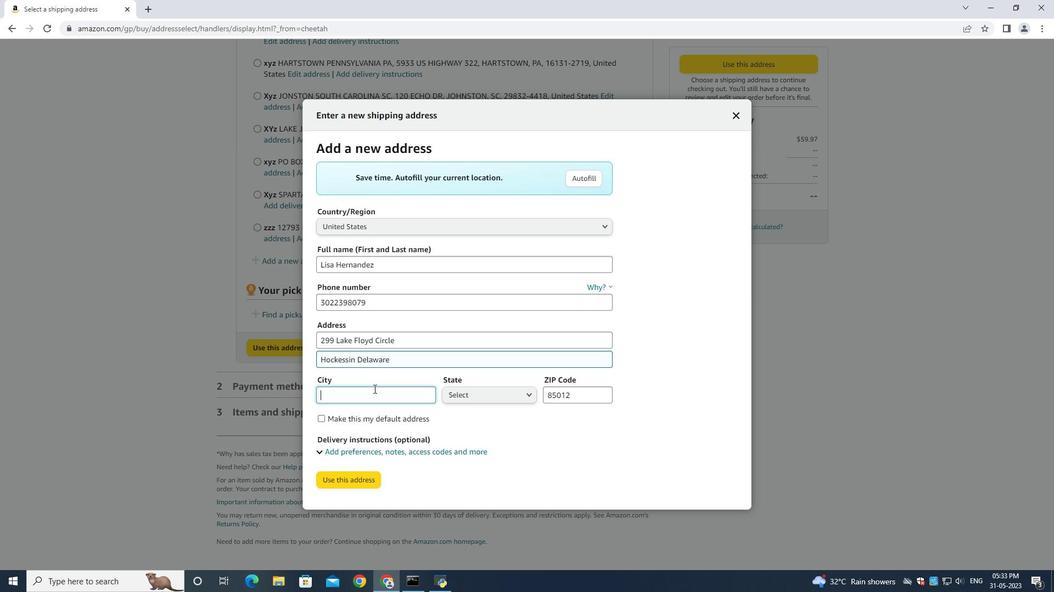 
Action: Key pressed <Key.shift><Key.shift><Key.shift>Hockessin<Key.tab><Key.shift><Key.shift><Key.shift><Key.shift><Key.shift><Key.shift><Key.shift><Key.shift><Key.shift>De<Key.tab><Key.backspace>19707
Screenshot: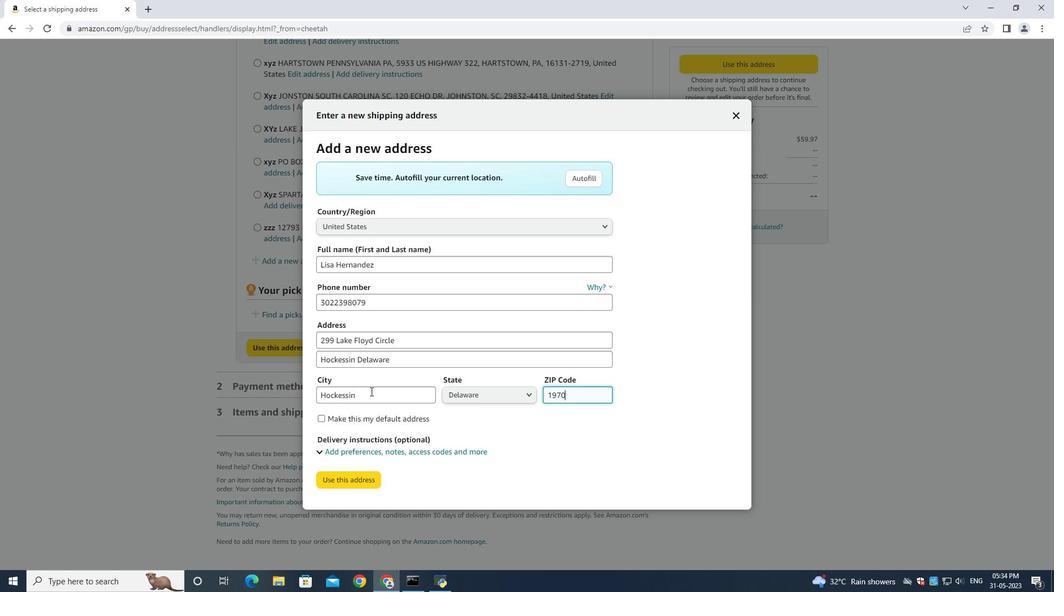 
Action: Mouse moved to (349, 475)
Screenshot: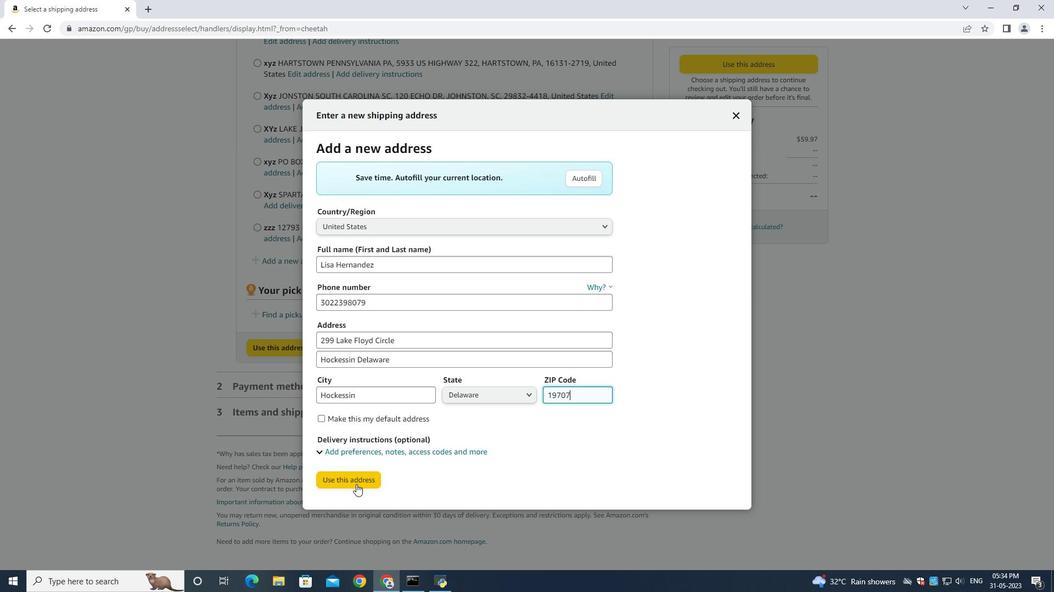 
Action: Mouse pressed left at (349, 475)
Screenshot: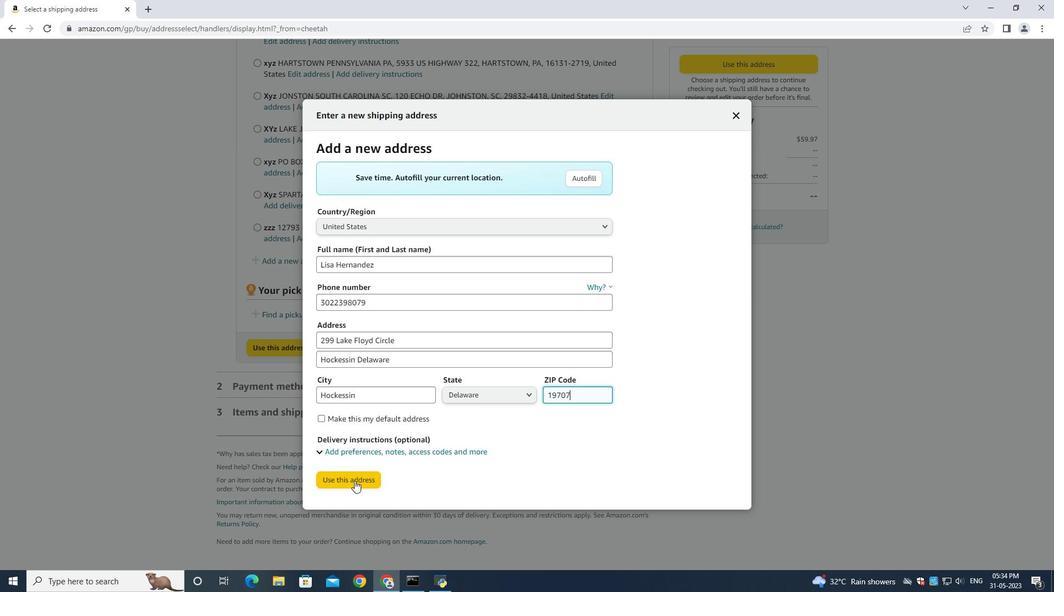 
Action: Mouse moved to (331, 556)
Screenshot: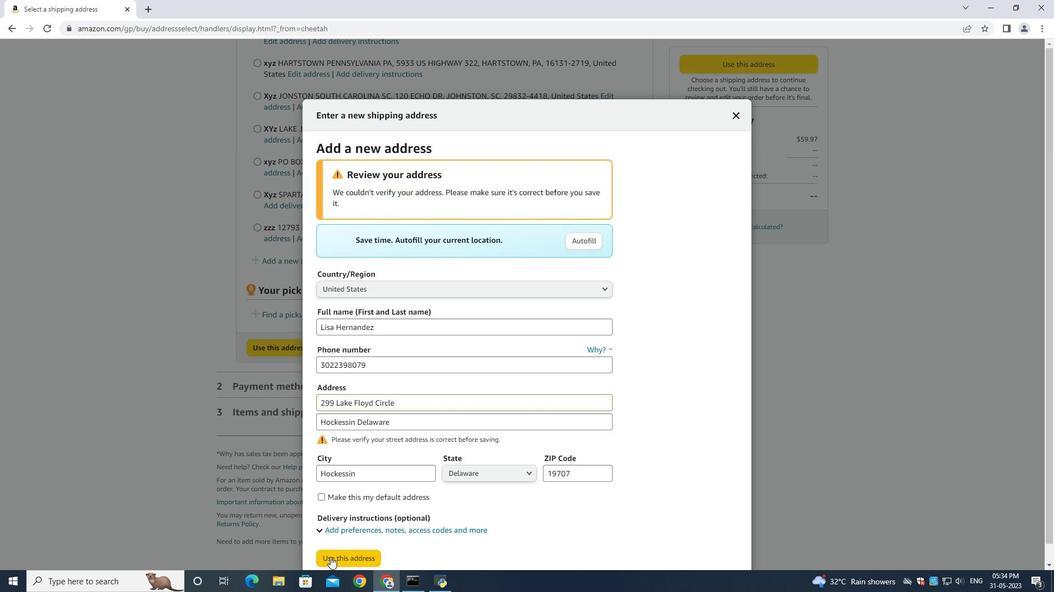 
Action: Mouse pressed left at (331, 556)
Screenshot: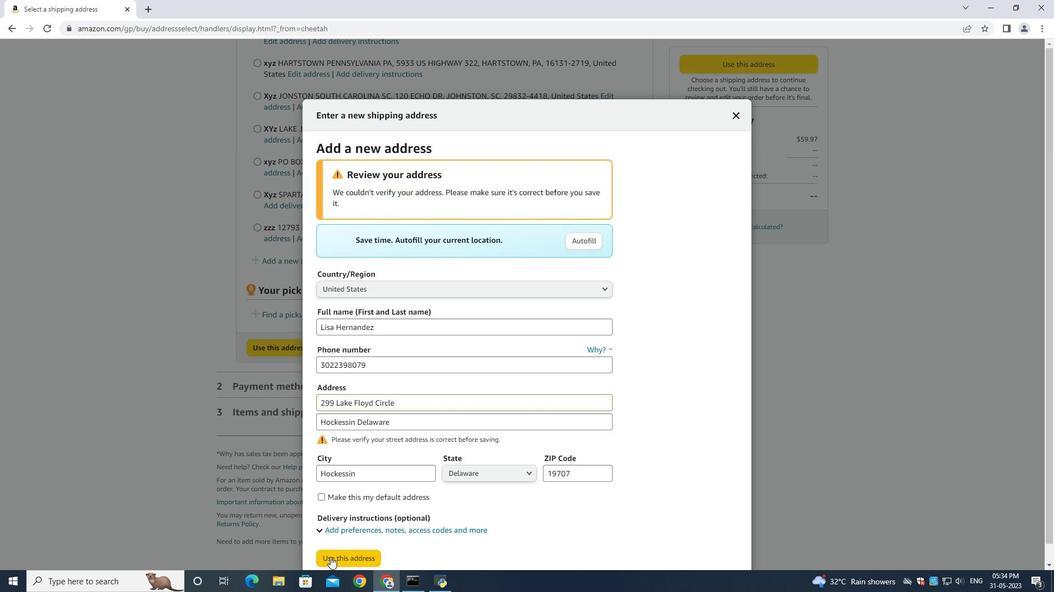 
Action: Mouse moved to (504, 288)
Screenshot: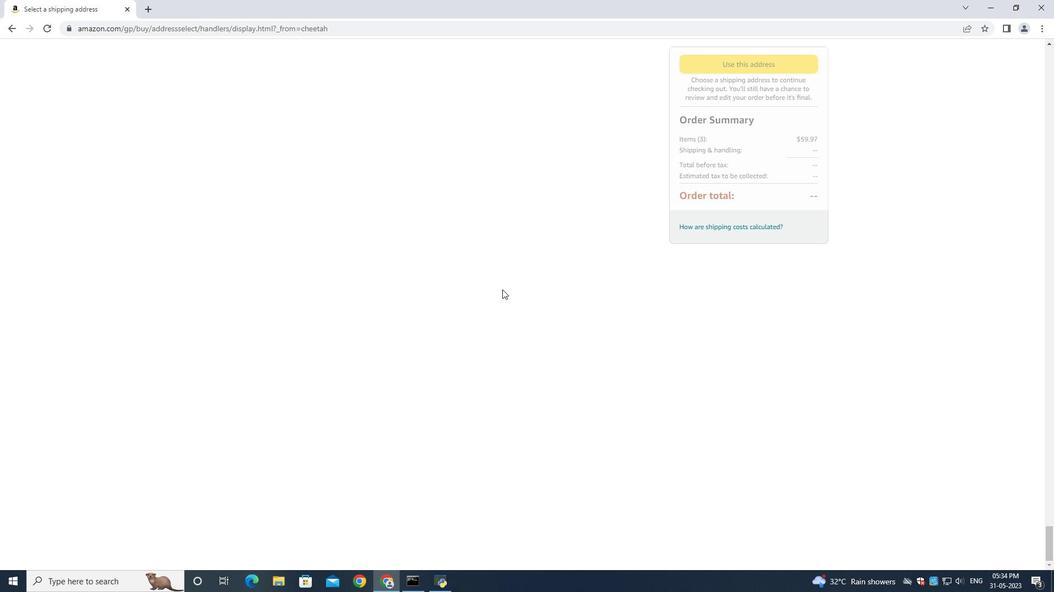 
